 Task: Create a PowerPoint presentation about space, including slides on space exploration, the Sun, Mars, and the solar system. Add relevant images and text to each slide.
Action: Mouse moved to (326, 230)
Screenshot: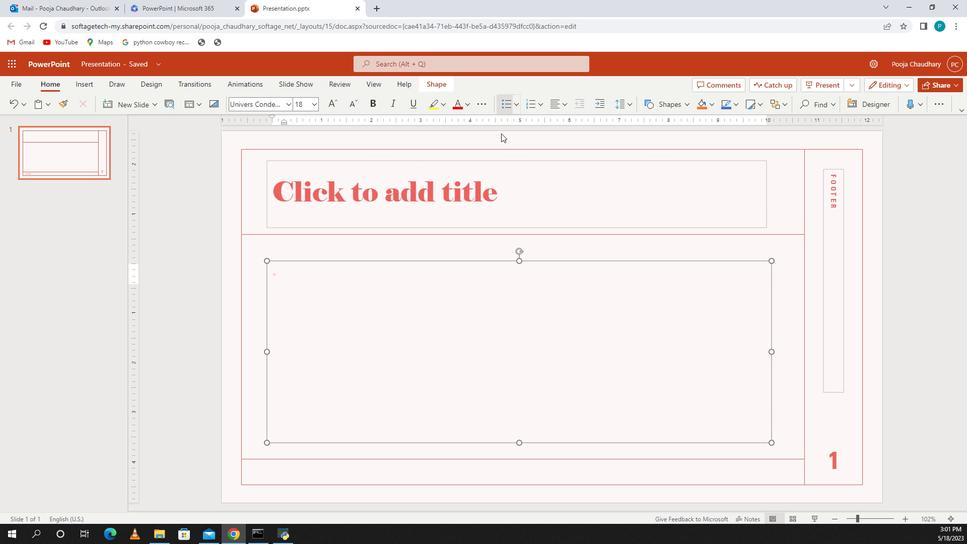 
Action: Mouse pressed left at (326, 230)
Screenshot: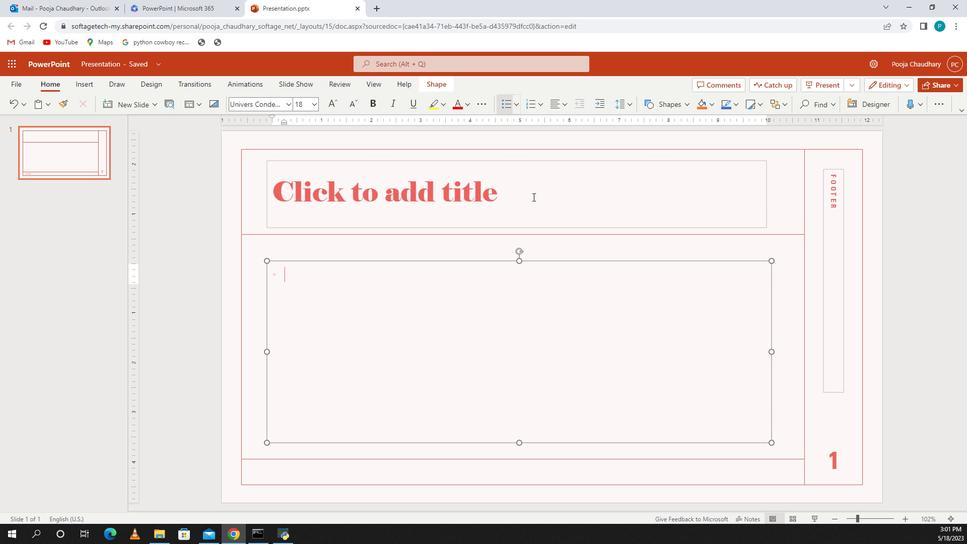 
Action: Mouse moved to (327, 228)
Screenshot: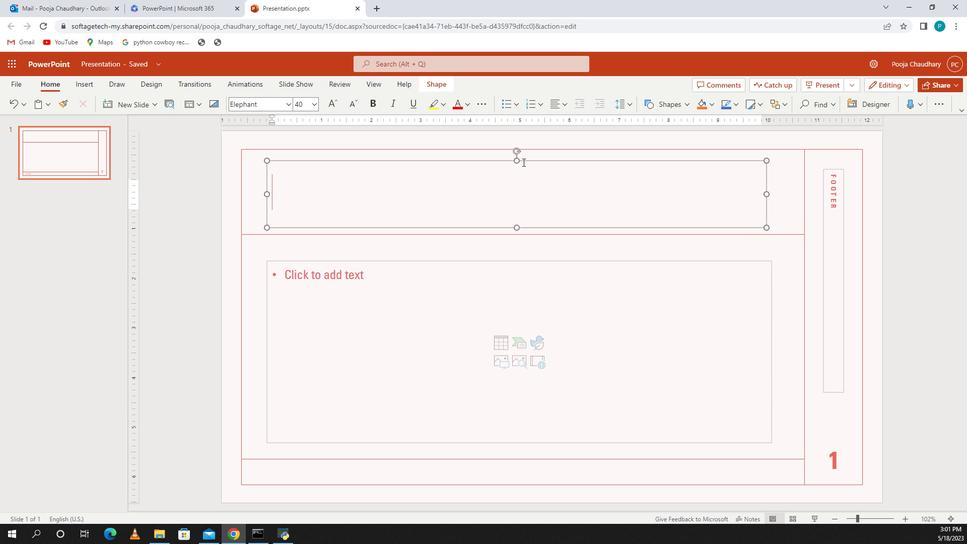 
Action: Key pressed space<Key.space>exploration
Screenshot: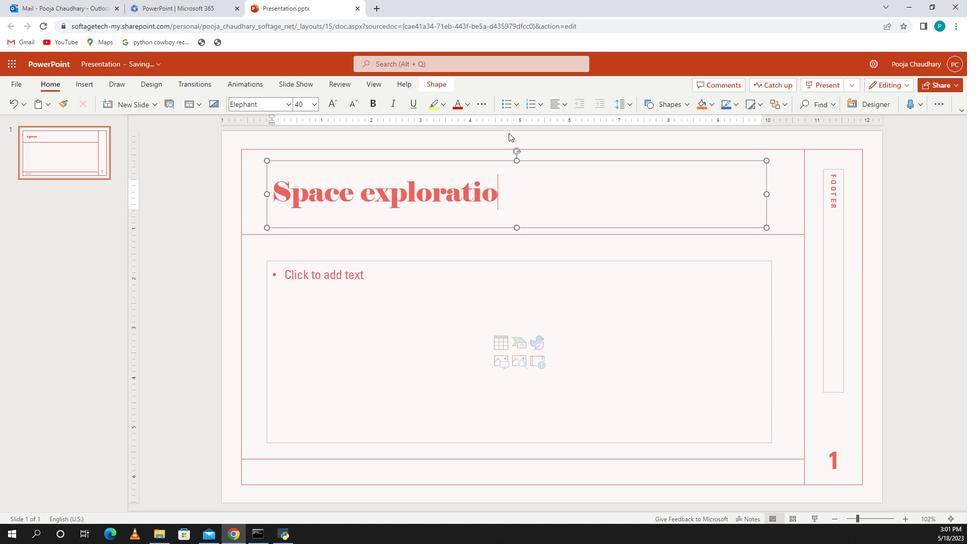 
Action: Mouse moved to (326, 227)
Screenshot: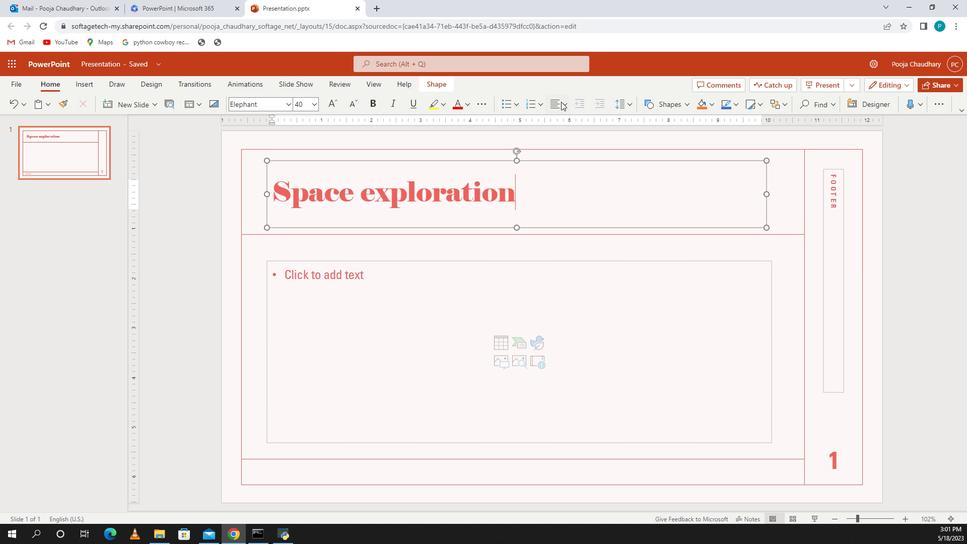 
Action: Mouse pressed left at (326, 227)
Screenshot: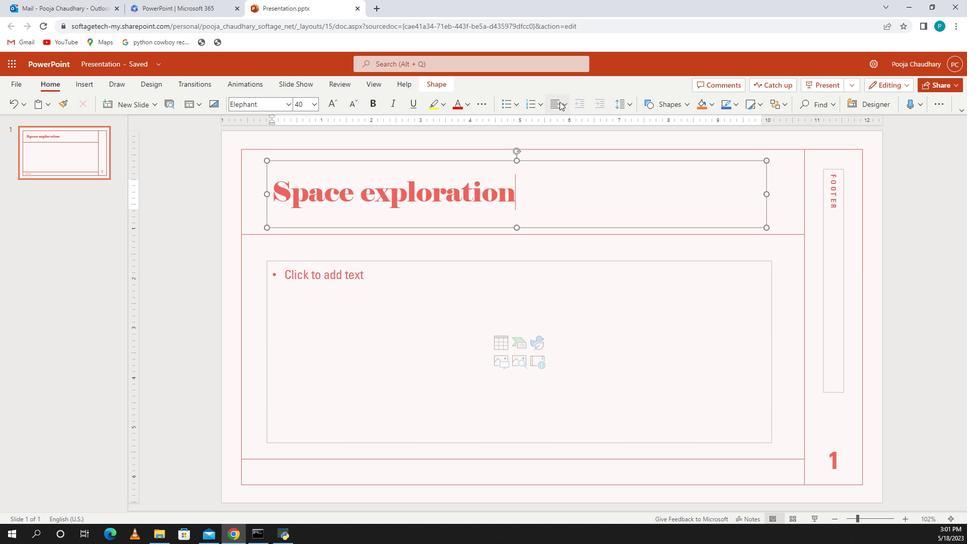 
Action: Mouse moved to (326, 228)
Screenshot: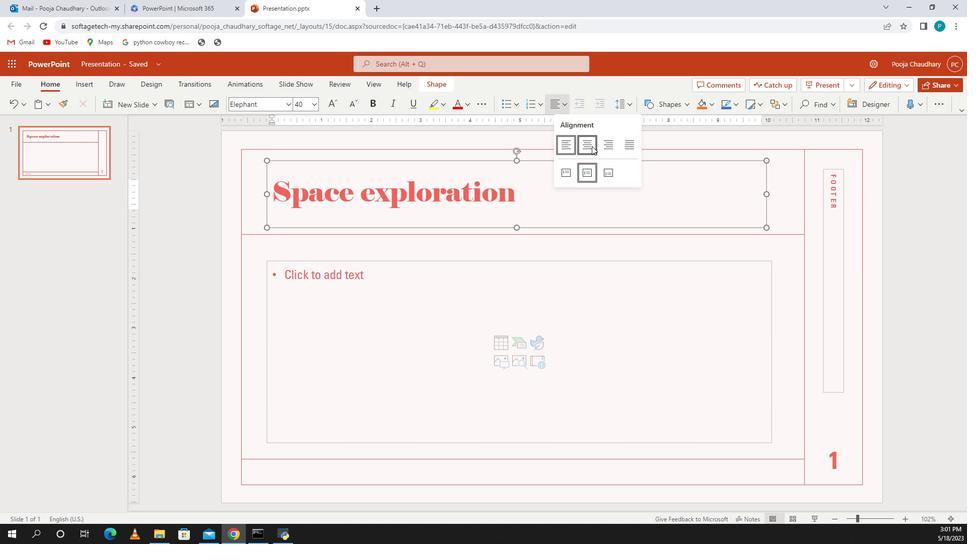 
Action: Mouse pressed left at (326, 228)
Screenshot: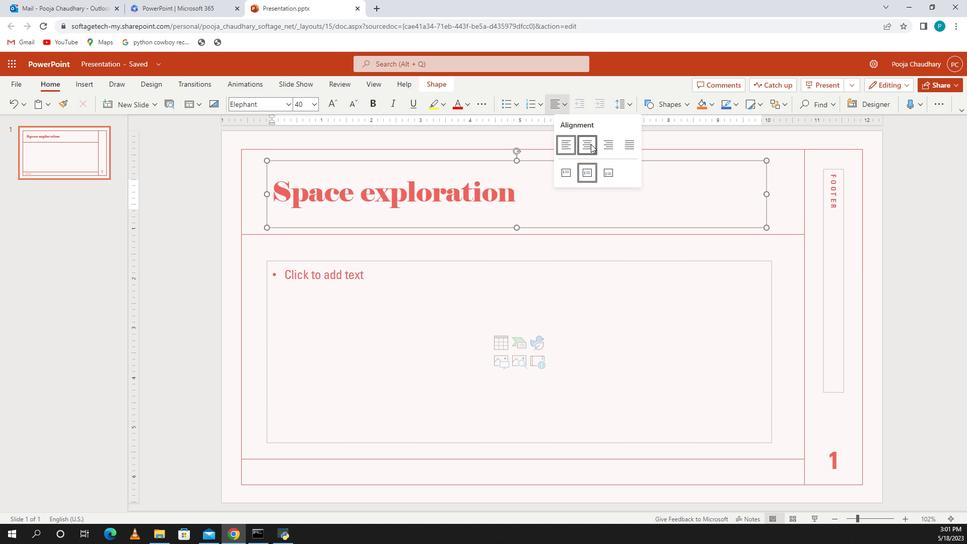 
Action: Mouse moved to (327, 234)
Screenshot: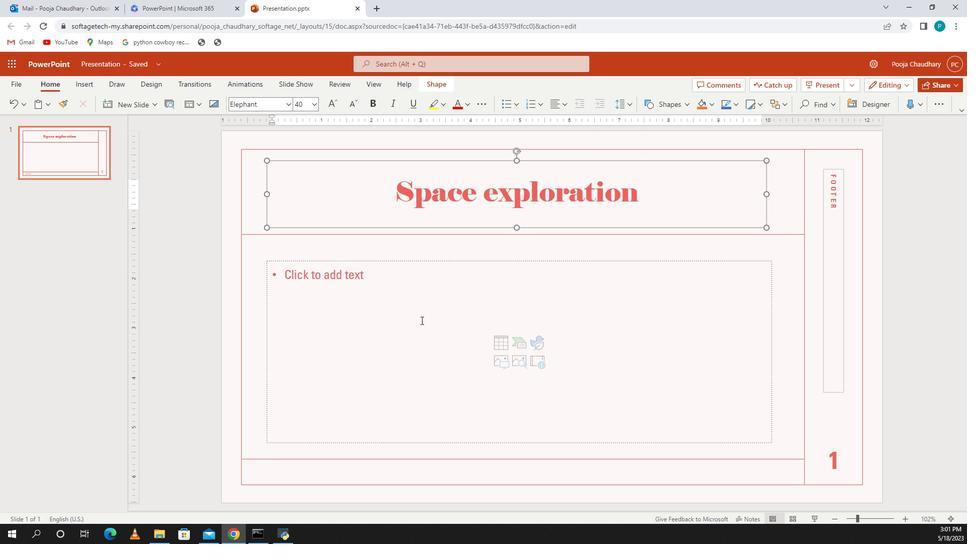 
Action: Mouse pressed left at (327, 234)
Screenshot: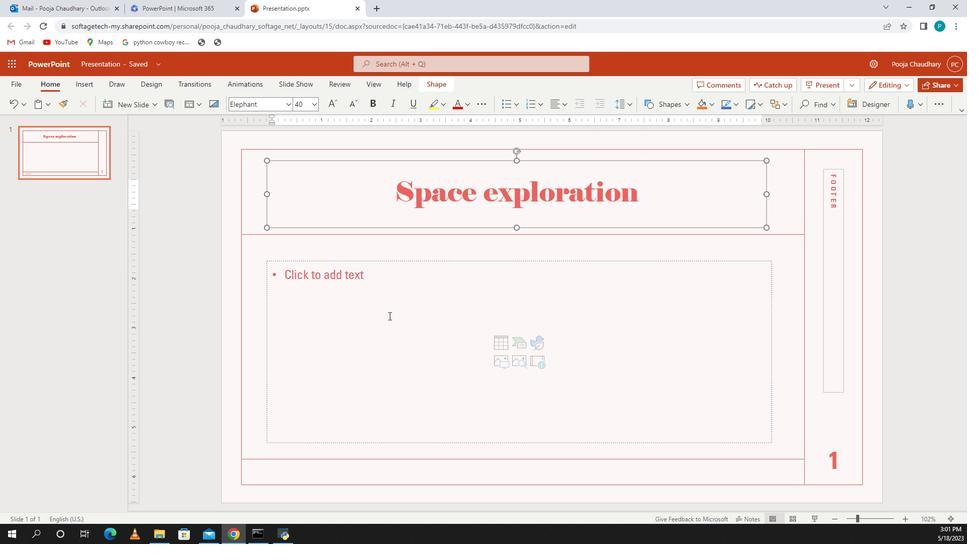 
Action: Mouse moved to (329, 227)
Screenshot: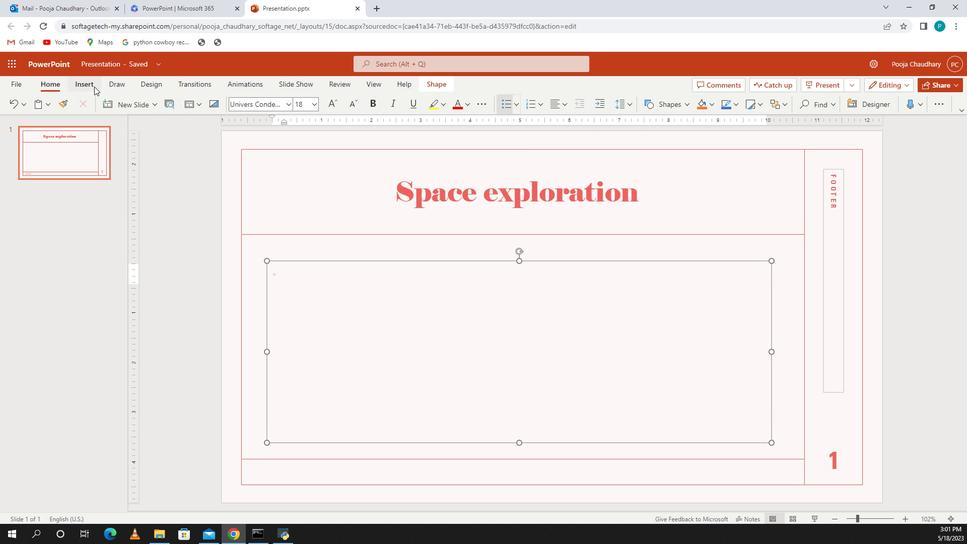
Action: Mouse pressed left at (329, 227)
Screenshot: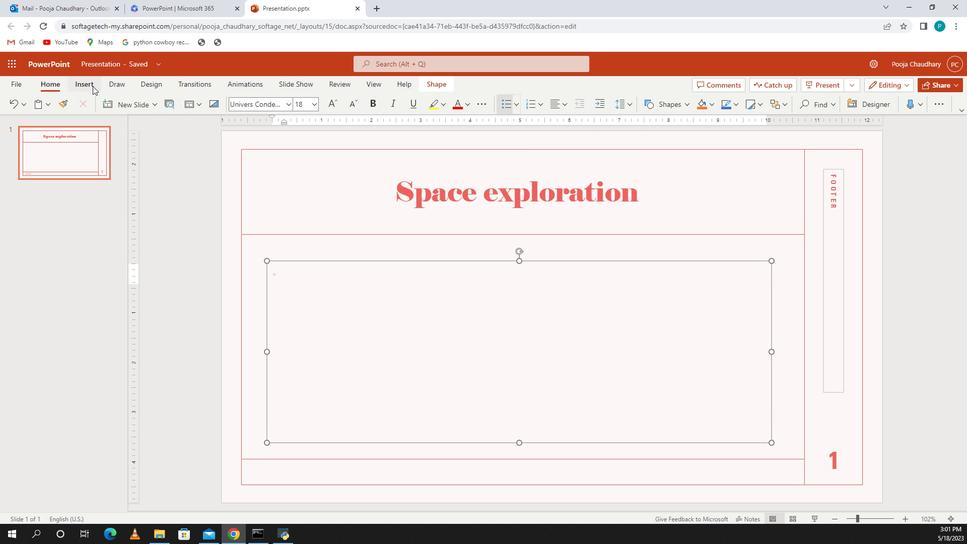
Action: Mouse moved to (328, 227)
Screenshot: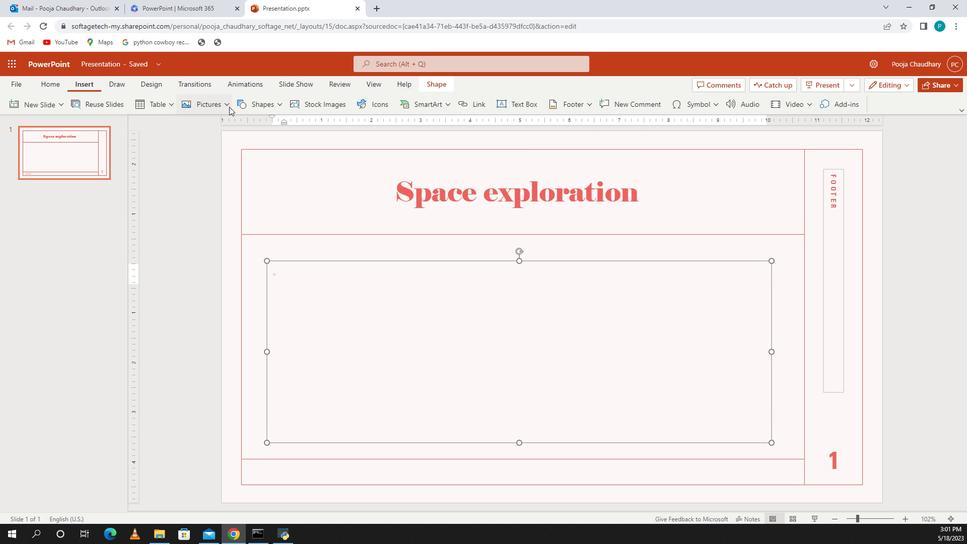 
Action: Mouse pressed left at (328, 227)
Screenshot: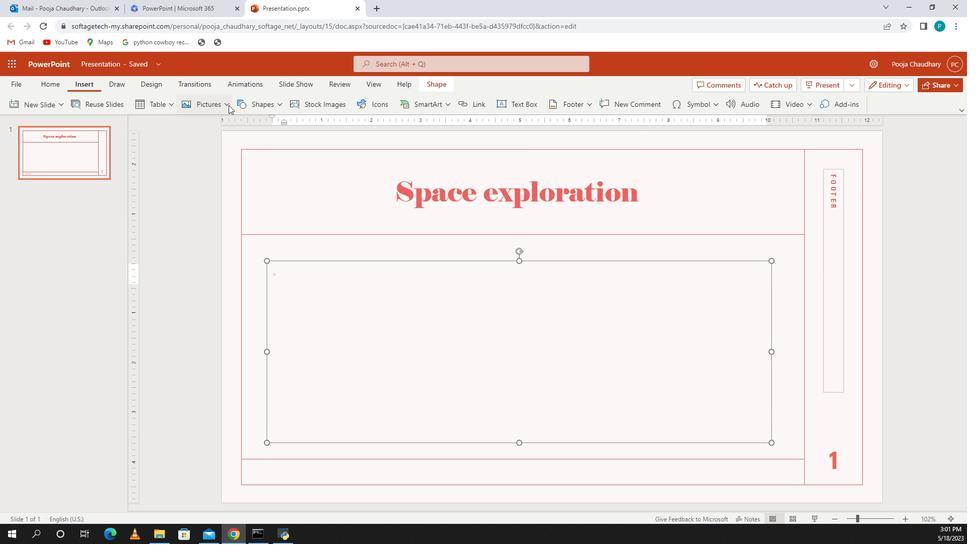 
Action: Mouse moved to (328, 230)
Screenshot: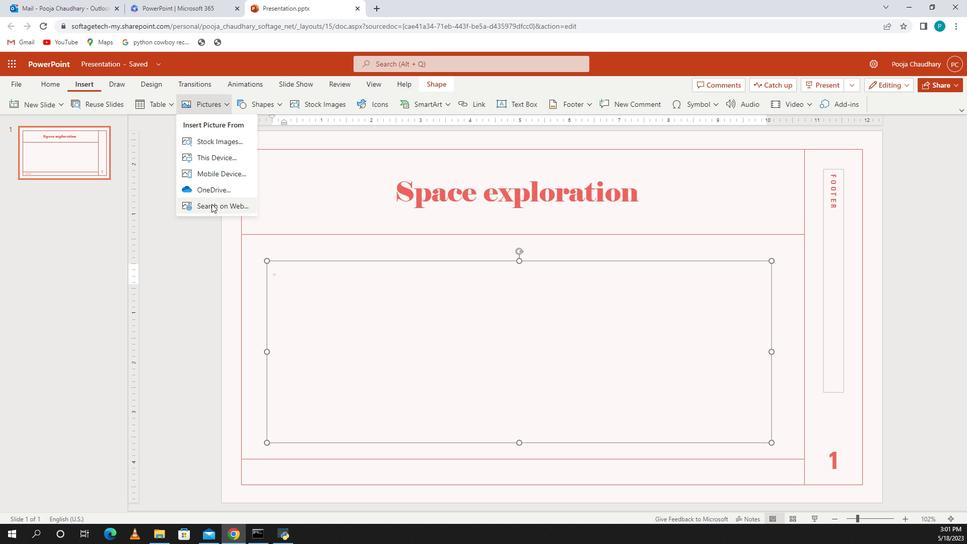 
Action: Mouse pressed left at (328, 230)
Screenshot: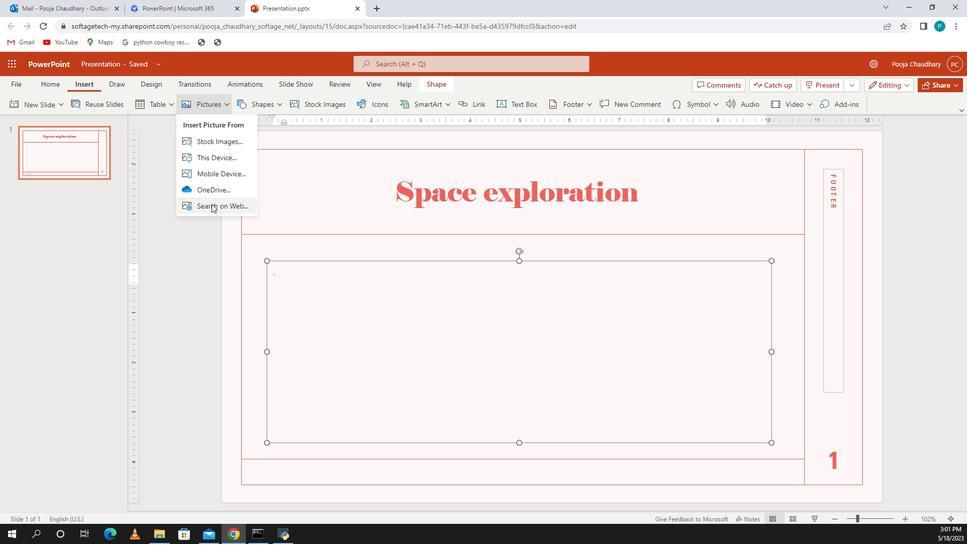 
Action: Mouse moved to (328, 230)
Screenshot: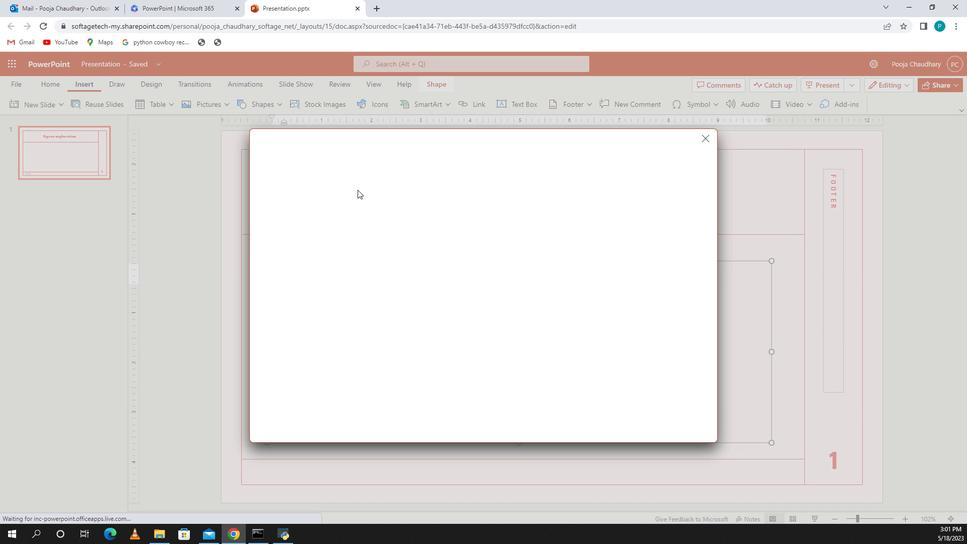
Action: Mouse pressed left at (328, 230)
Screenshot: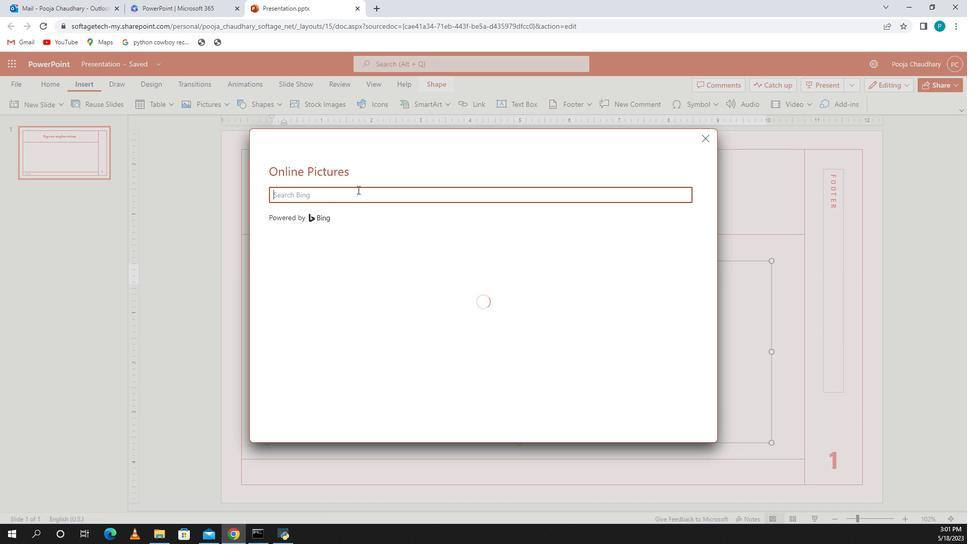 
Action: Key pressed space<Key.space>exploration<Key.enter>
Screenshot: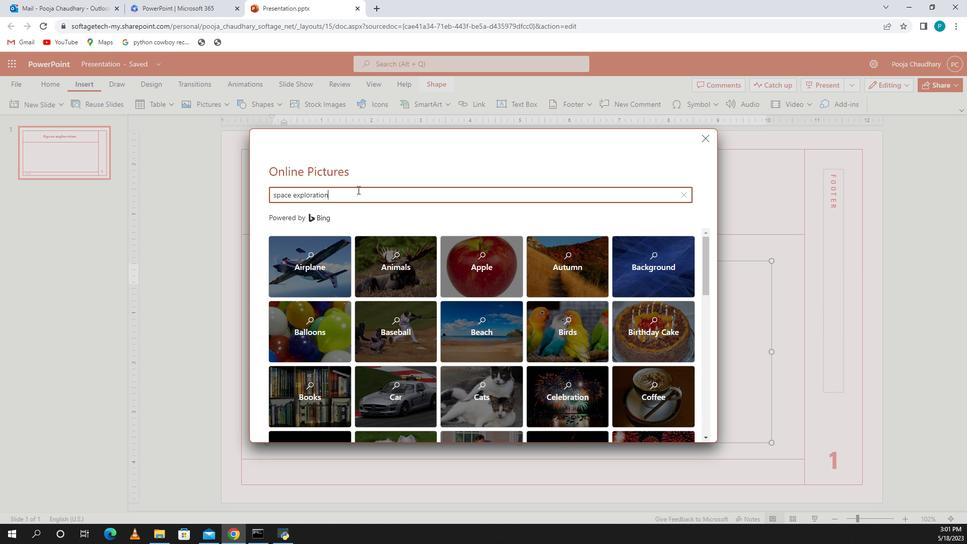 
Action: Mouse moved to (327, 234)
Screenshot: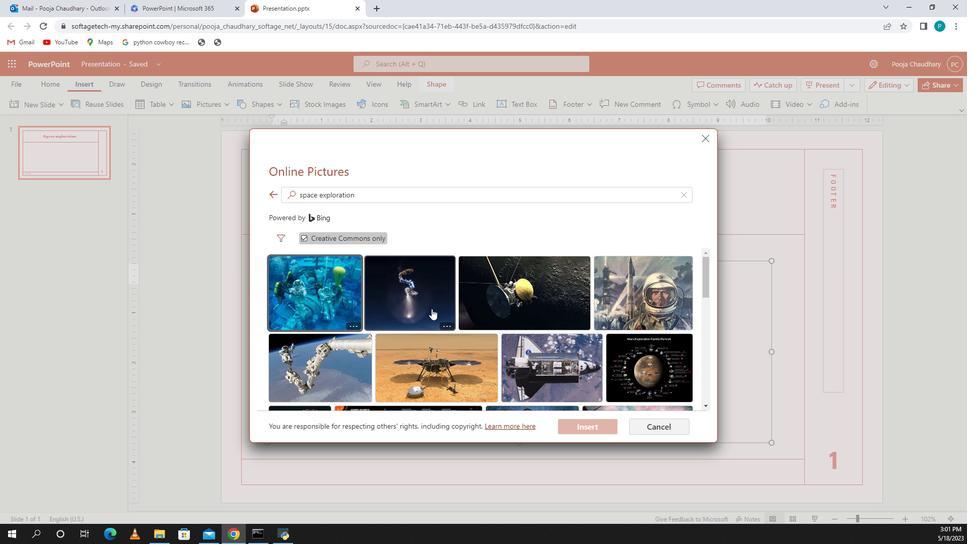 
Action: Mouse scrolled (327, 234) with delta (0, 0)
Screenshot: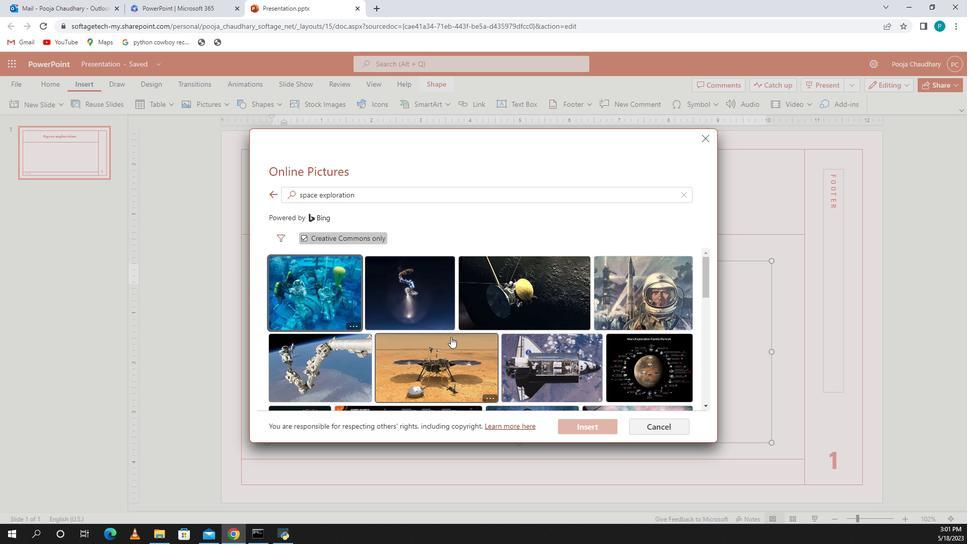 
Action: Mouse moved to (326, 234)
Screenshot: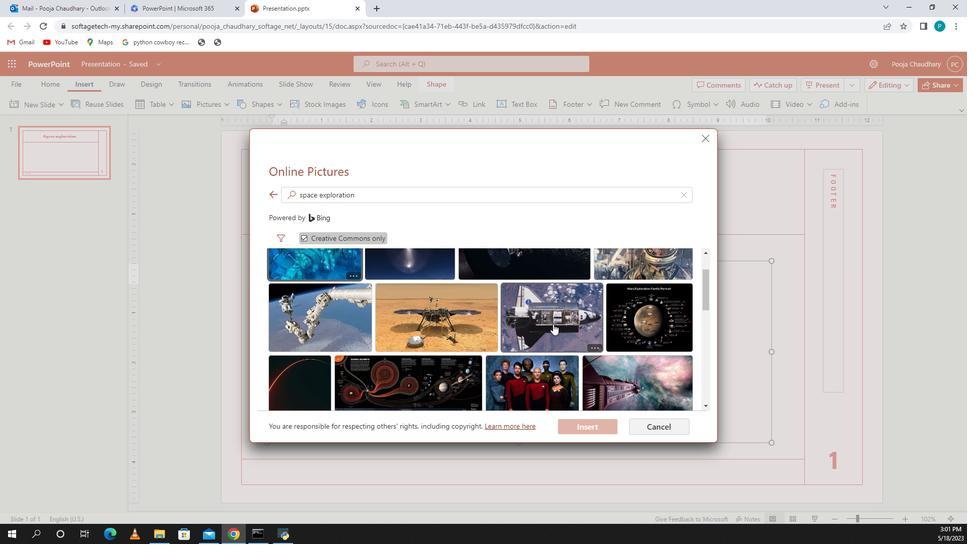 
Action: Mouse scrolled (326, 234) with delta (0, 0)
Screenshot: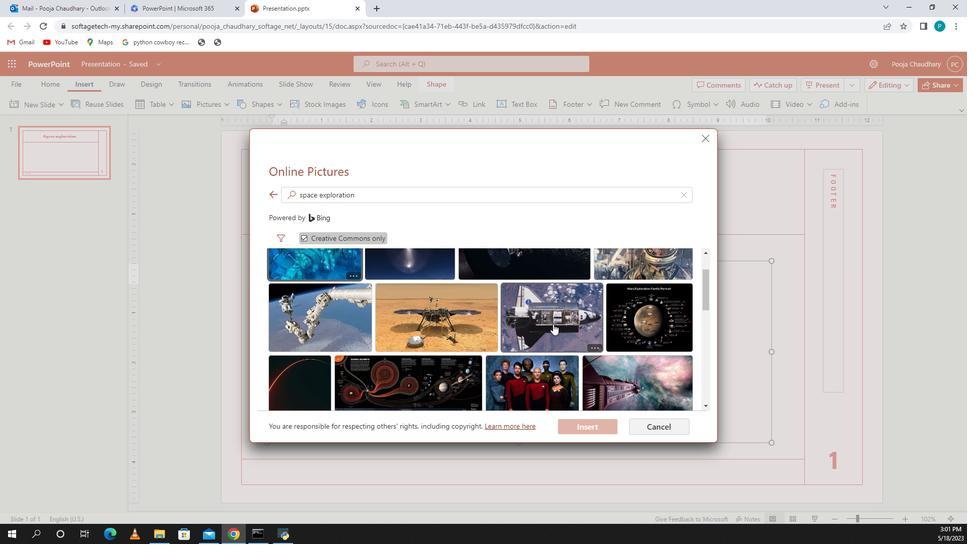 
Action: Mouse moved to (326, 234)
Screenshot: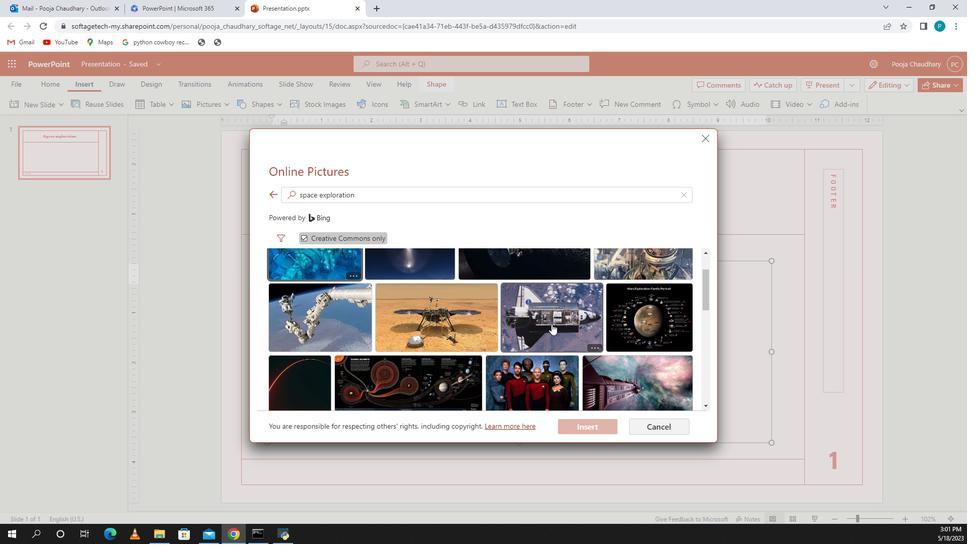 
Action: Mouse scrolled (326, 234) with delta (0, 0)
Screenshot: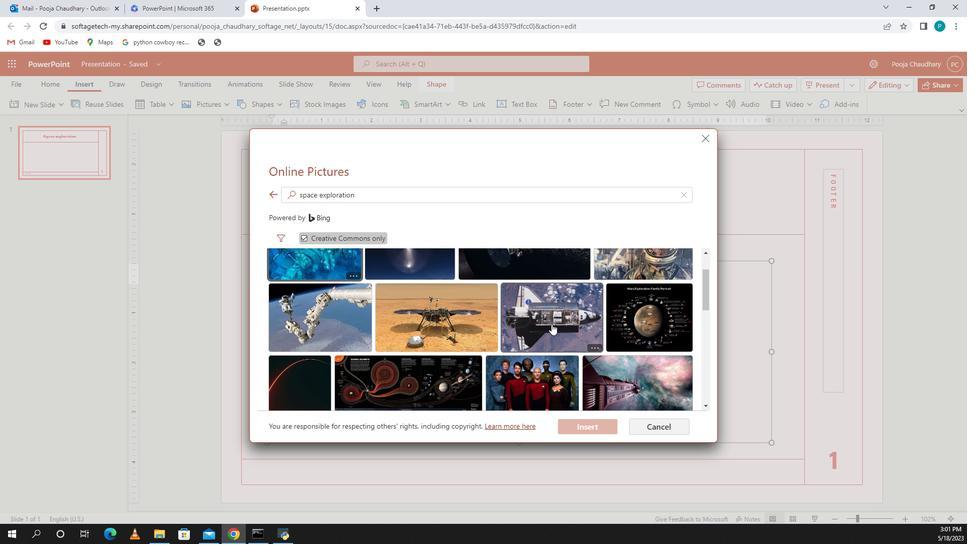 
Action: Mouse moved to (326, 234)
Screenshot: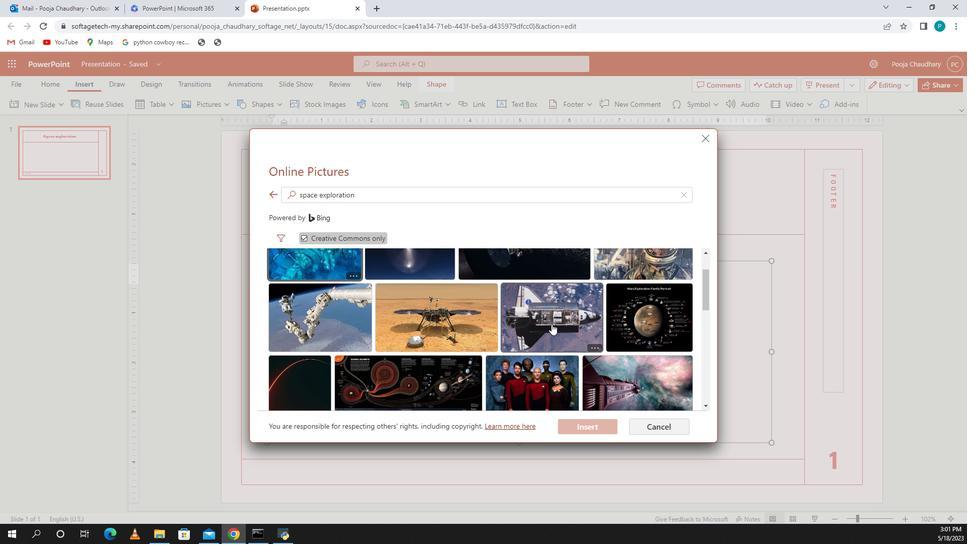 
Action: Mouse scrolled (326, 234) with delta (0, 0)
Screenshot: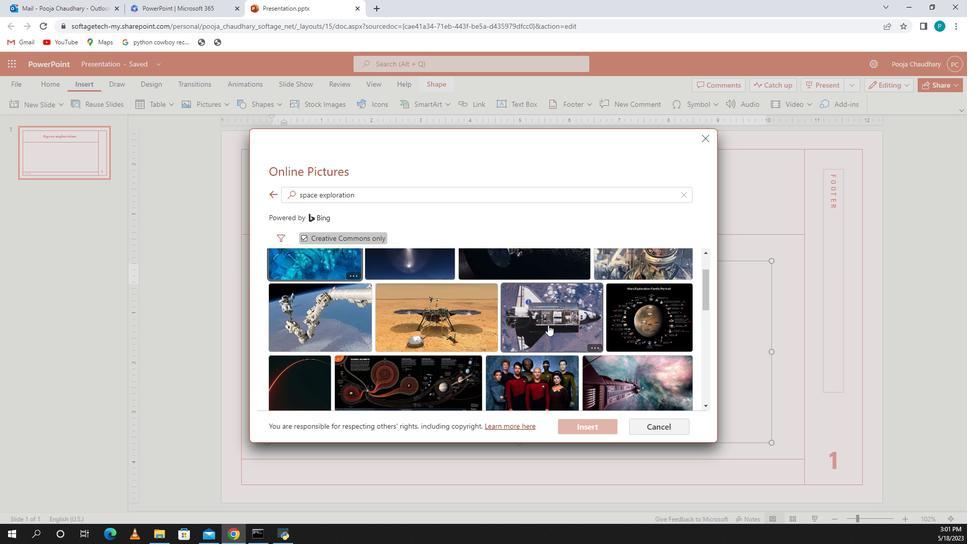
Action: Mouse moved to (328, 234)
Screenshot: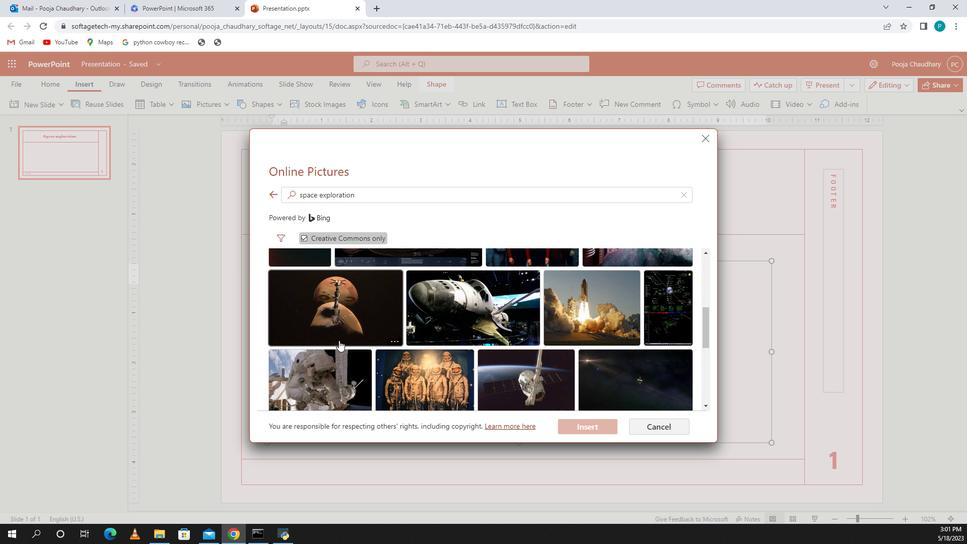 
Action: Mouse scrolled (328, 234) with delta (0, 0)
Screenshot: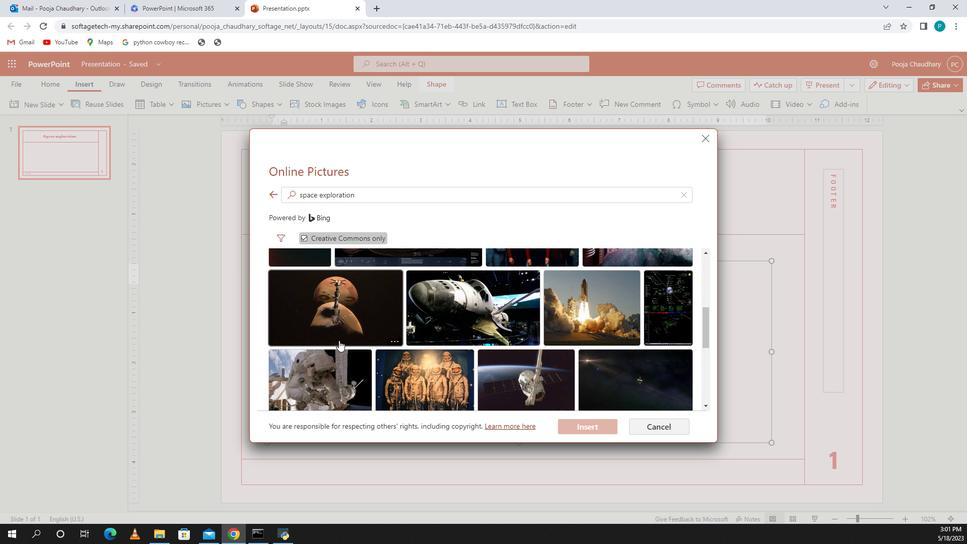 
Action: Mouse scrolled (328, 234) with delta (0, 0)
Screenshot: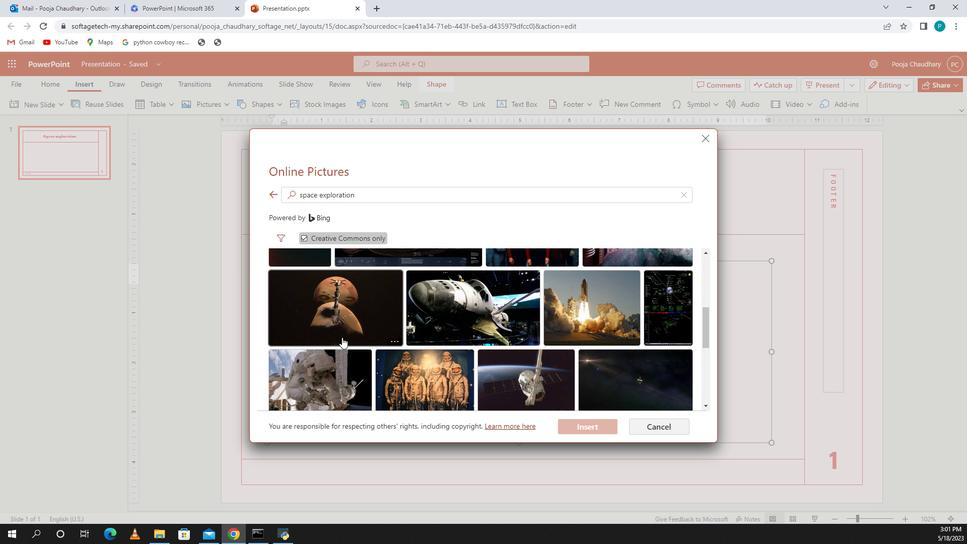 
Action: Mouse scrolled (328, 234) with delta (0, 0)
Screenshot: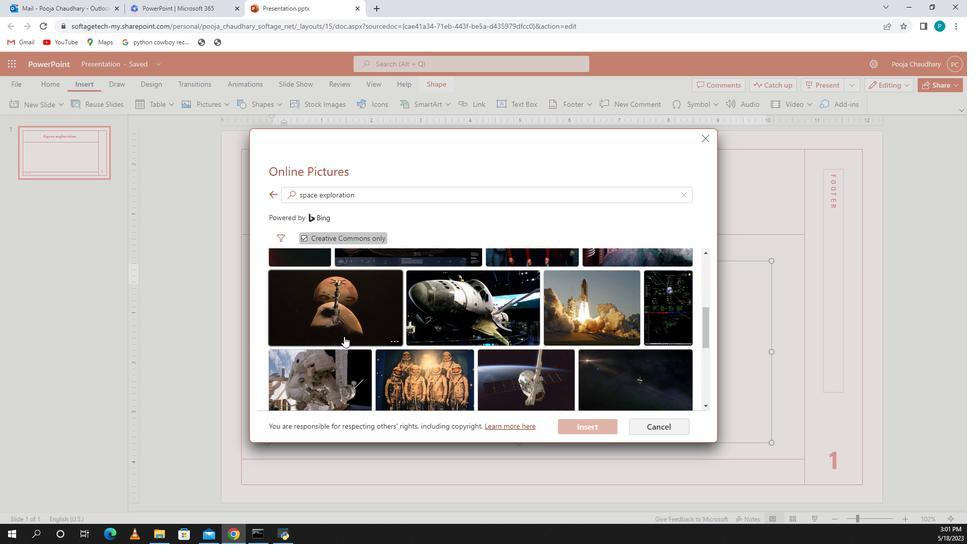 
Action: Mouse moved to (328, 234)
Screenshot: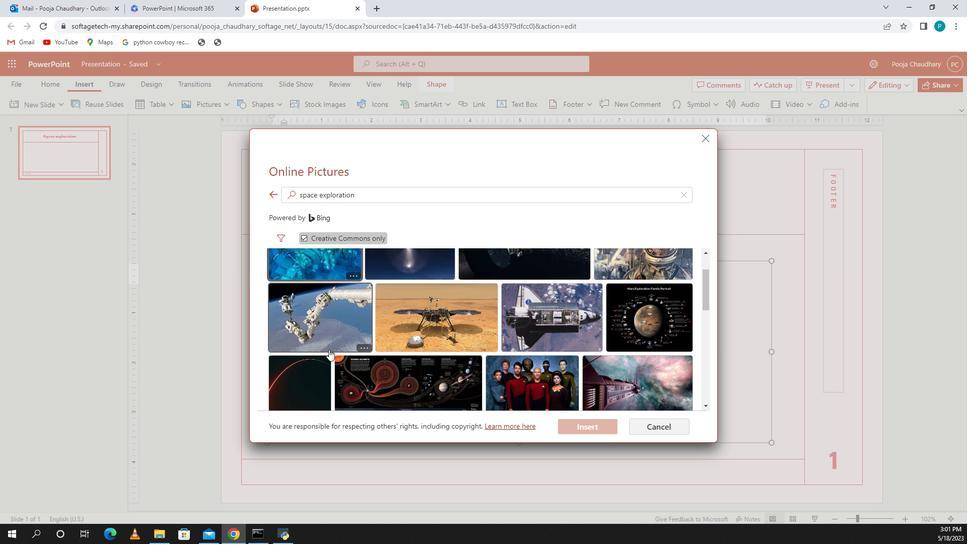 
Action: Mouse scrolled (328, 234) with delta (0, 0)
Screenshot: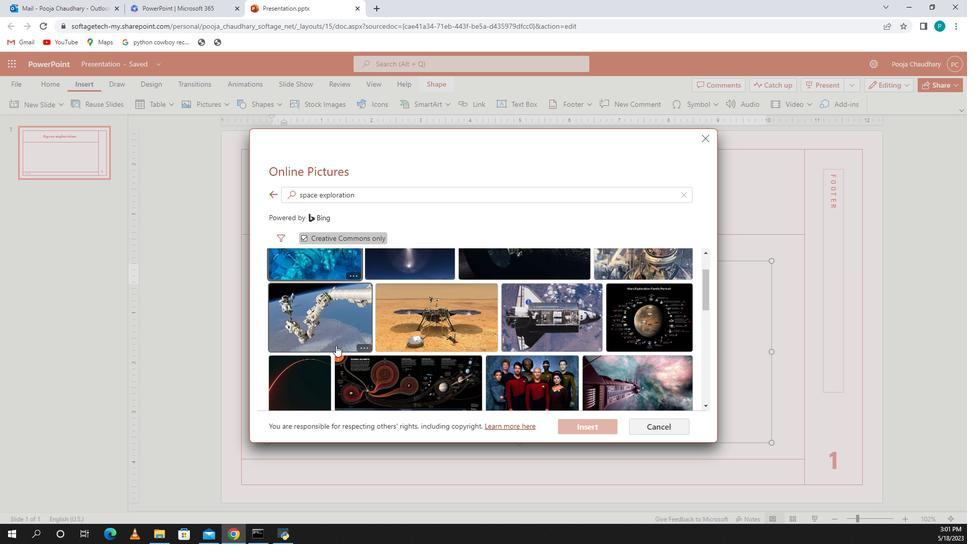
Action: Mouse scrolled (328, 234) with delta (0, 0)
Screenshot: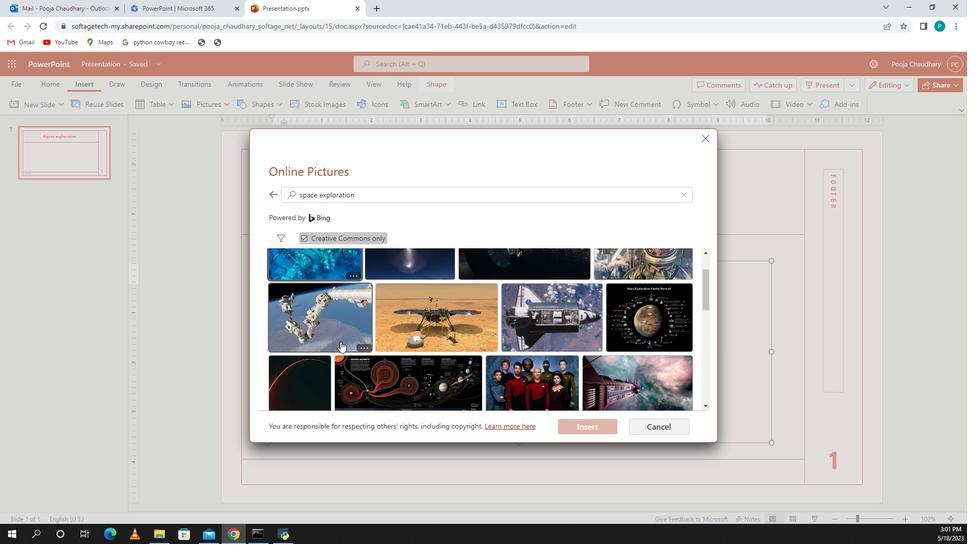 
Action: Mouse moved to (327, 234)
Screenshot: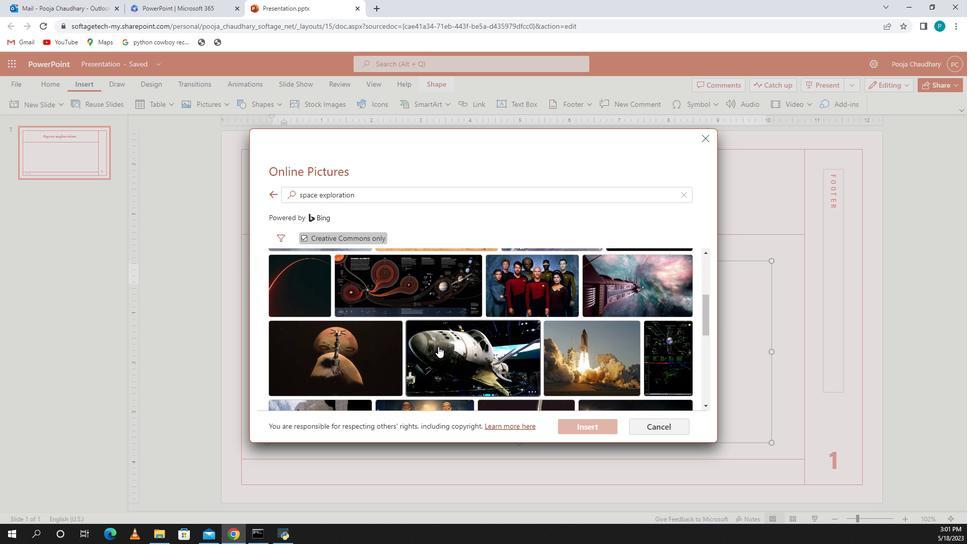 
Action: Mouse scrolled (327, 234) with delta (0, 0)
Screenshot: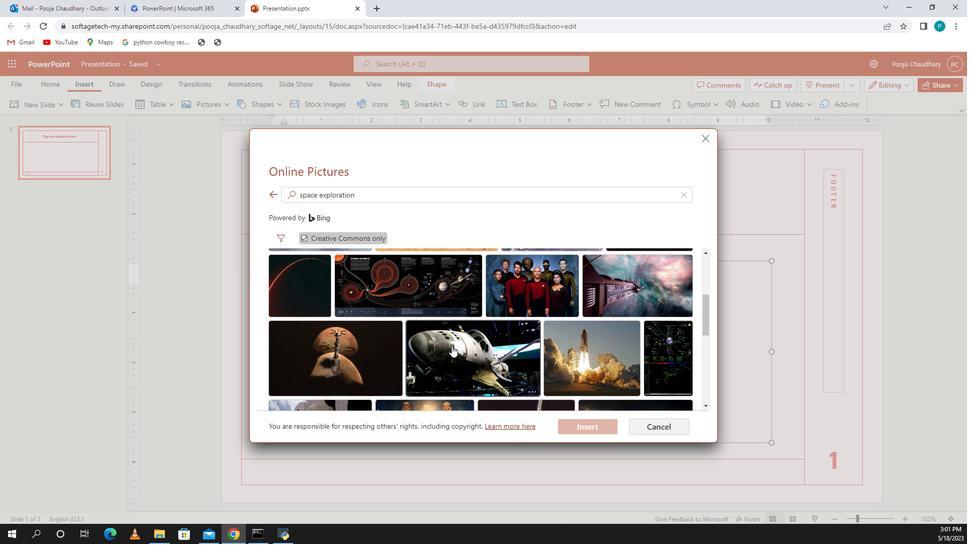 
Action: Mouse moved to (327, 234)
Screenshot: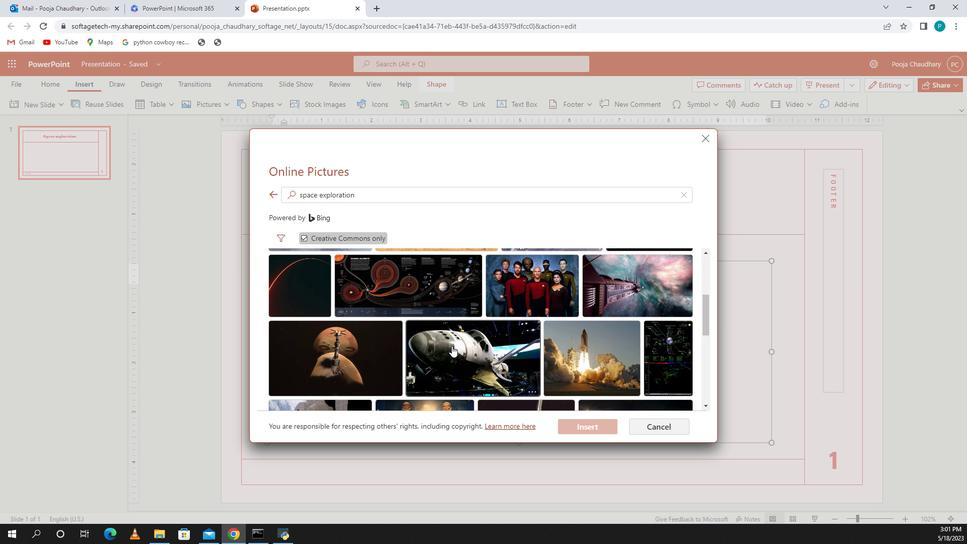 
Action: Mouse scrolled (327, 234) with delta (0, 0)
Screenshot: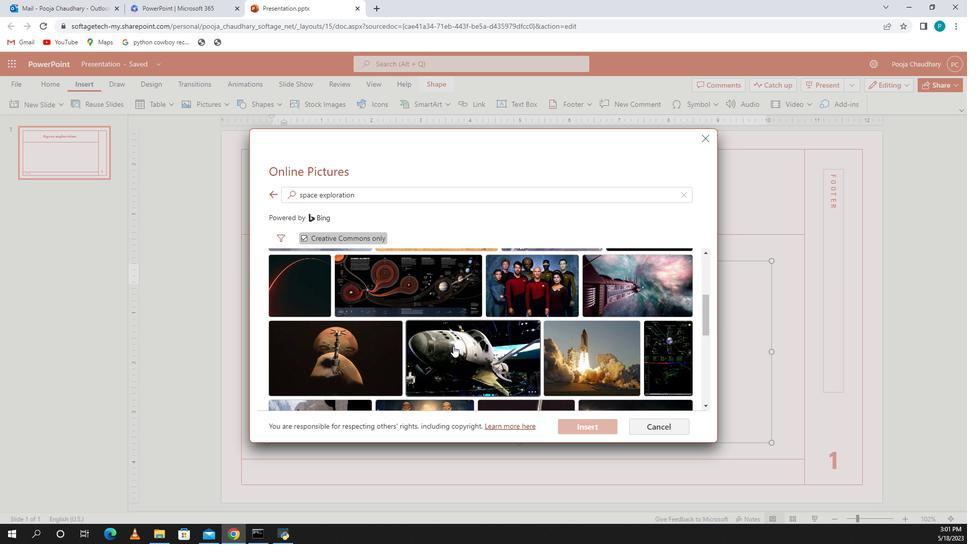 
Action: Mouse moved to (327, 235)
Screenshot: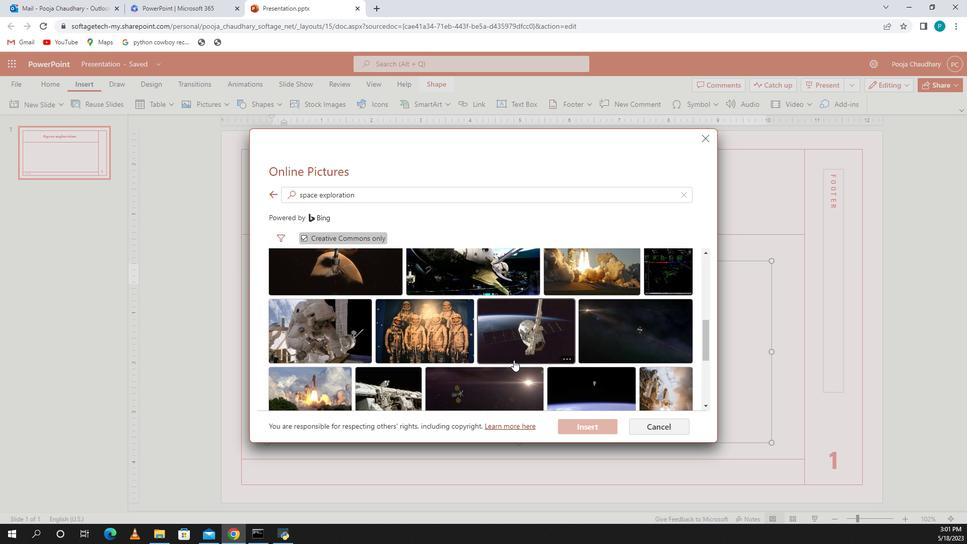 
Action: Mouse scrolled (327, 235) with delta (0, 0)
Screenshot: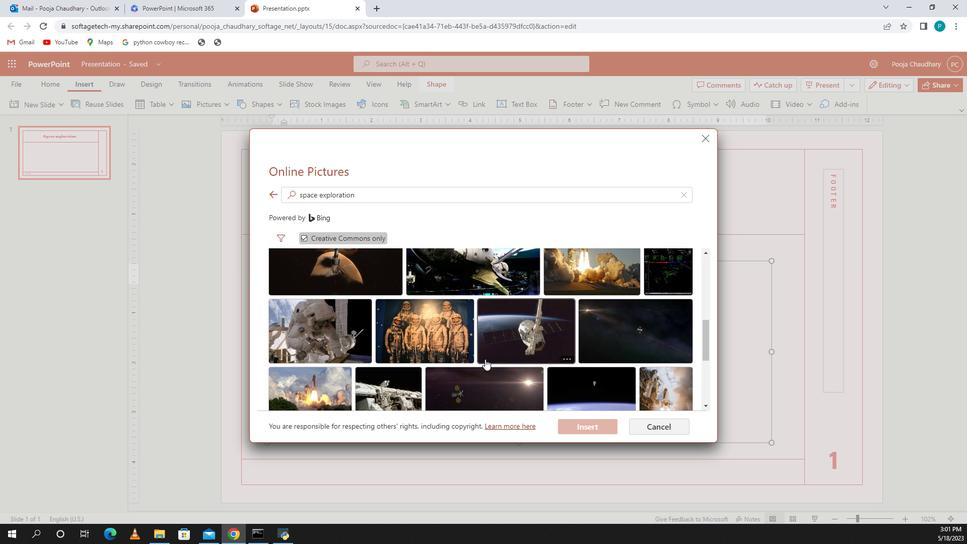 
Action: Mouse moved to (326, 235)
Screenshot: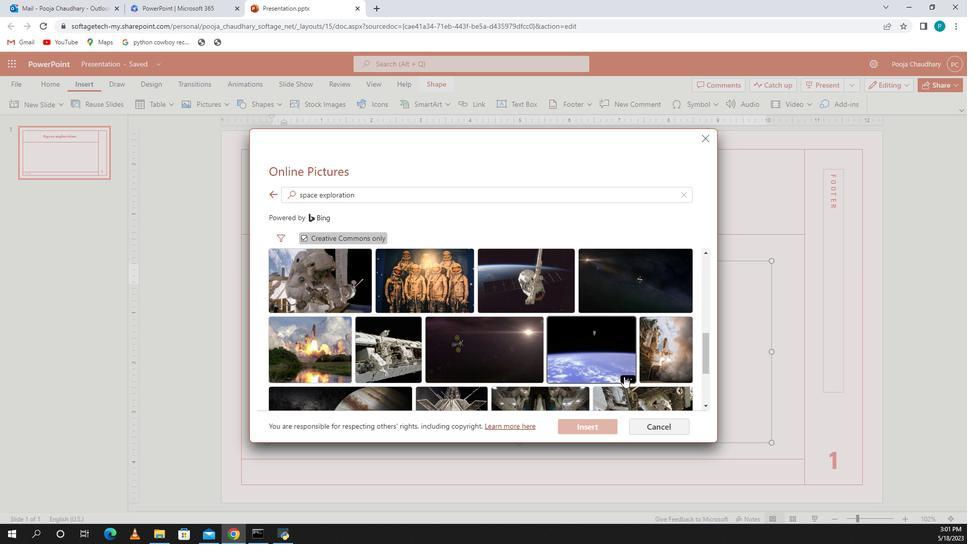 
Action: Mouse pressed left at (326, 235)
Screenshot: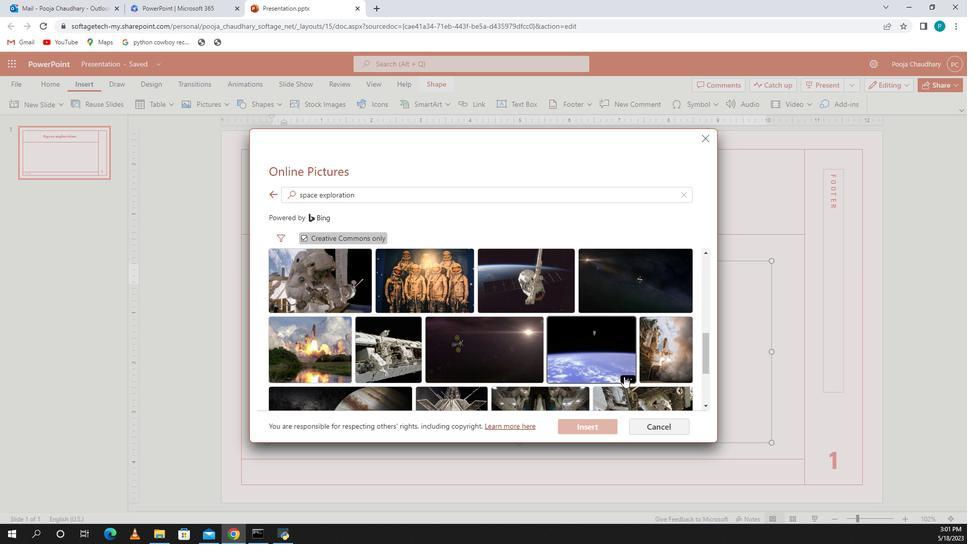 
Action: Mouse moved to (326, 235)
Screenshot: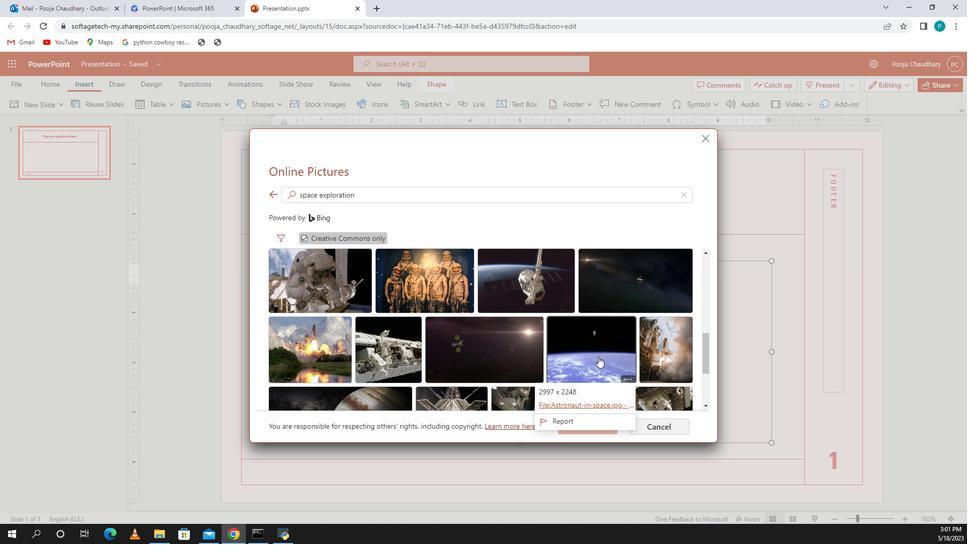 
Action: Mouse pressed left at (326, 235)
Screenshot: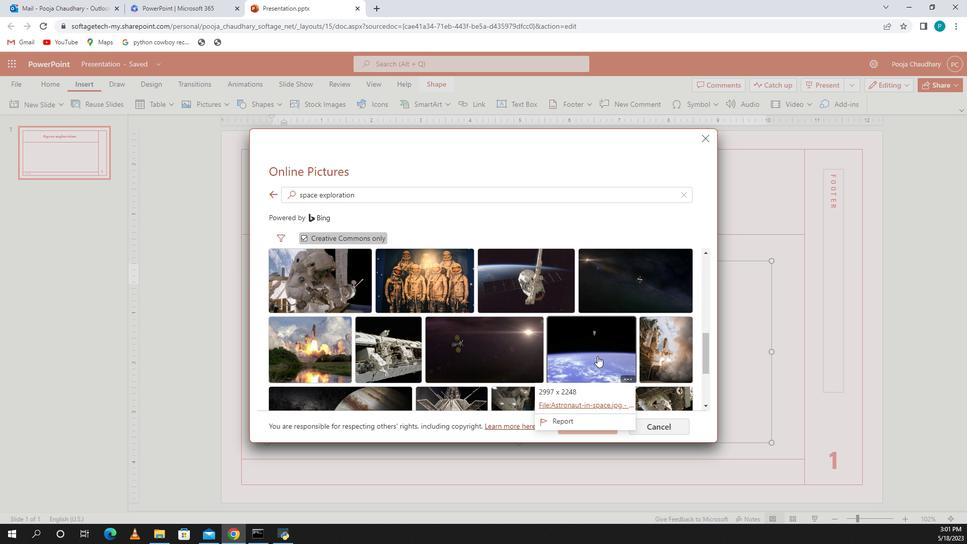 
Action: Mouse moved to (326, 237)
Screenshot: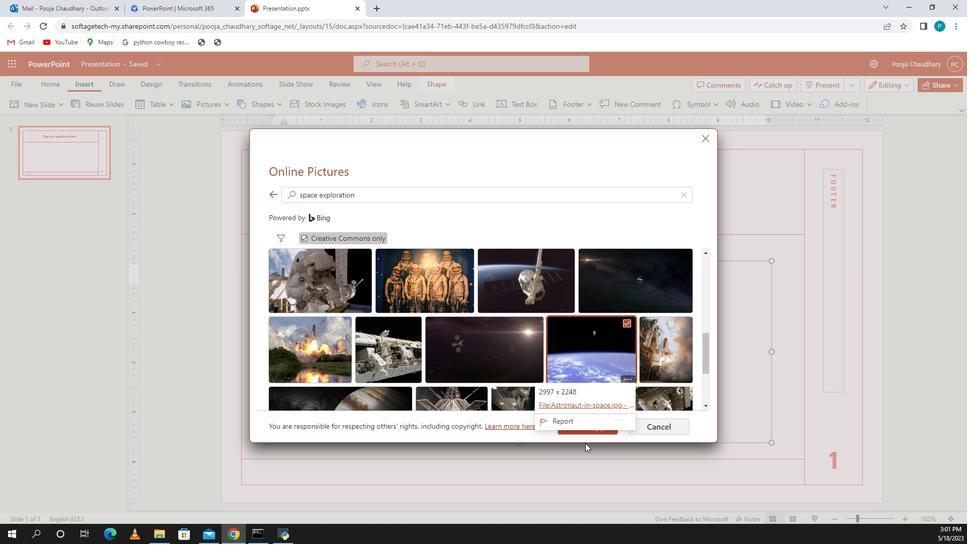 
Action: Mouse pressed left at (326, 237)
Screenshot: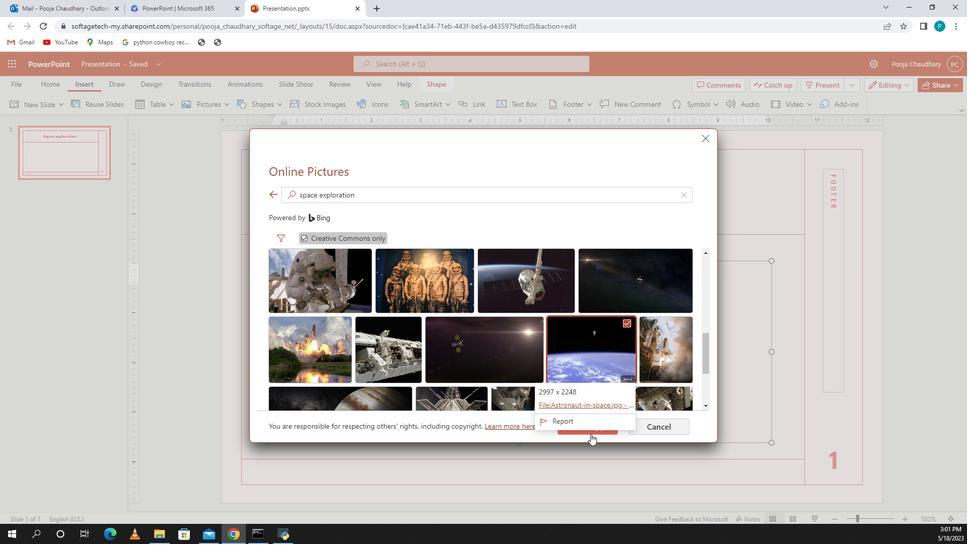 
Action: Mouse moved to (326, 235)
Screenshot: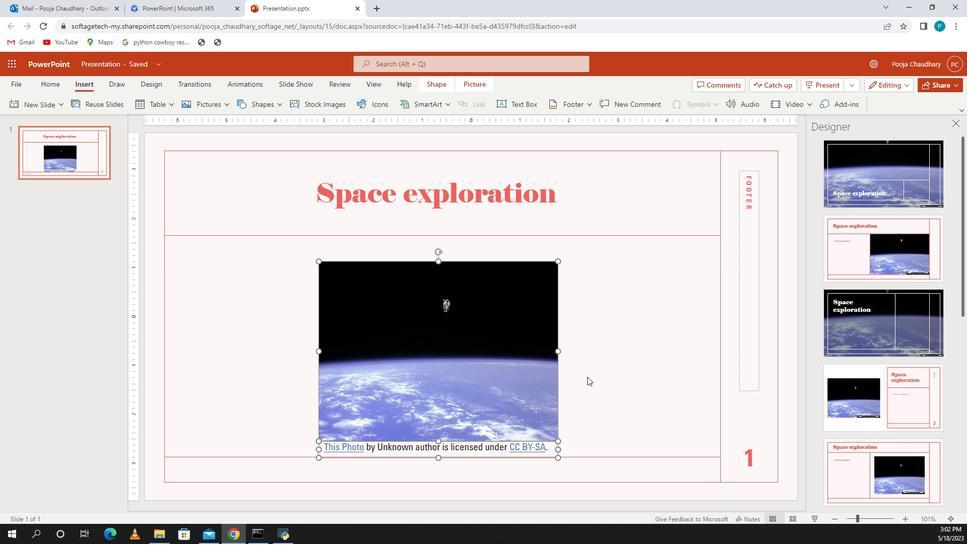 
Action: Mouse pressed left at (326, 235)
Screenshot: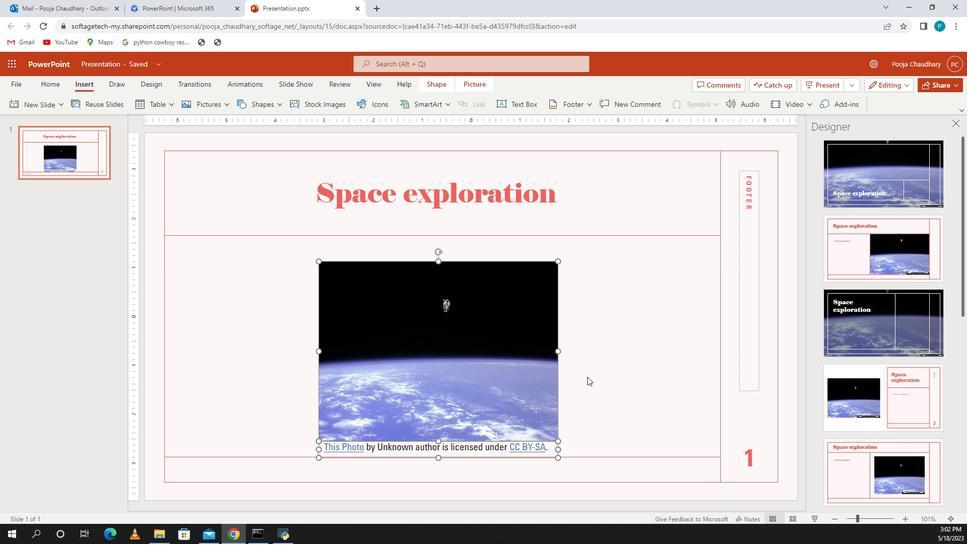 
Action: Mouse moved to (326, 235)
Screenshot: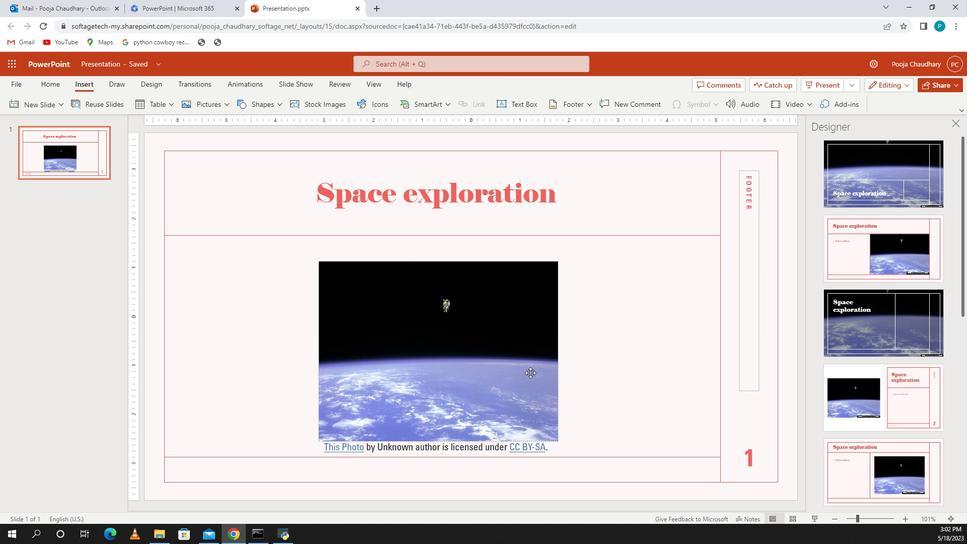 
Action: Mouse pressed left at (326, 235)
Screenshot: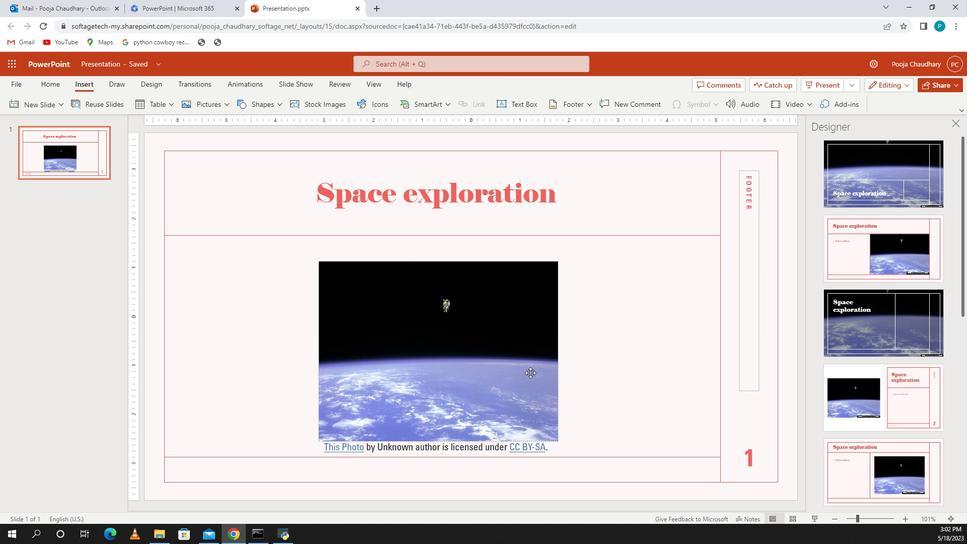 
Action: Mouse moved to (326, 237)
Screenshot: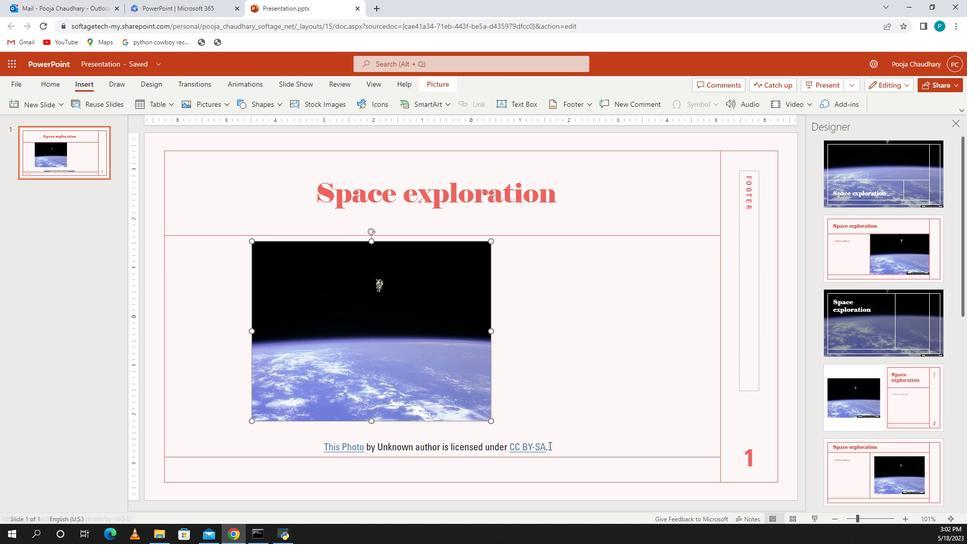 
Action: Mouse pressed left at (326, 237)
Screenshot: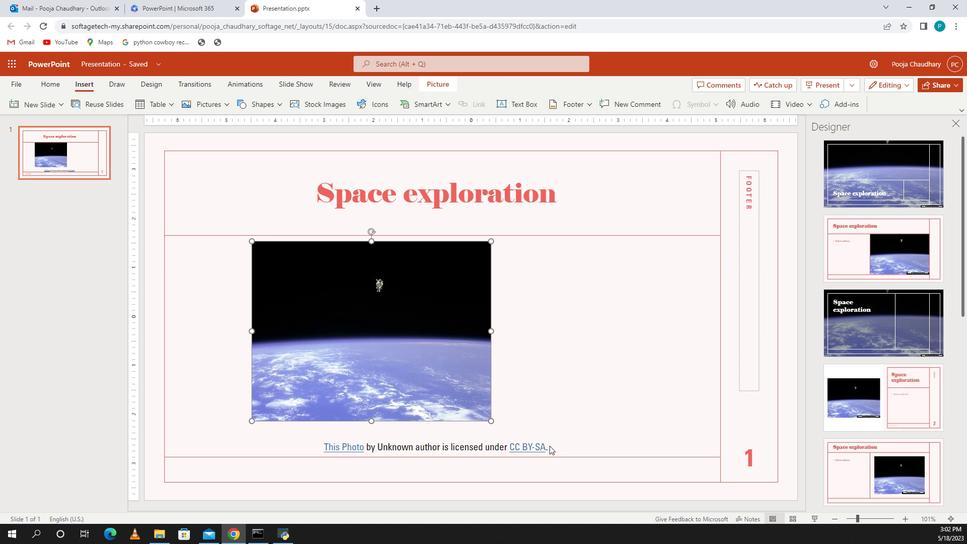 
Action: Mouse moved to (326, 237)
Screenshot: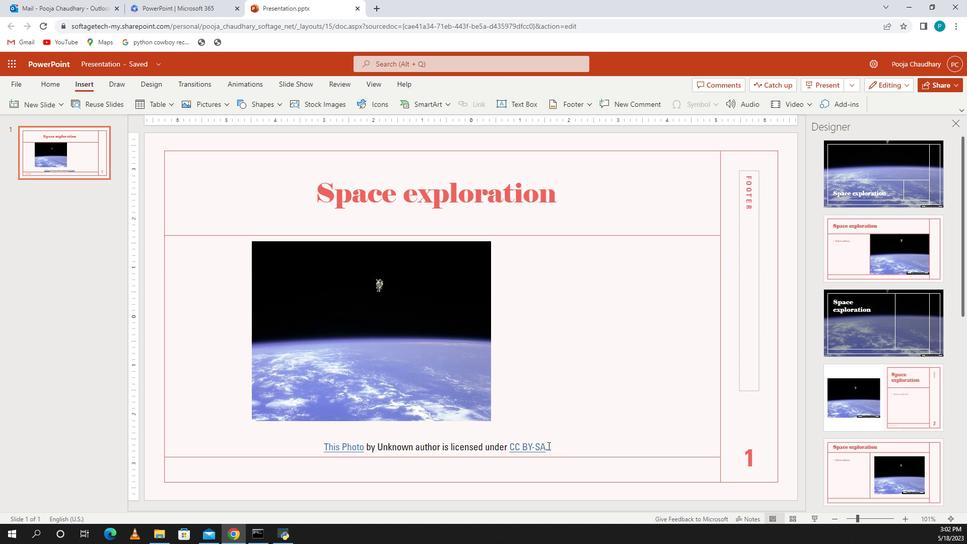 
Action: Mouse pressed left at (326, 237)
Screenshot: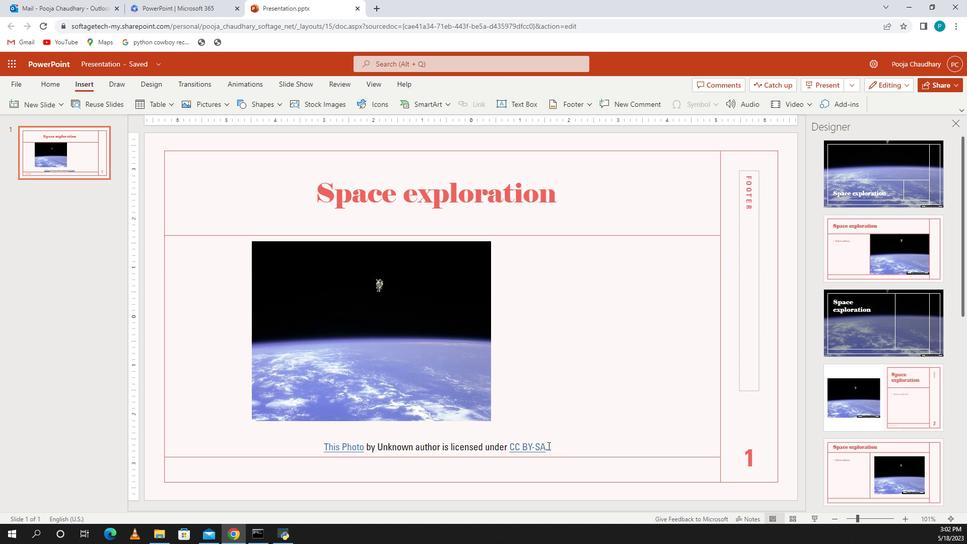
Action: Mouse moved to (328, 238)
Screenshot: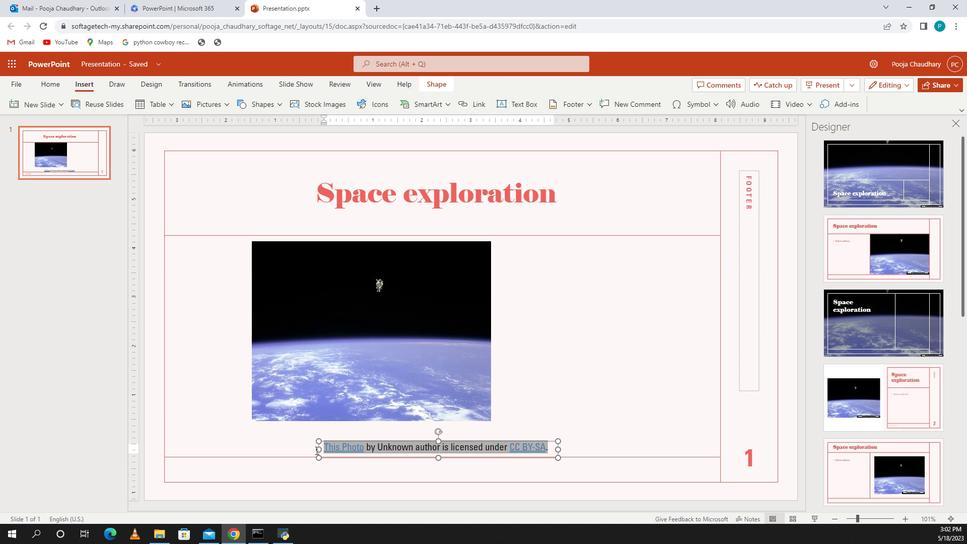 
Action: Key pressed <Key.backspace>
Screenshot: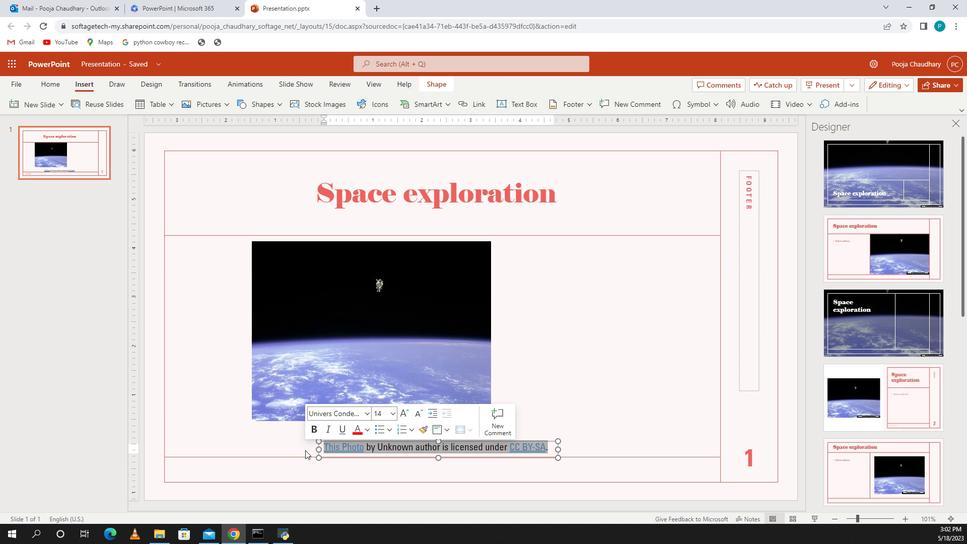 
Action: Mouse moved to (326, 235)
Screenshot: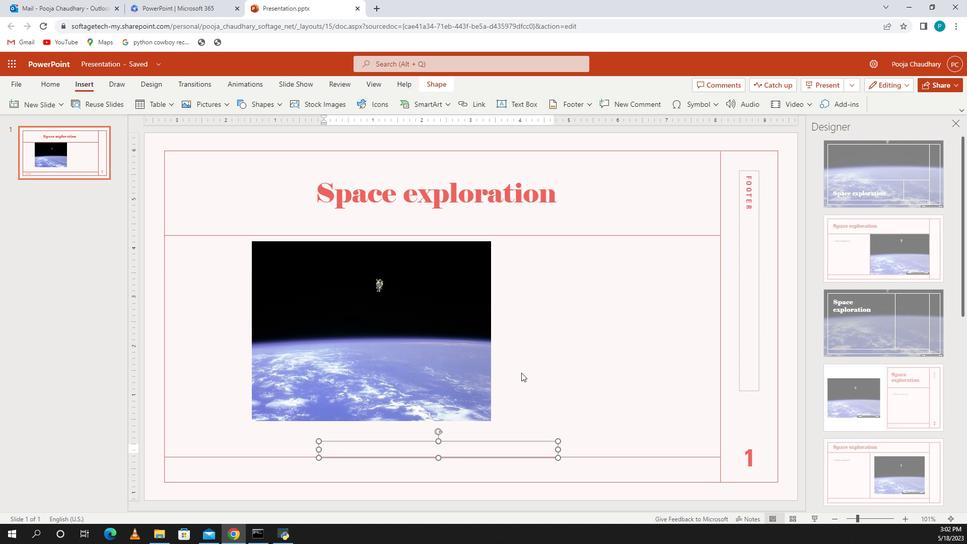 
Action: Mouse pressed left at (326, 235)
Screenshot: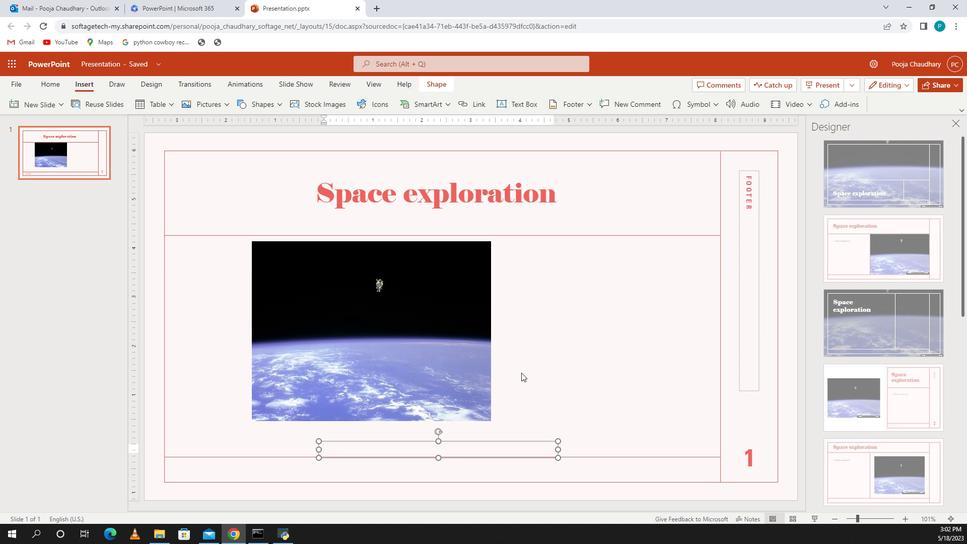 
Action: Mouse moved to (327, 234)
Screenshot: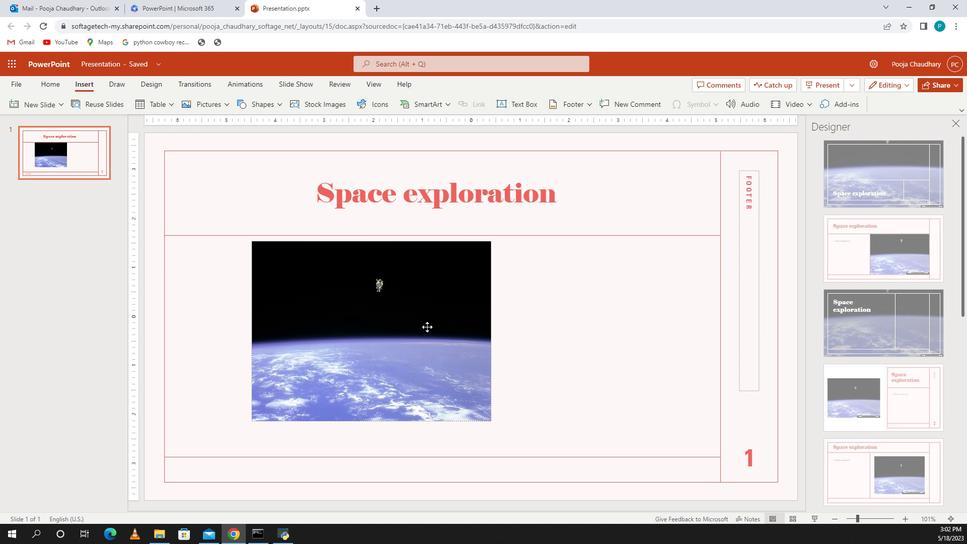 
Action: Mouse pressed left at (327, 234)
Screenshot: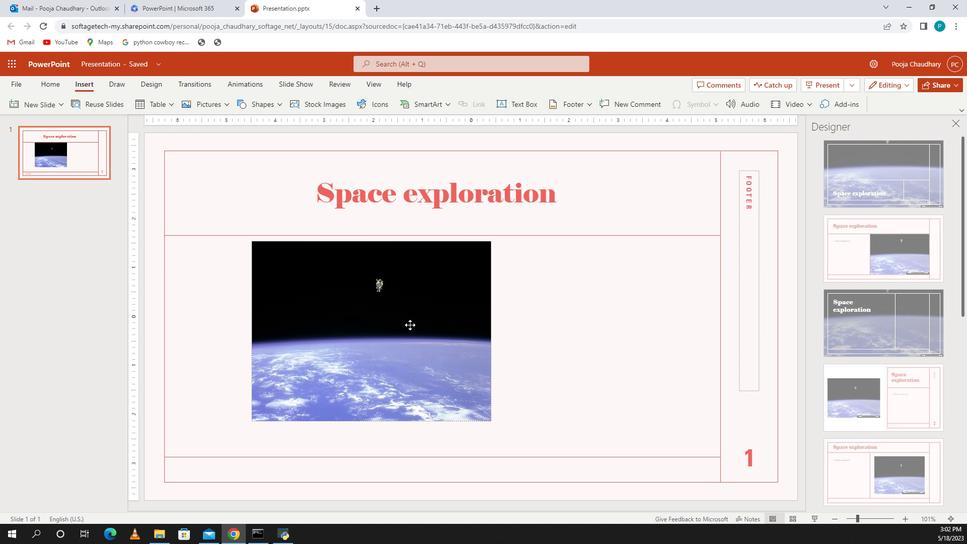 
Action: Mouse moved to (327, 233)
Screenshot: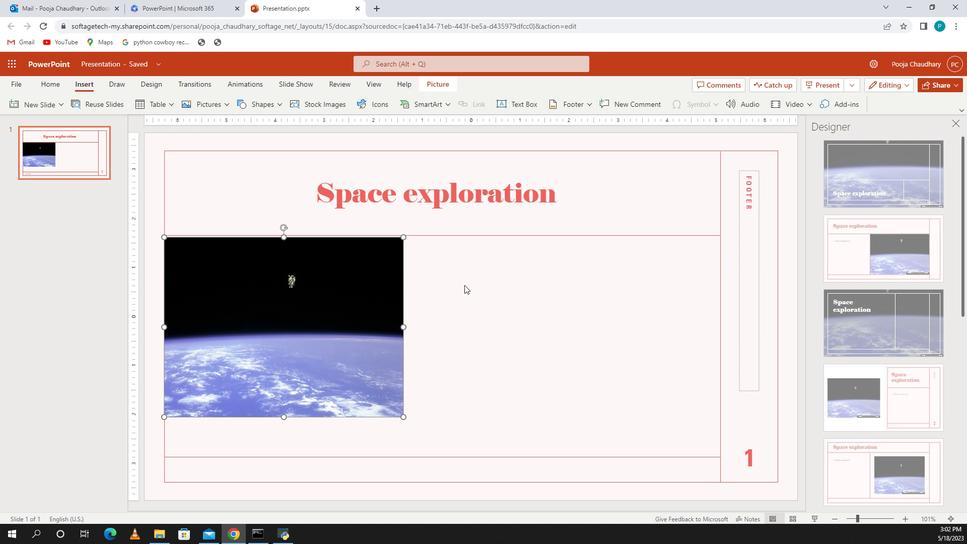 
Action: Mouse pressed left at (327, 233)
Screenshot: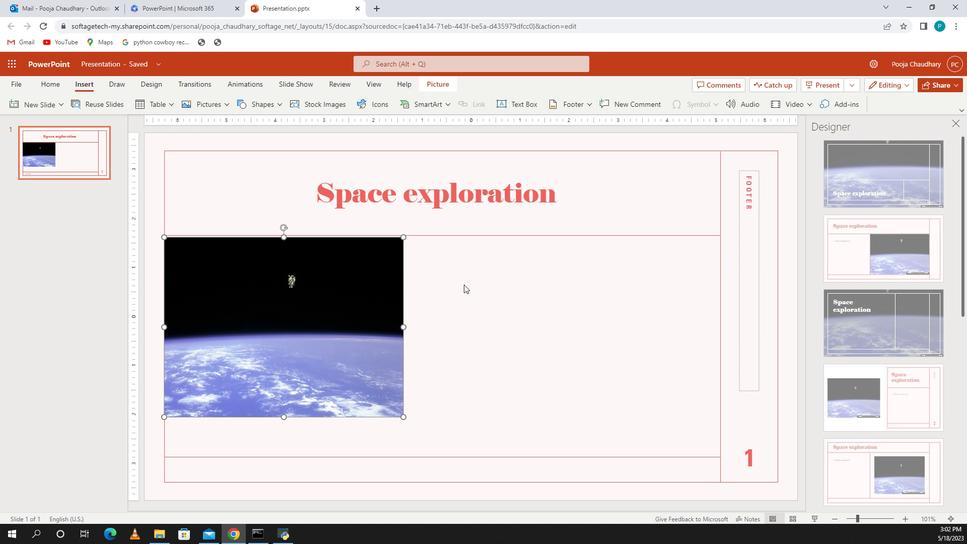 
Action: Mouse moved to (327, 227)
Screenshot: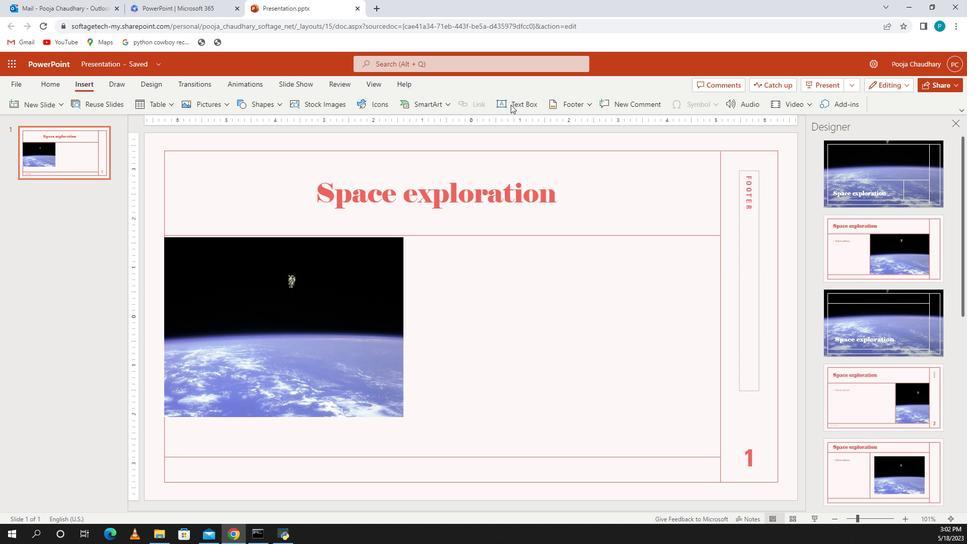 
Action: Mouse pressed left at (327, 227)
Screenshot: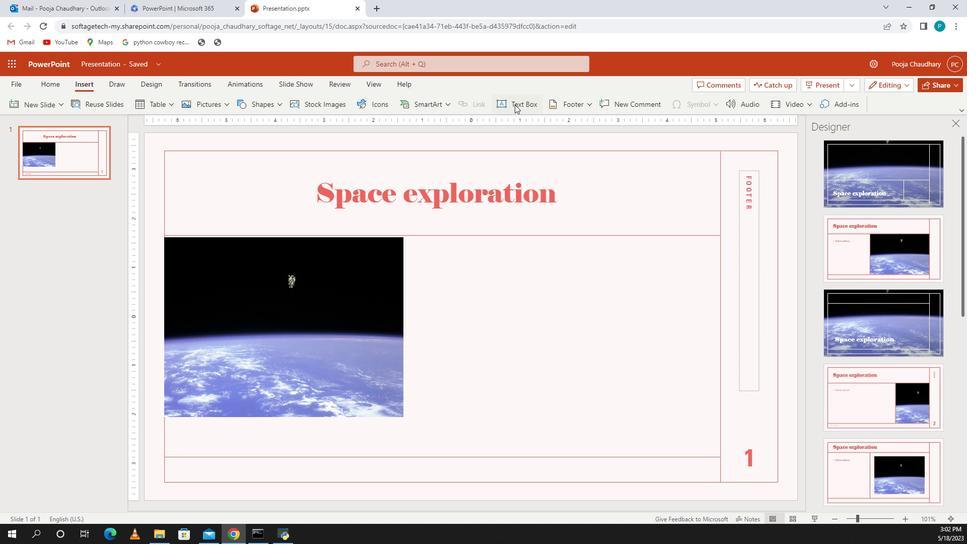 
Action: Mouse moved to (327, 231)
Screenshot: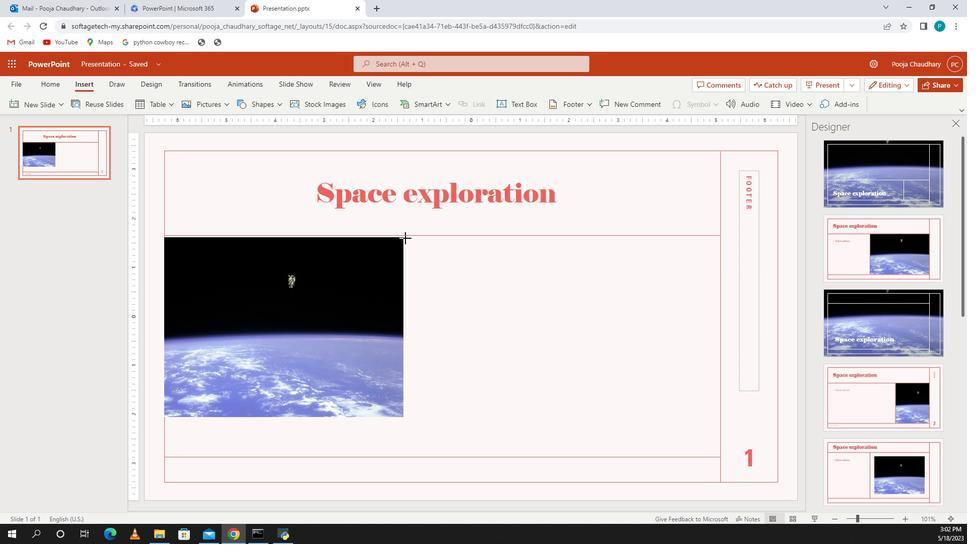 
Action: Mouse pressed left at (327, 231)
Screenshot: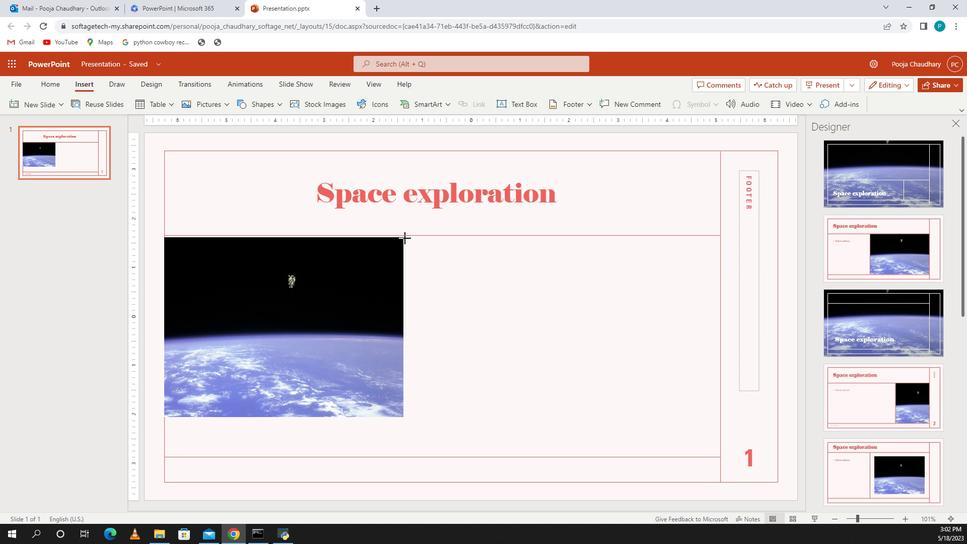 
Action: Mouse moved to (327, 232)
Screenshot: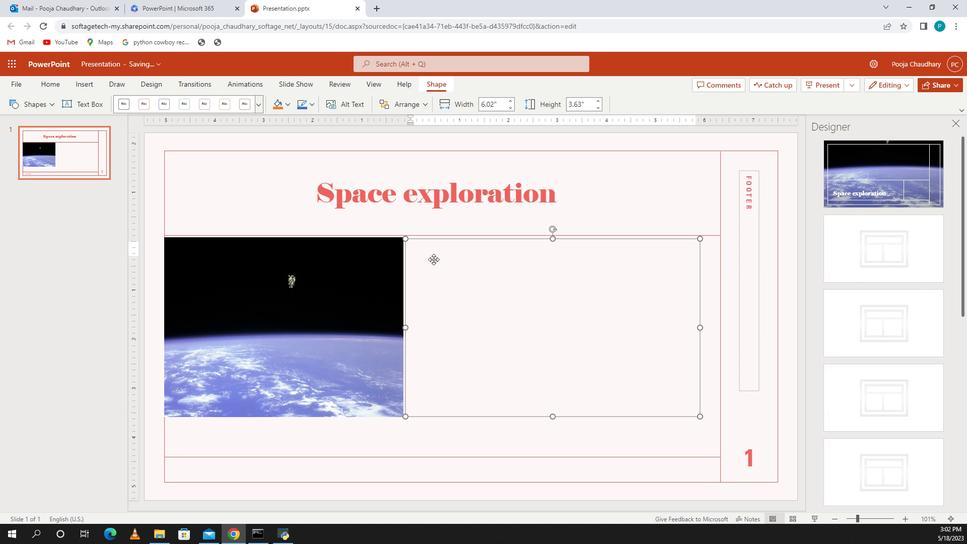 
Action: Mouse pressed left at (327, 232)
Screenshot: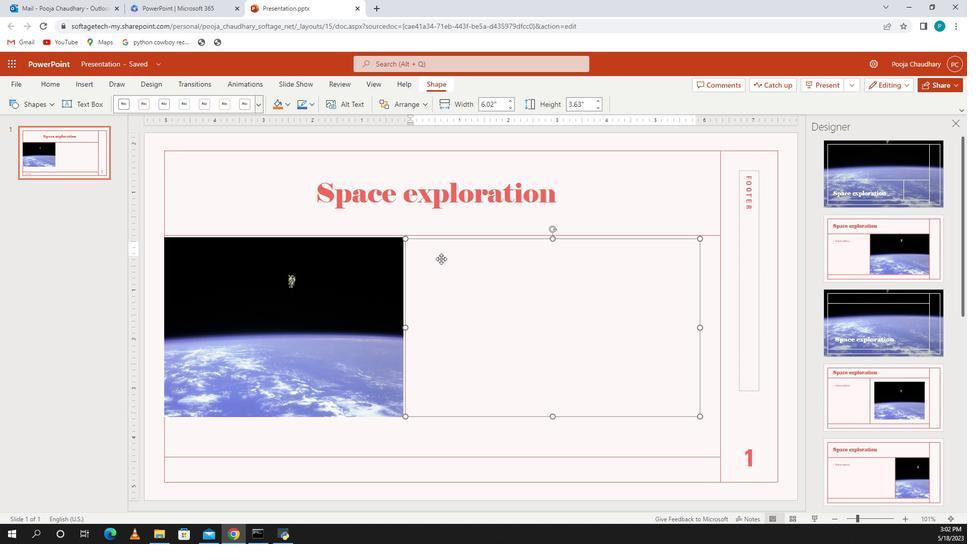 
Action: Mouse pressed left at (327, 232)
Screenshot: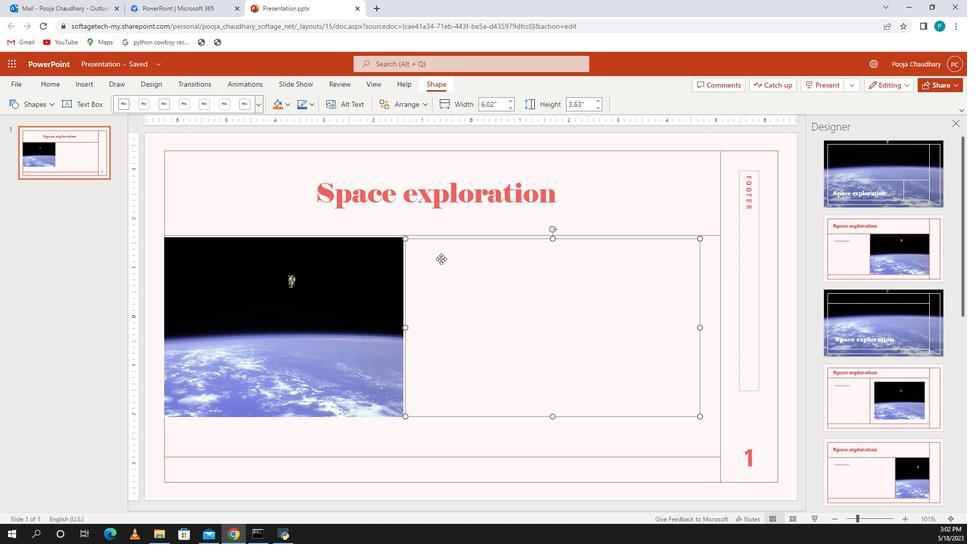 
Action: Mouse moved to (330, 227)
Screenshot: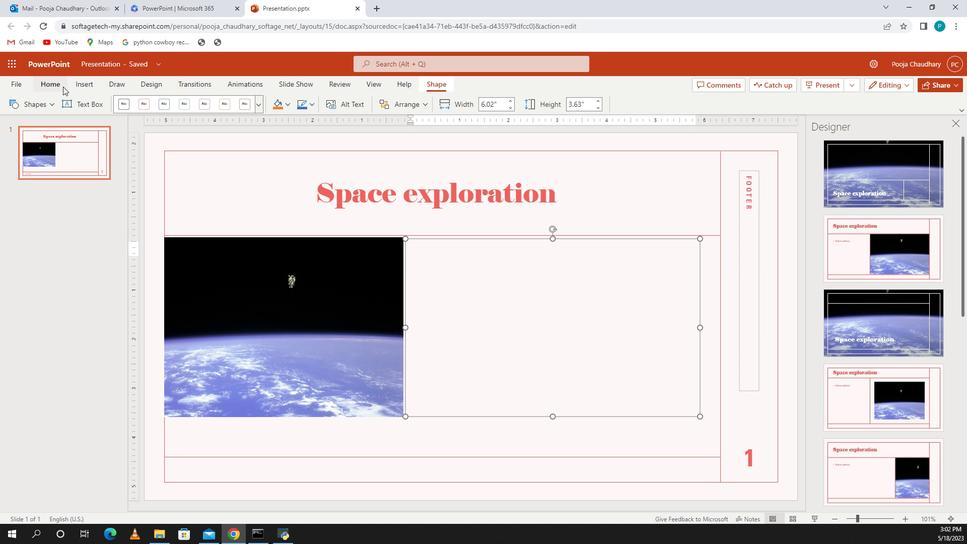 
Action: Mouse pressed left at (330, 227)
Screenshot: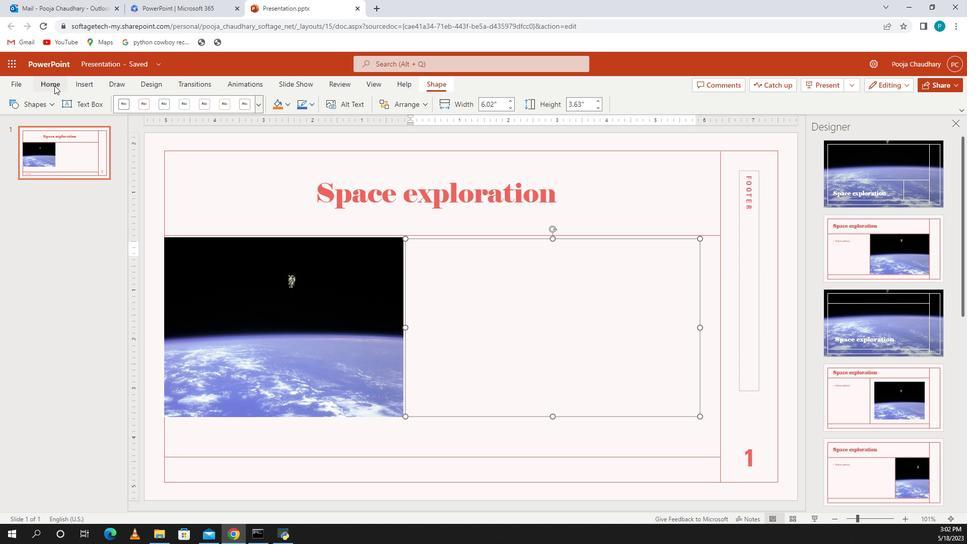 
Action: Mouse moved to (328, 227)
Screenshot: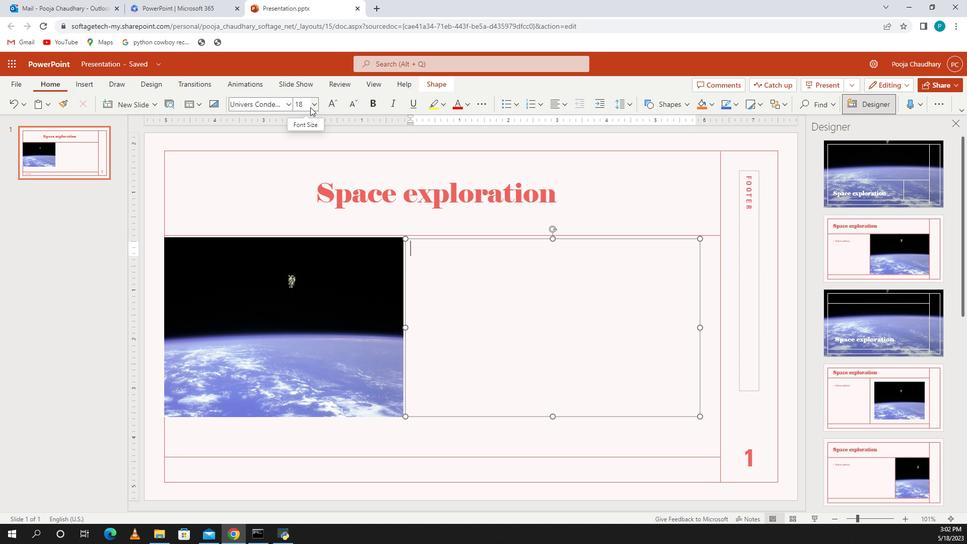 
Action: Mouse pressed left at (328, 227)
Screenshot: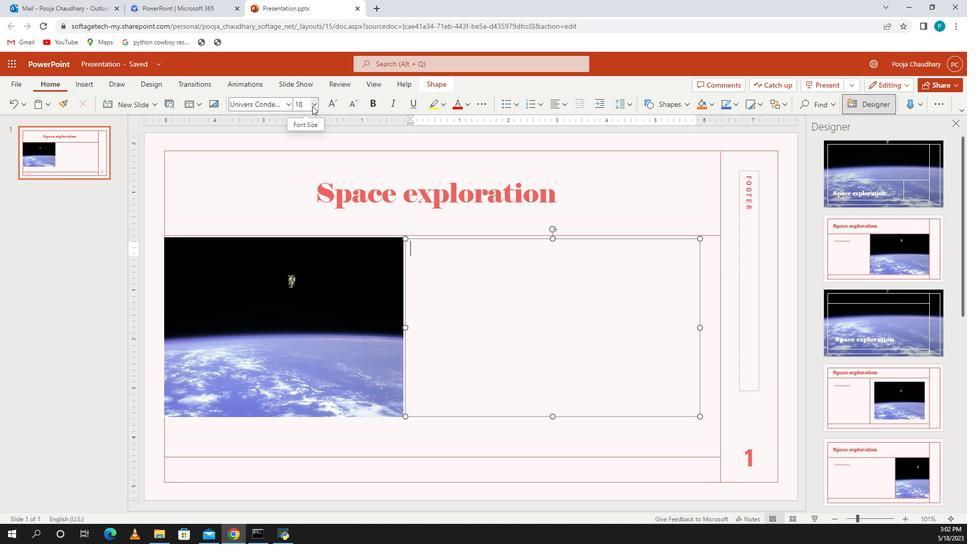 
Action: Mouse moved to (328, 231)
Screenshot: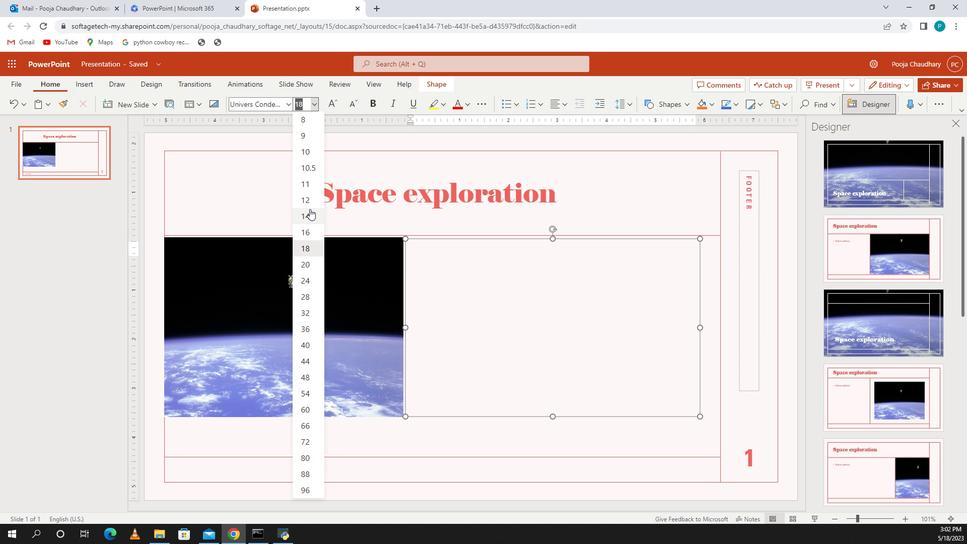 
Action: Mouse pressed left at (328, 231)
Screenshot: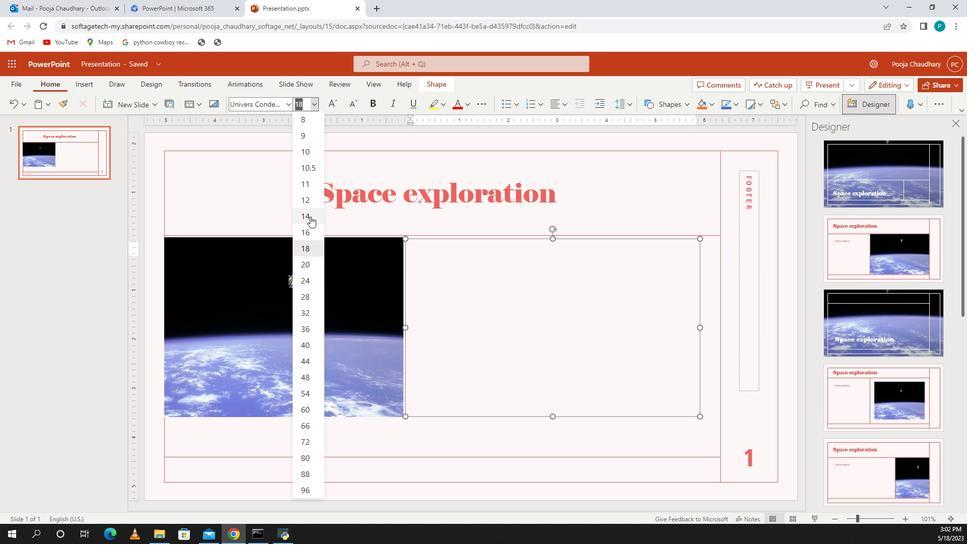 
Action: Mouse moved to (327, 224)
Screenshot: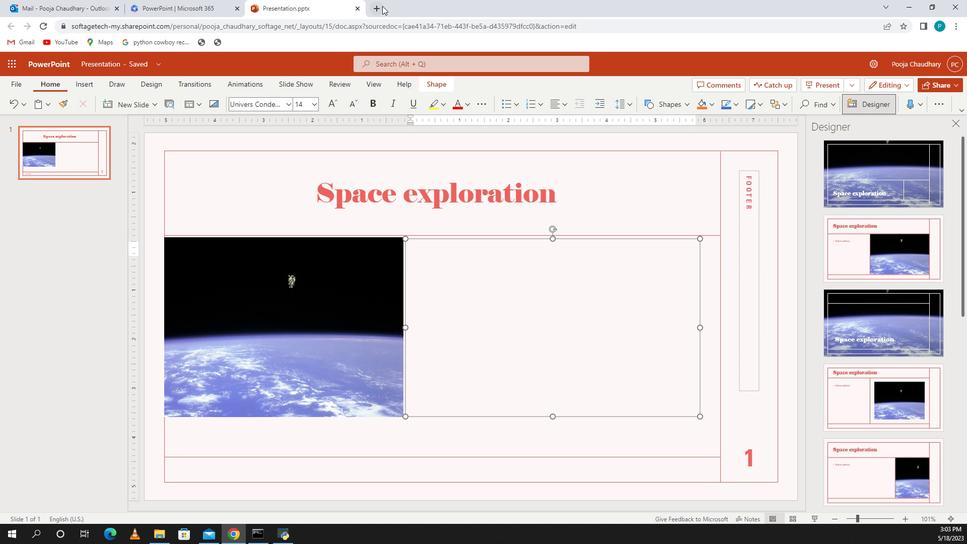 
Action: Mouse pressed left at (327, 224)
Screenshot: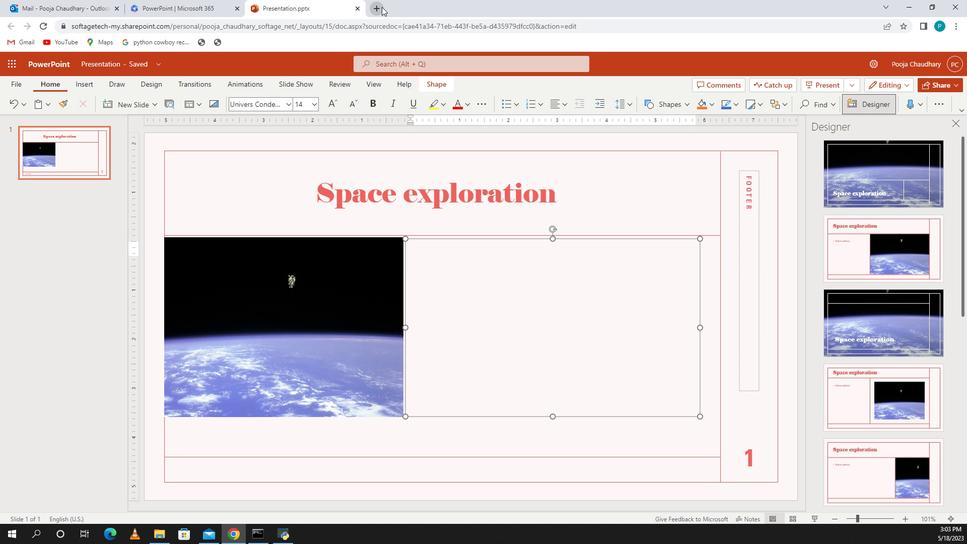 
Action: Mouse moved to (327, 225)
Screenshot: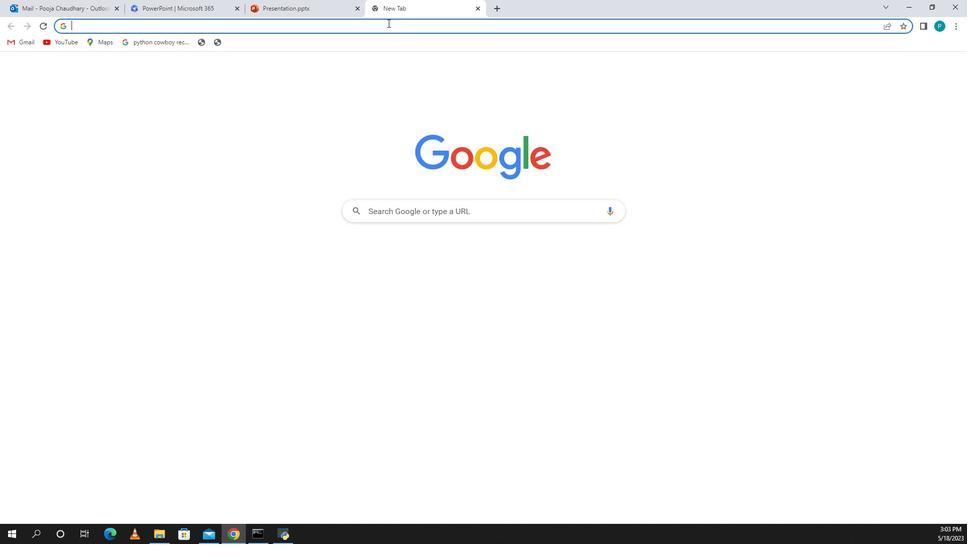 
Action: Mouse pressed left at (327, 225)
Screenshot: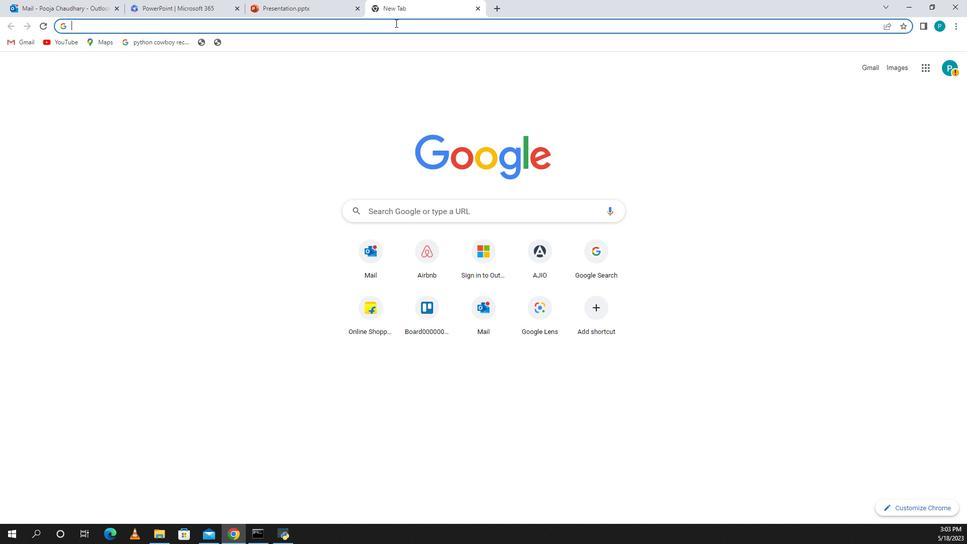
Action: Key pressed tell<Key.space>me<Key.space>aboutspace<Key.left><Key.left><Key.left><Key.left><Key.left><Key.space><Key.right><Key.right><Key.right><Key.right><Key.right><Key.space>ez<Key.backspace>xplo<Key.down><Key.enter>
Screenshot: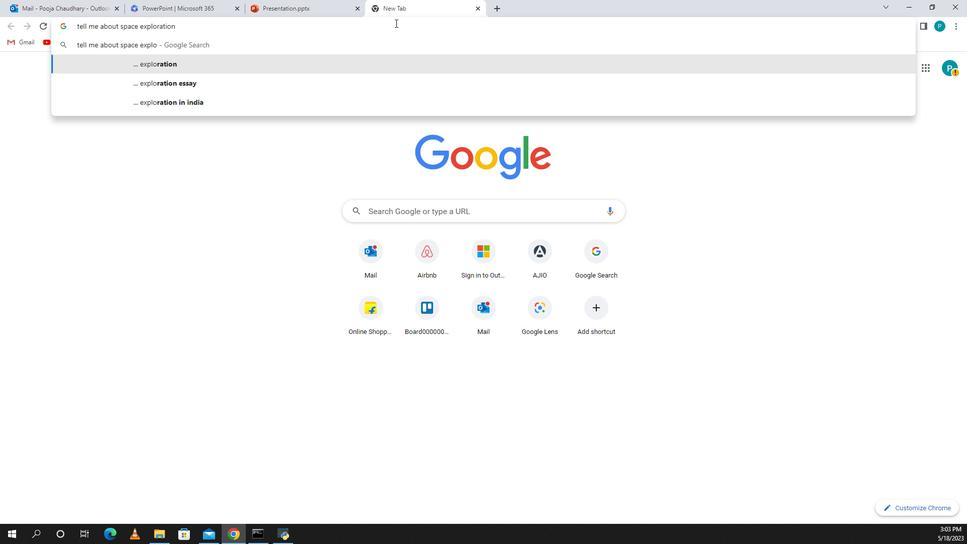 
Action: Mouse moved to (328, 232)
Screenshot: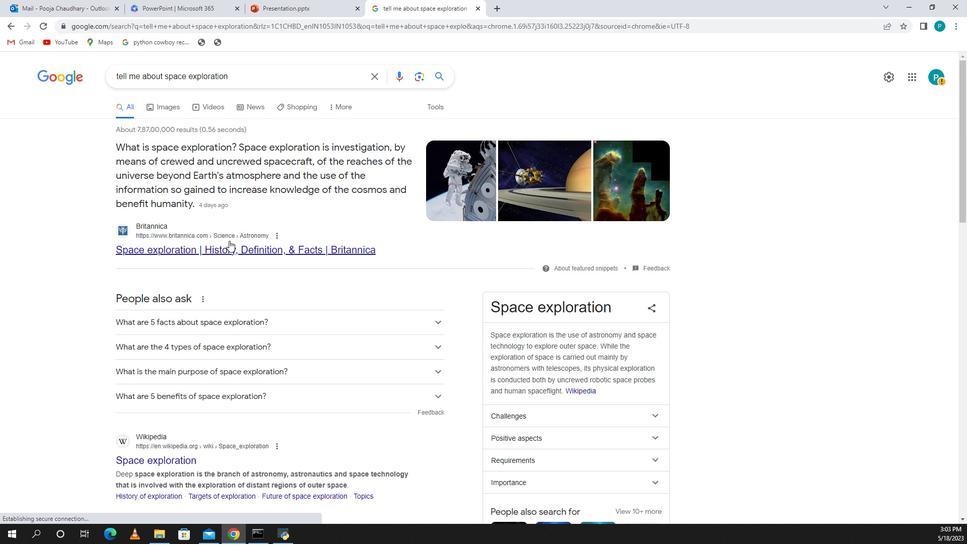 
Action: Mouse pressed left at (328, 232)
Screenshot: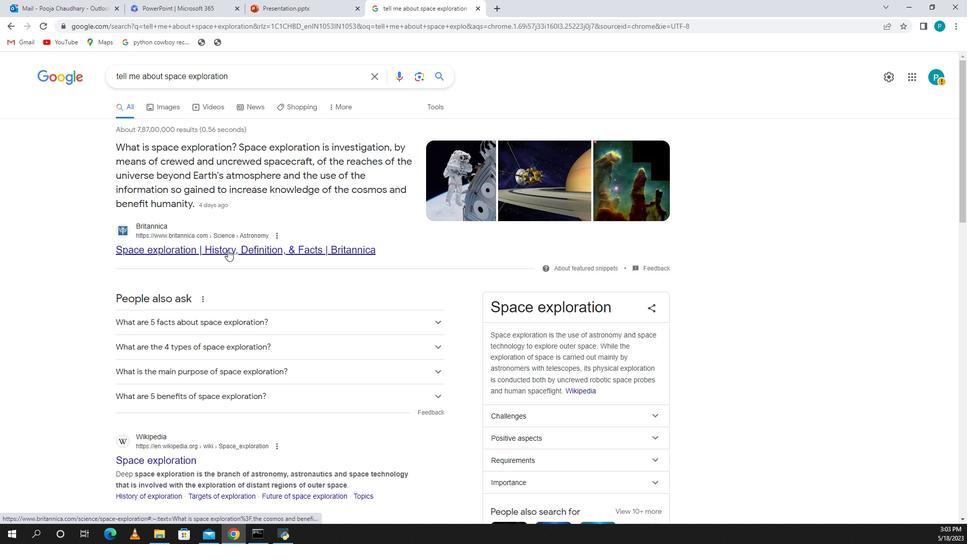 
Action: Mouse moved to (328, 232)
Screenshot: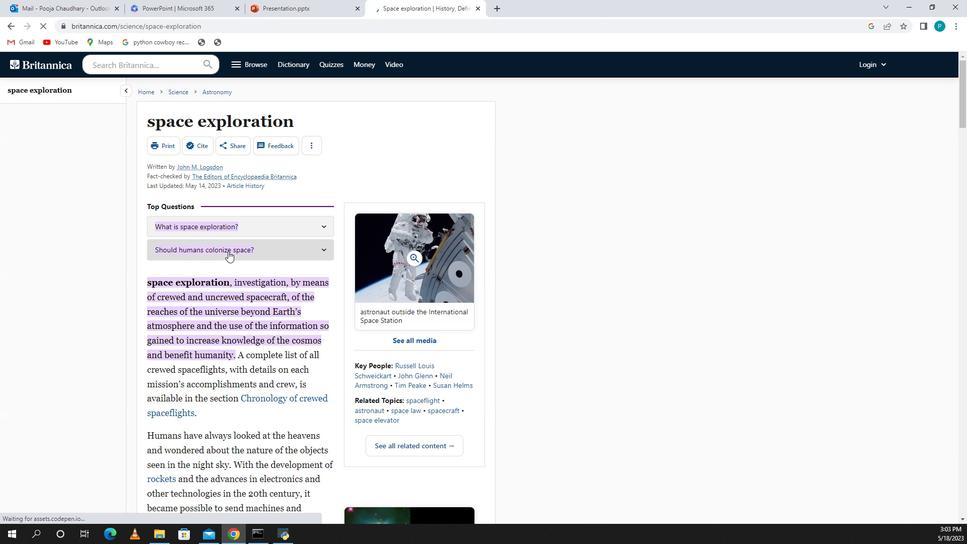 
Action: Mouse scrolled (328, 232) with delta (0, 0)
Screenshot: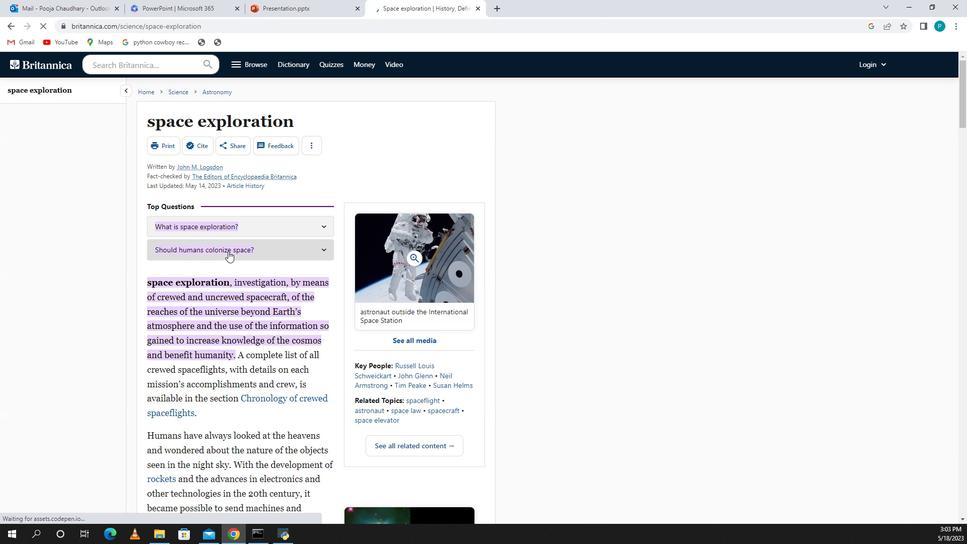 
Action: Mouse moved to (328, 232)
Screenshot: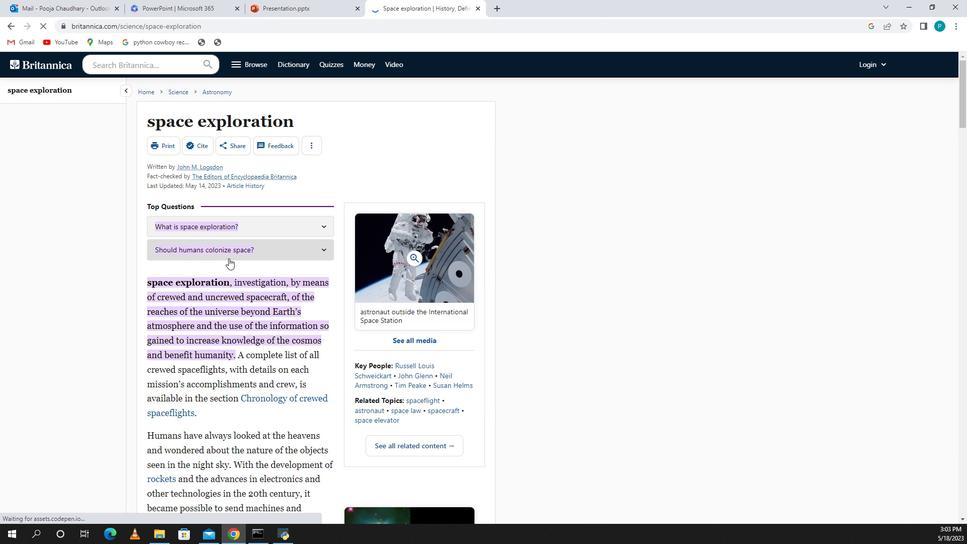 
Action: Mouse scrolled (328, 232) with delta (0, 0)
Screenshot: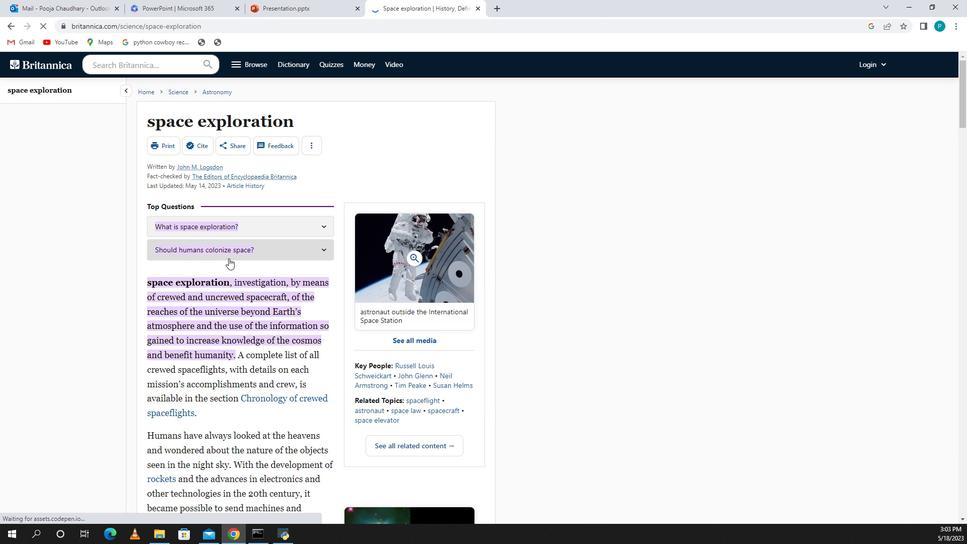 
Action: Mouse moved to (328, 232)
Screenshot: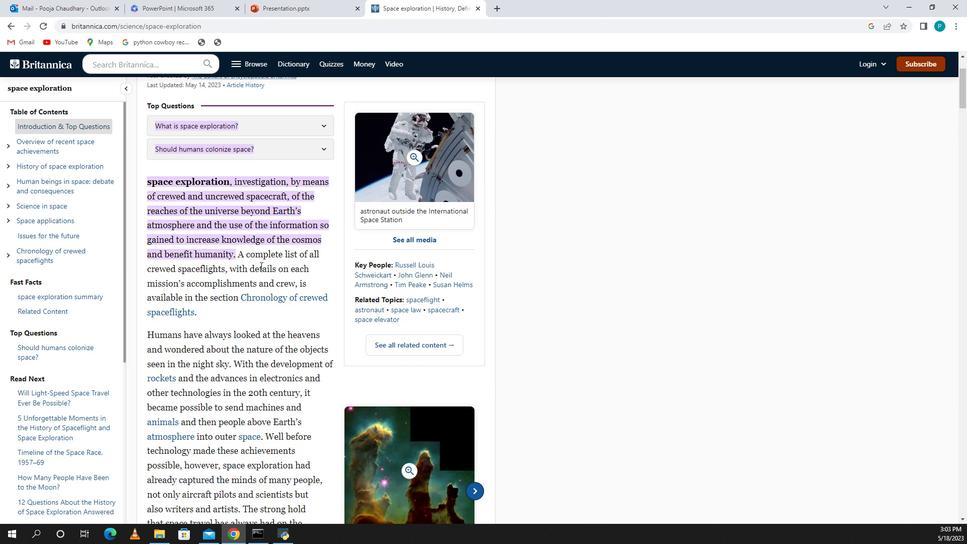 
Action: Mouse pressed left at (328, 232)
Screenshot: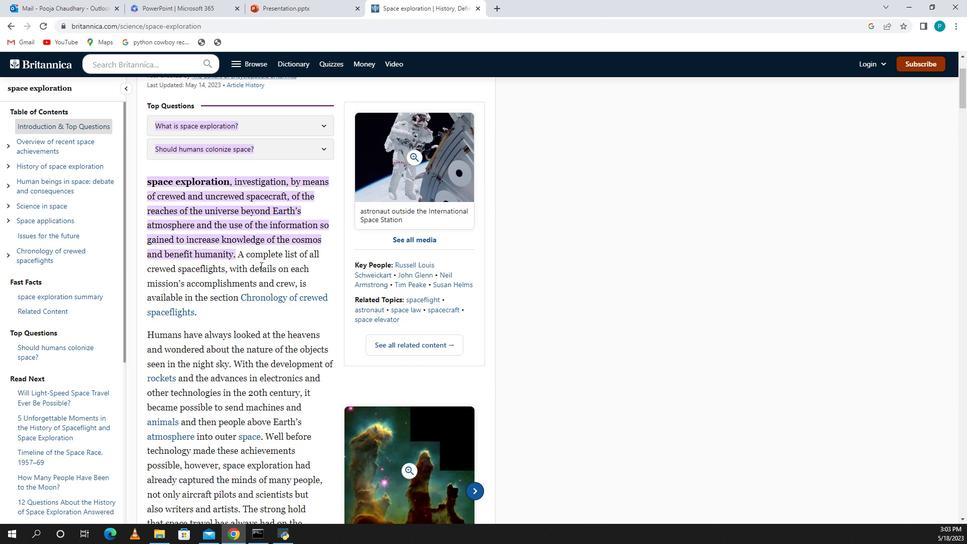 
Action: Mouse moved to (325, 230)
Screenshot: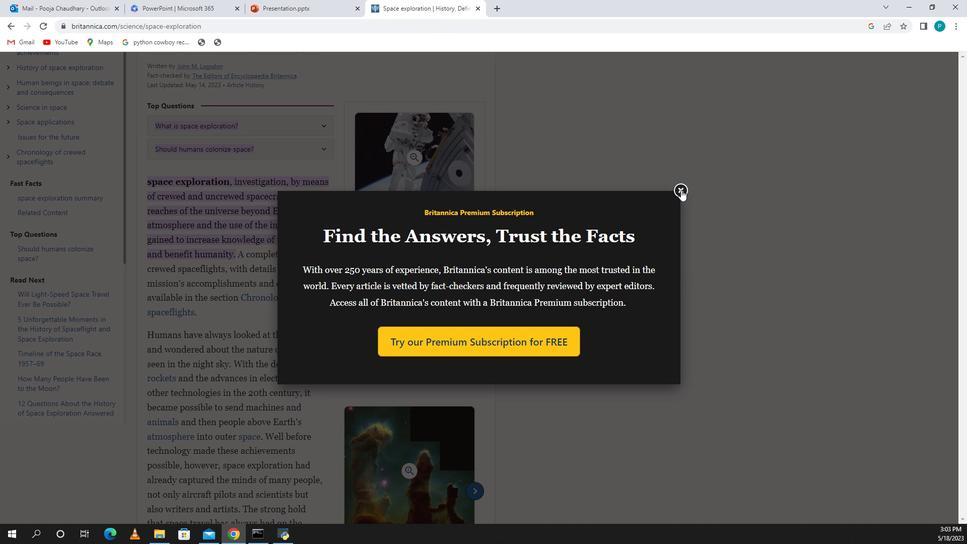 
Action: Mouse pressed left at (325, 230)
Screenshot: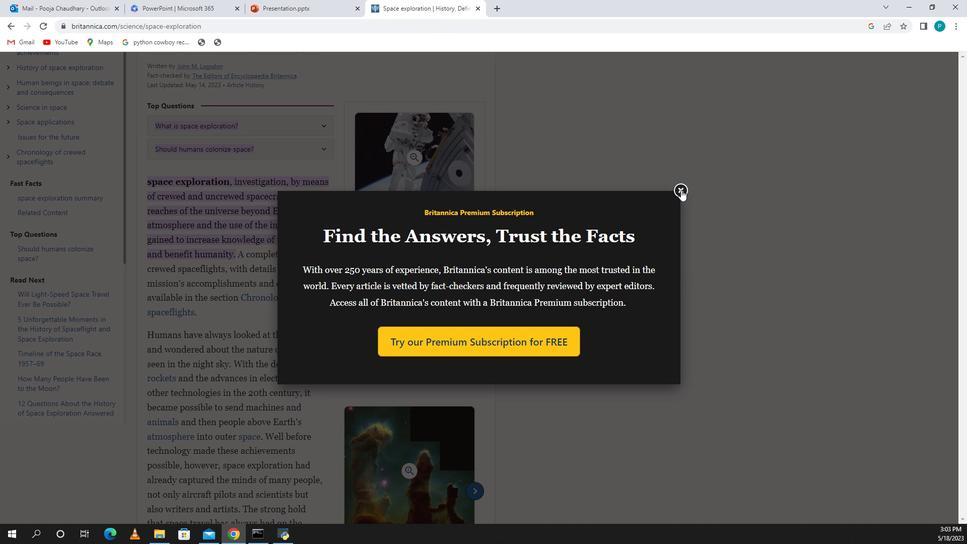 
Action: Mouse moved to (327, 224)
Screenshot: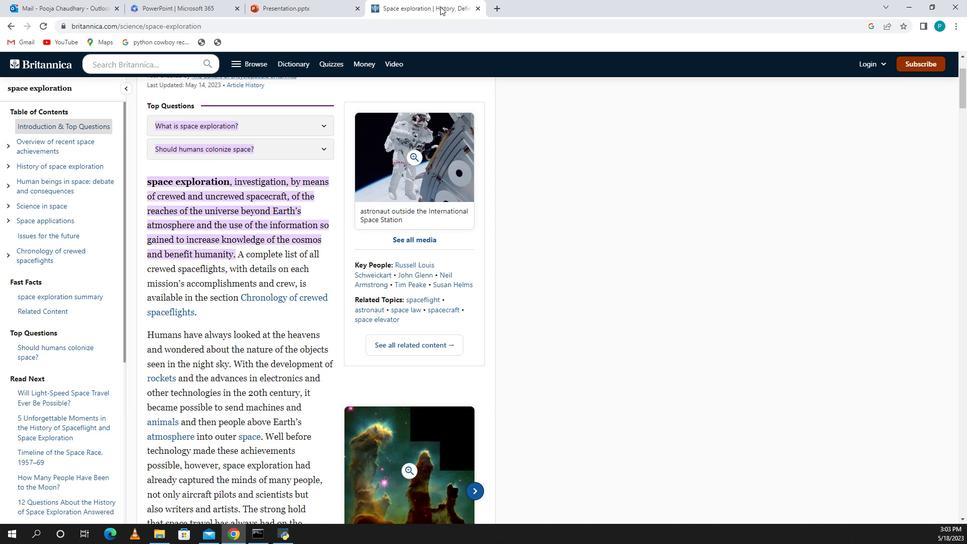 
Action: Mouse pressed left at (327, 224)
Screenshot: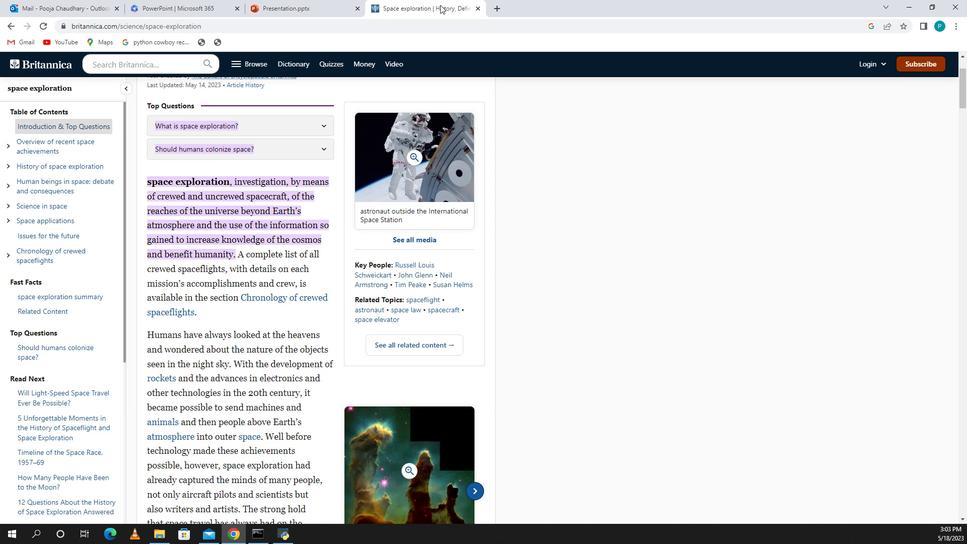 
Action: Mouse moved to (333, 233)
Screenshot: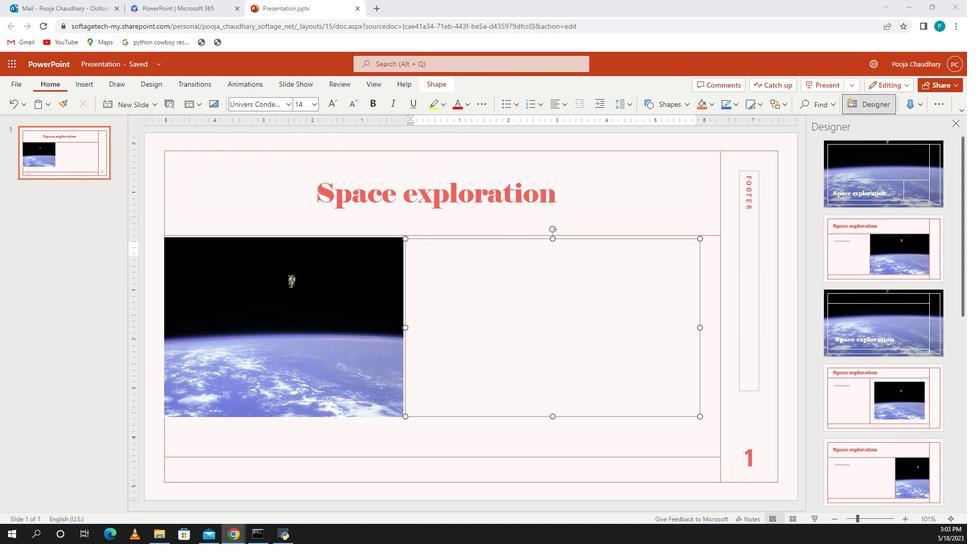 
Action: Mouse scrolled (333, 233) with delta (0, 0)
Screenshot: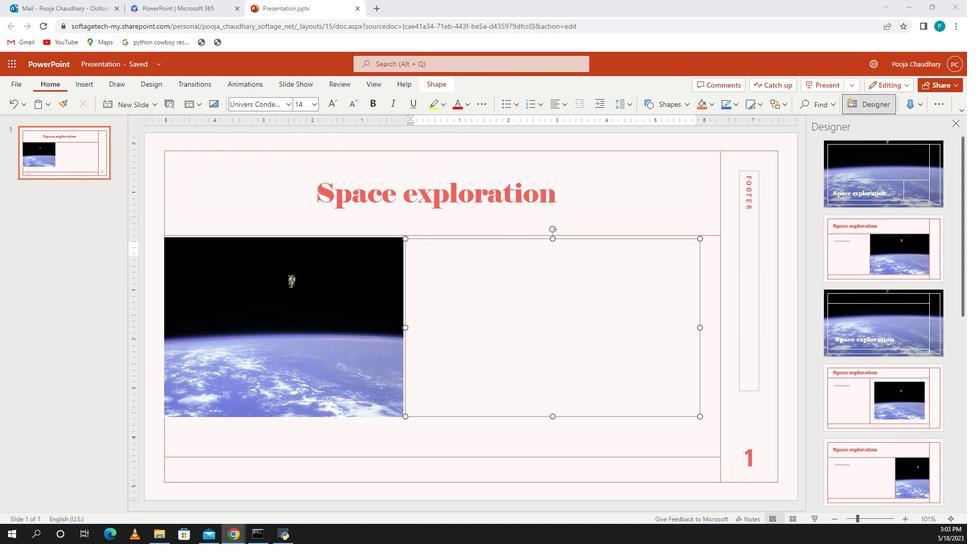 
Action: Mouse scrolled (333, 233) with delta (0, 0)
Screenshot: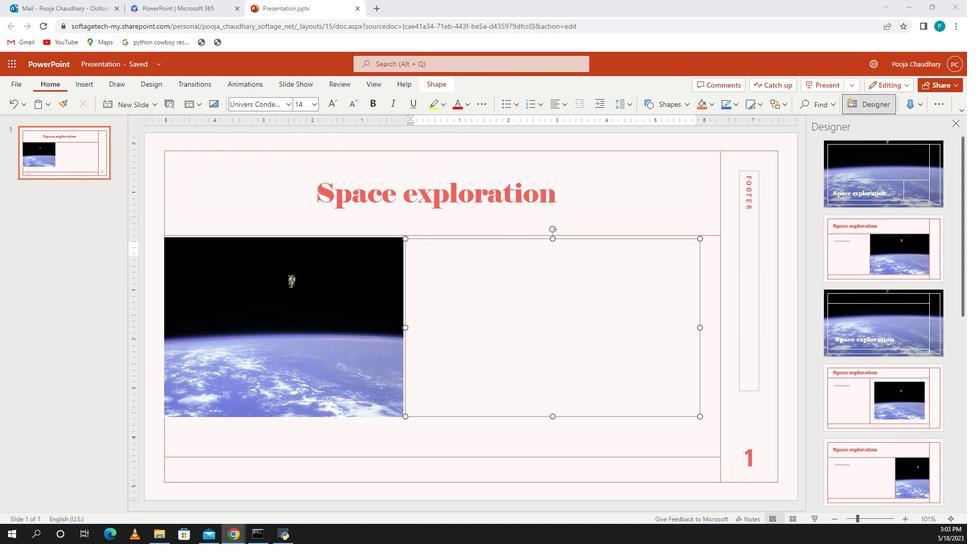 
Action: Mouse scrolled (333, 233) with delta (0, 0)
Screenshot: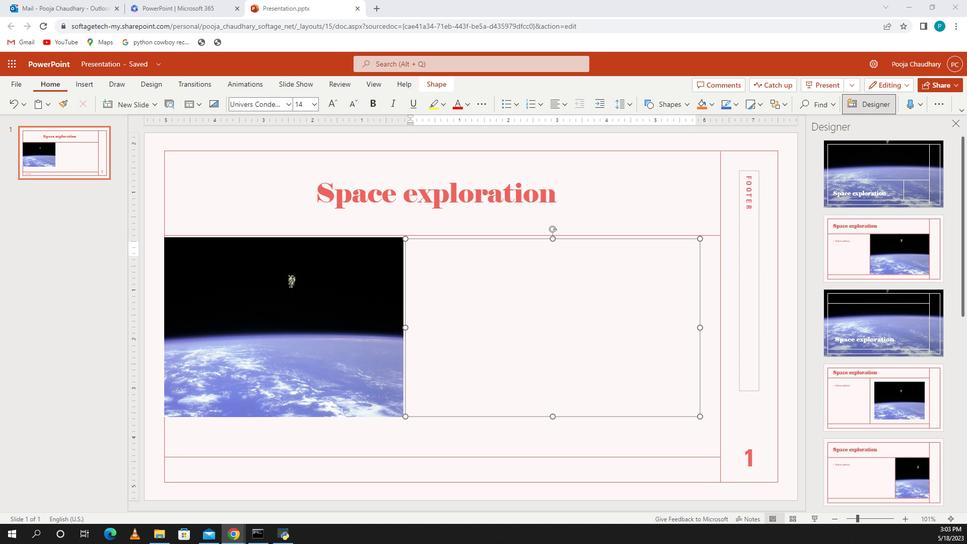
Action: Mouse moved to (327, 232)
Screenshot: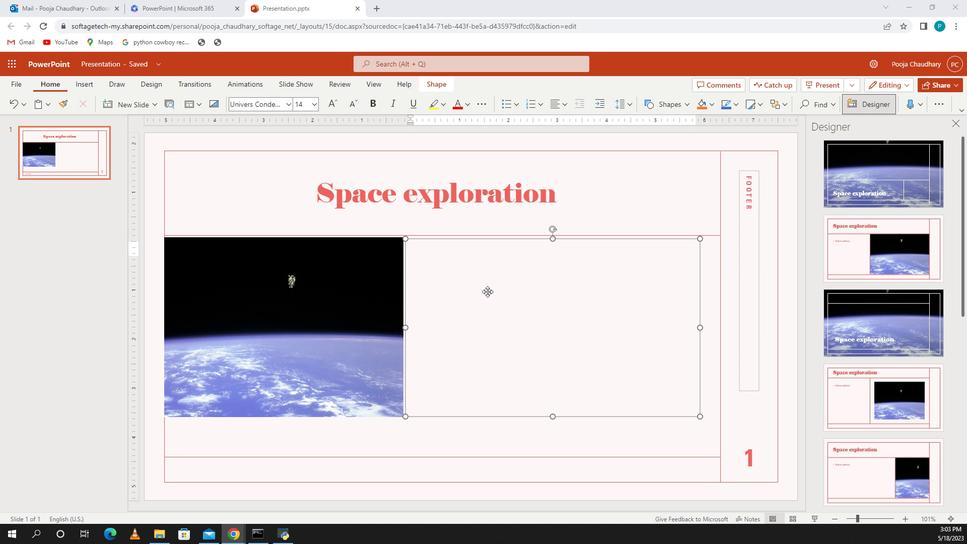 
Action: Mouse pressed left at (327, 232)
Screenshot: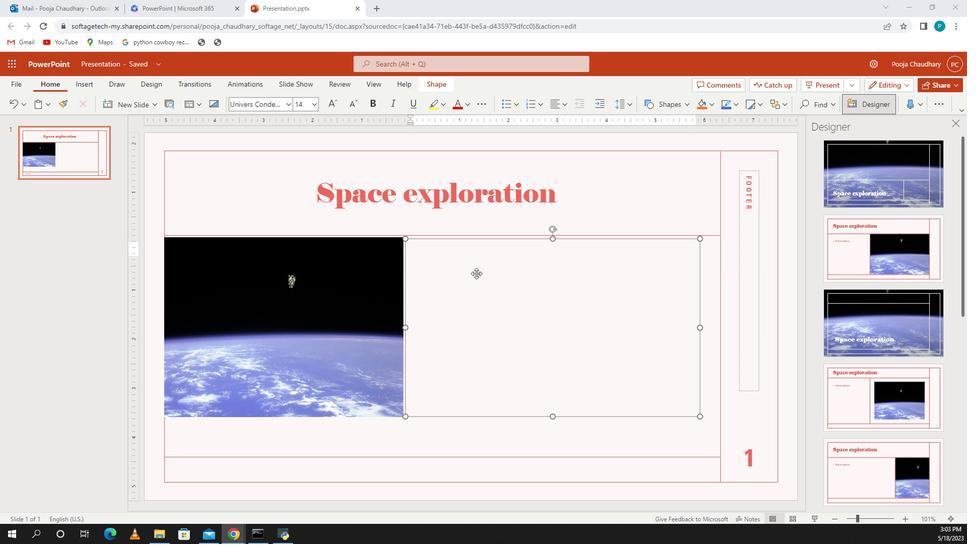
Action: Mouse moved to (327, 232)
Screenshot: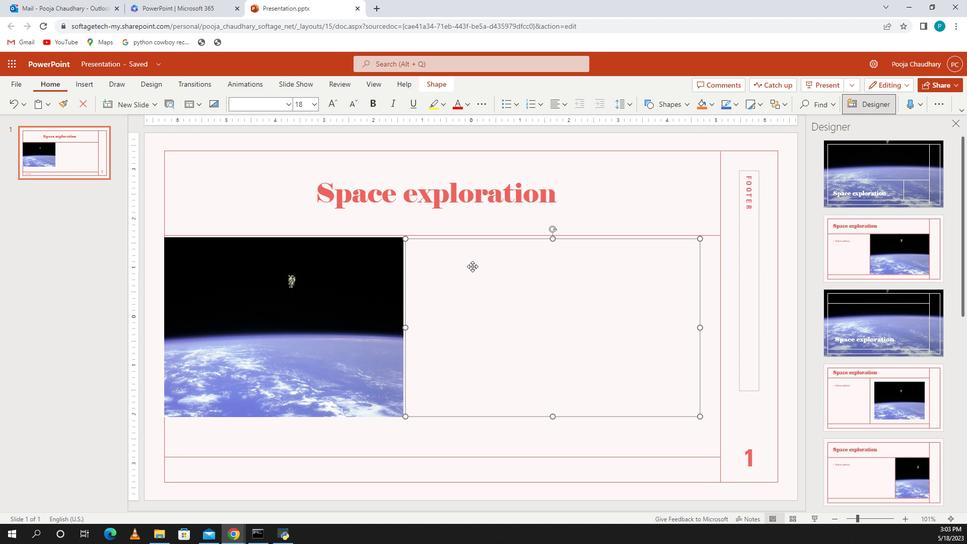 
Action: Mouse pressed left at (327, 232)
Screenshot: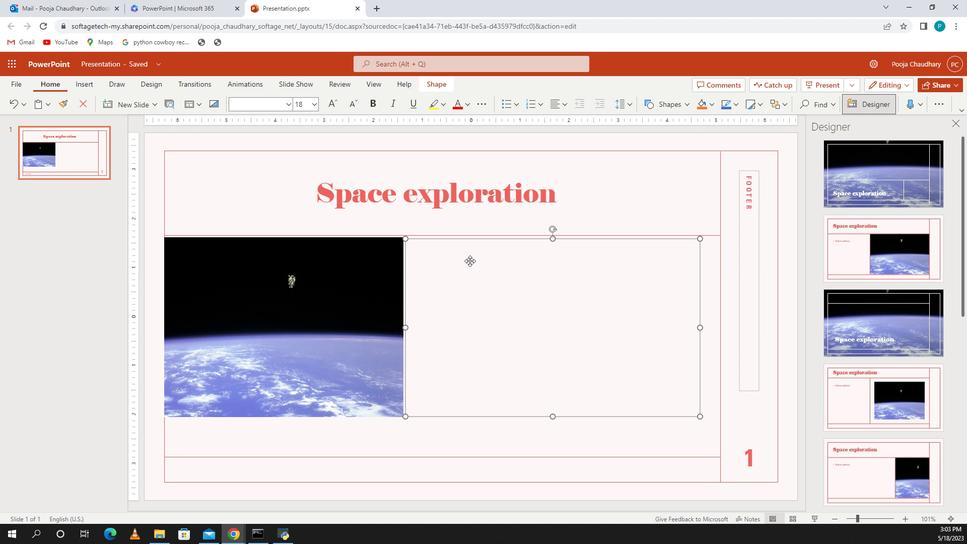 
Action: Mouse moved to (327, 232)
Screenshot: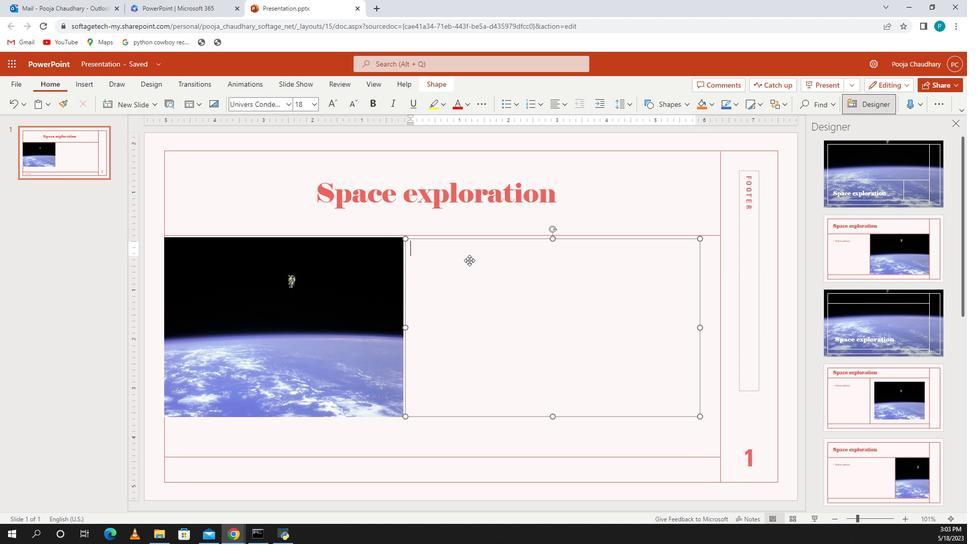 
Action: Key pressed soa<Key.backspace><Key.backspace>o<Key.backspace>pace<Key.space>exploration,<Key.space>investgation<Key.space>,by<Key.space>names<Key.backspace><Key.backspace><Key.backspace><Key.backspace><Key.backspace>means<Key.space>of<Key.space>crowed<Key.space>and<Key.space>uncrewes<Key.backspace>d<Key.space>spacecraft,<Key.space>of<Key.space>the<Key.space>reaches<Key.space>of<Key.space>the<Key.space>unverse<Key.space>beyoon<Key.space>earth<Key.backspace><Key.backspace><Key.backspace><Key.backspace><Key.backspace><Key.caps_lock>E<Key.caps_lock>arth's<Key.space>atmosphere<Key.space>and<Key.space>use<Key.space>of<Key.space>the<Key.space>information<Key.space>so<Key.space>gained<Key.space>to<Key.space>increase<Key.space>khowledge<Key.space>of<Key.space>the<Key.space>cosmos<Key.space>and<Key.space>benefit<Key.space>humanity
Screenshot: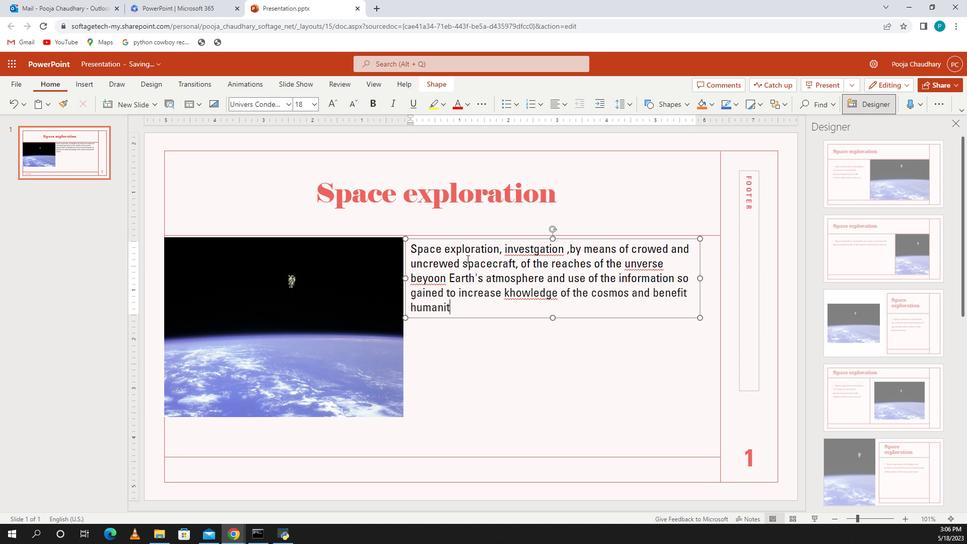 
Action: Mouse moved to (327, 232)
Screenshot: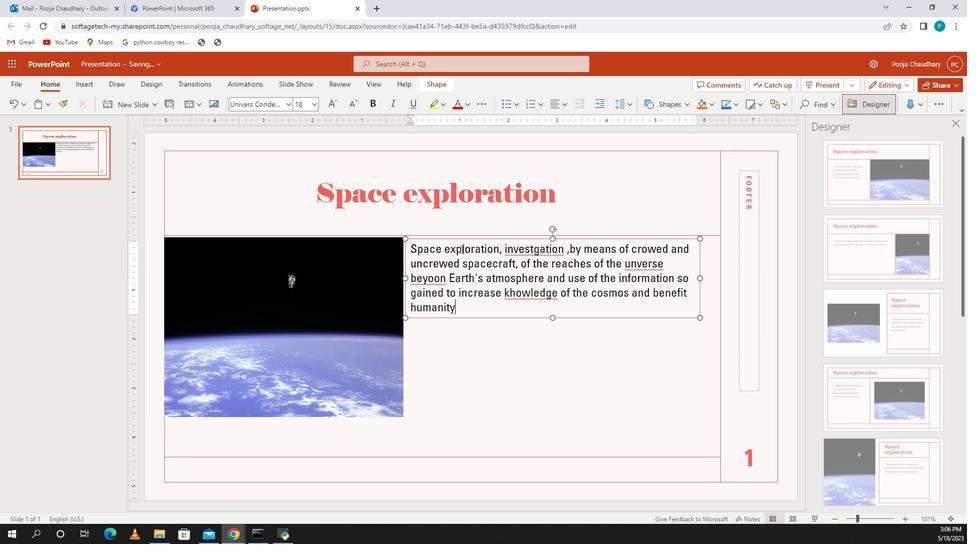 
Action: Mouse scrolled (327, 232) with delta (0, 0)
Screenshot: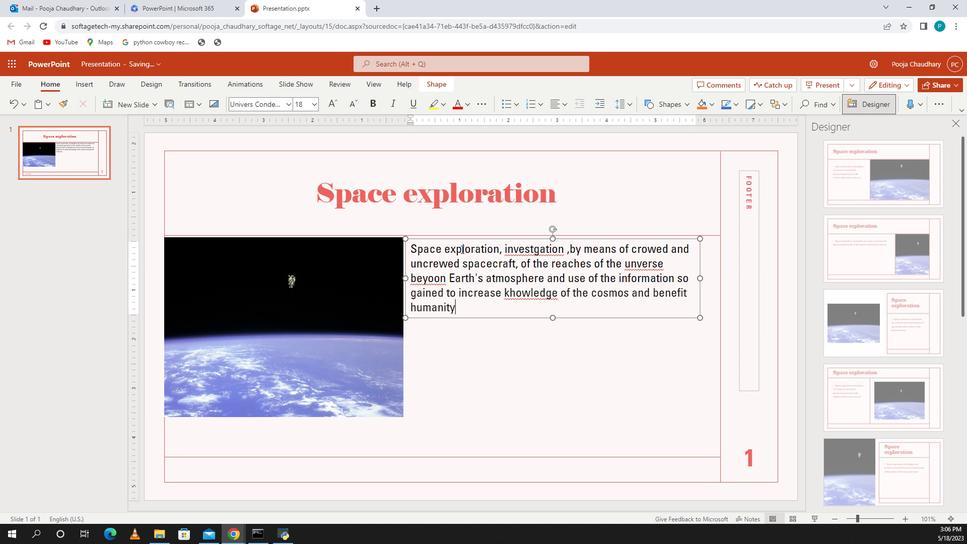 
Action: Mouse moved to (333, 232)
Screenshot: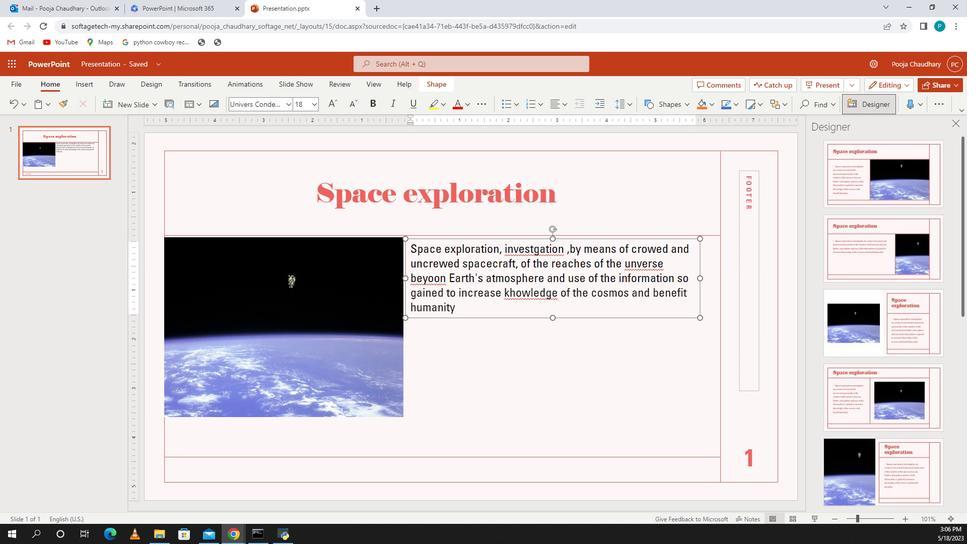 
Action: Mouse scrolled (333, 232) with delta (0, 0)
Screenshot: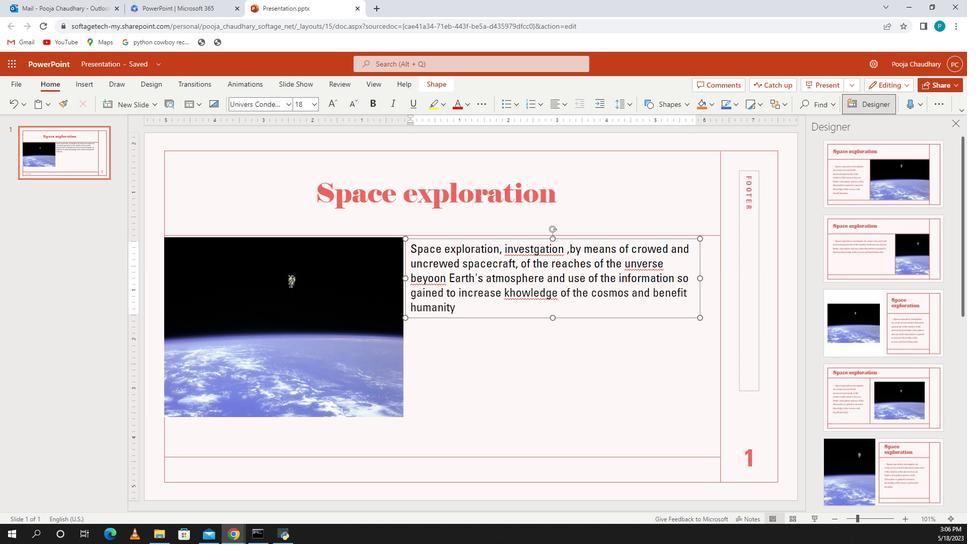 
Action: Mouse moved to (333, 232)
Screenshot: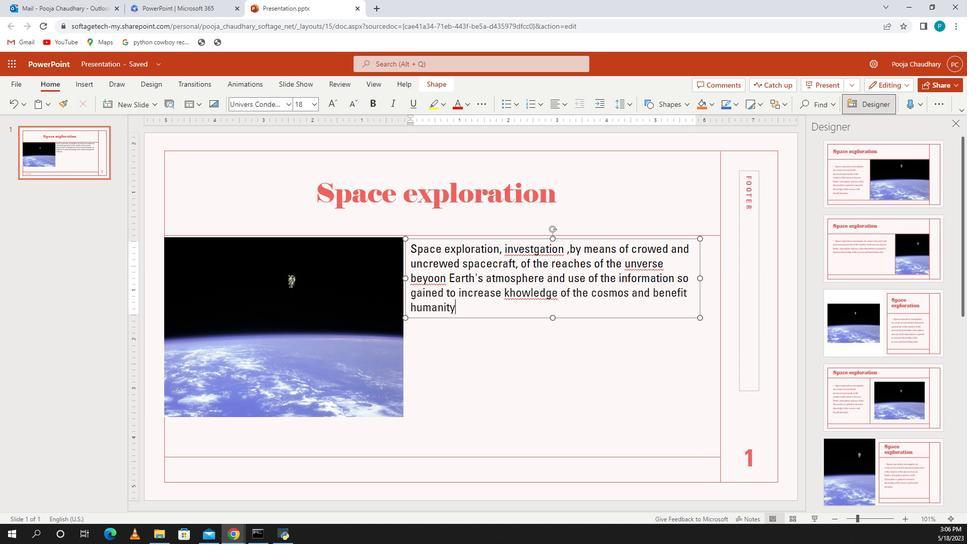 
Action: Mouse scrolled (333, 232) with delta (0, 0)
Screenshot: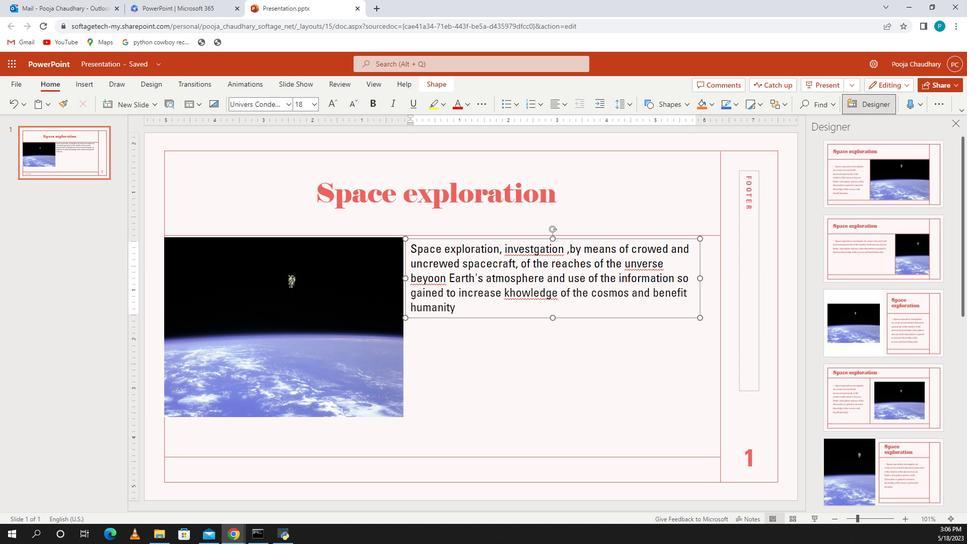 
Action: Mouse moved to (327, 233)
Screenshot: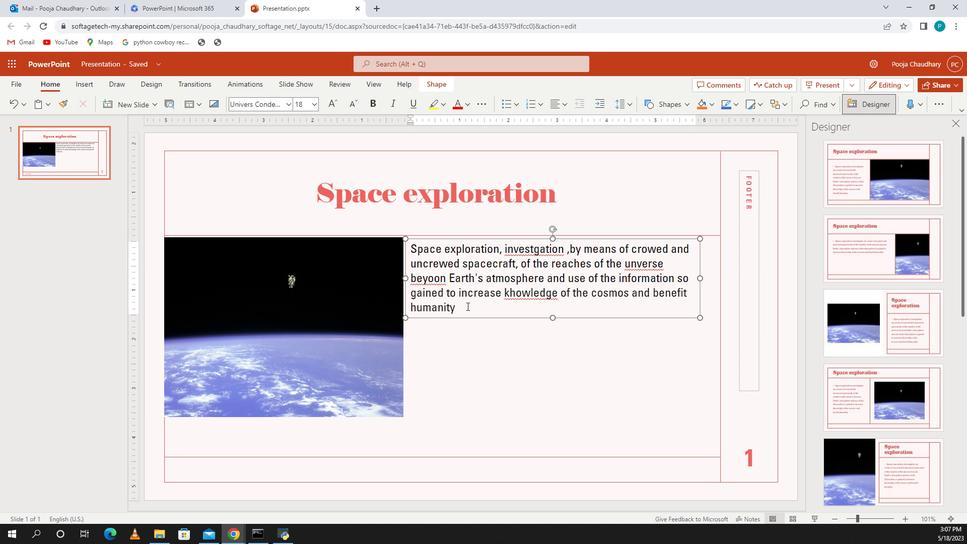 
Action: Key pressed .<Key.space><Key.caps_lock>A<Key.caps_lock><Key.space>compelete<Key.space><Key.backspace><Key.backspace><Key.backspace><Key.backspace><Key.backspace><Key.backspace>lete<Key.space>list<Key.space>of<Key.space>all<Key.space>creweed<Key.backspace><Key.backspace>d<Key.space>spaceflight,<Key.space>with<Key.space>detail<Key.space><Key.backspace>s<Key.space>on<Key.space>each<Key.space>mission,s<Key.space>accomplisments<Key.space>and<Key.space>crew<Key.space>,s<Key.space>available<Key.space>inthe=<Key.backspace><Key.space>sections<Key.space><Key.backspace><Key.backspace><Key.space><Key.caps_lock>C<Key.caps_lock>hronog<Key.backspace>logy<Key.space>of<Key.space>cee<Key.backspace><Key.backspace>rewed<Key.space>spaceflights.<Key.space><Key.space>human<Key.space>have<Key.space>akw<Key.backspace><Key.backspace>lwat<Key.backspace>ys<Key.space>looked<Key.space>at<Key.space>the<Key.space>heavens<Key.space>and<Key.space>worndered<Key.space>abut<Key.space>the<Key.space>nture<Key.space>f<Key.space>the<Key.space>objects
Screenshot: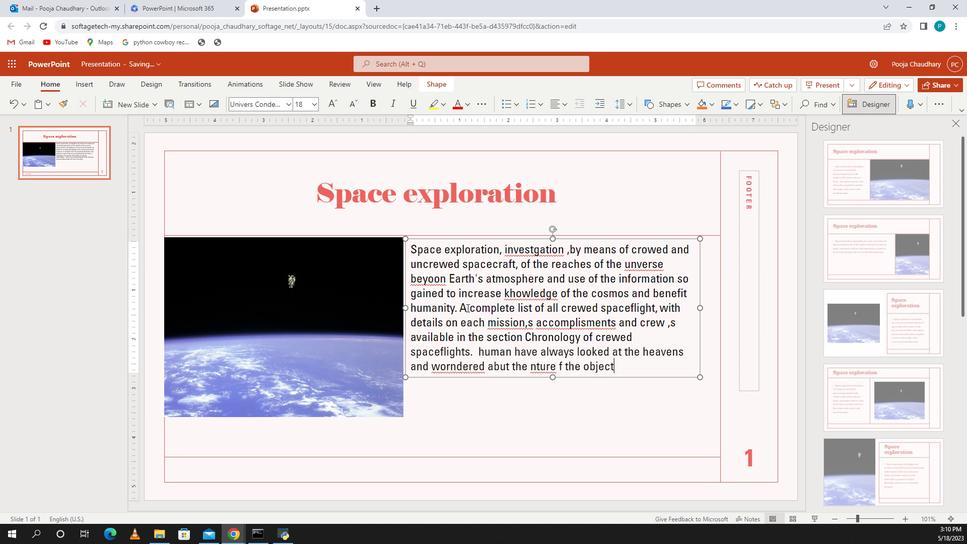 
Action: Mouse moved to (334, 227)
Screenshot: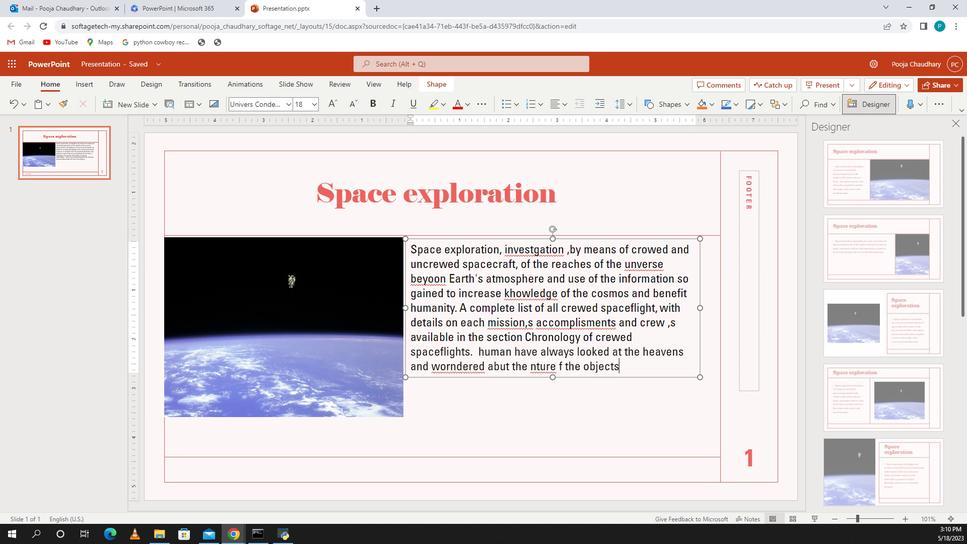 
Action: Mouse scrolled (334, 227) with delta (0, 0)
Screenshot: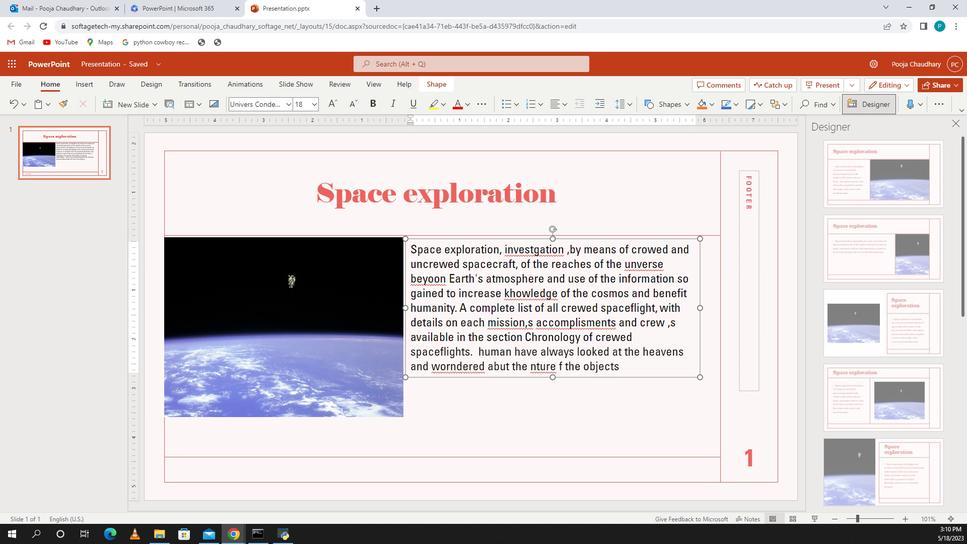 
Action: Mouse moved to (333, 231)
Screenshot: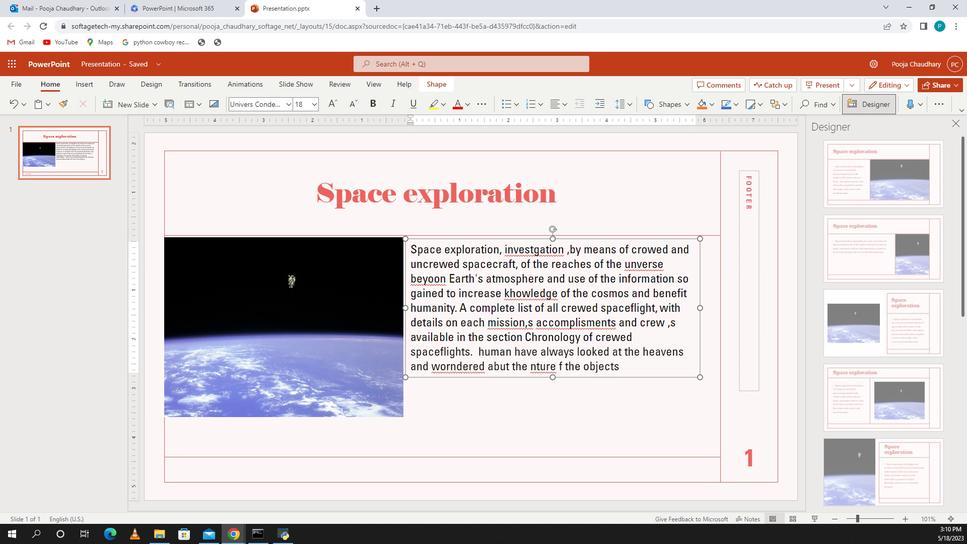 
Action: Mouse scrolled (333, 231) with delta (0, 0)
Screenshot: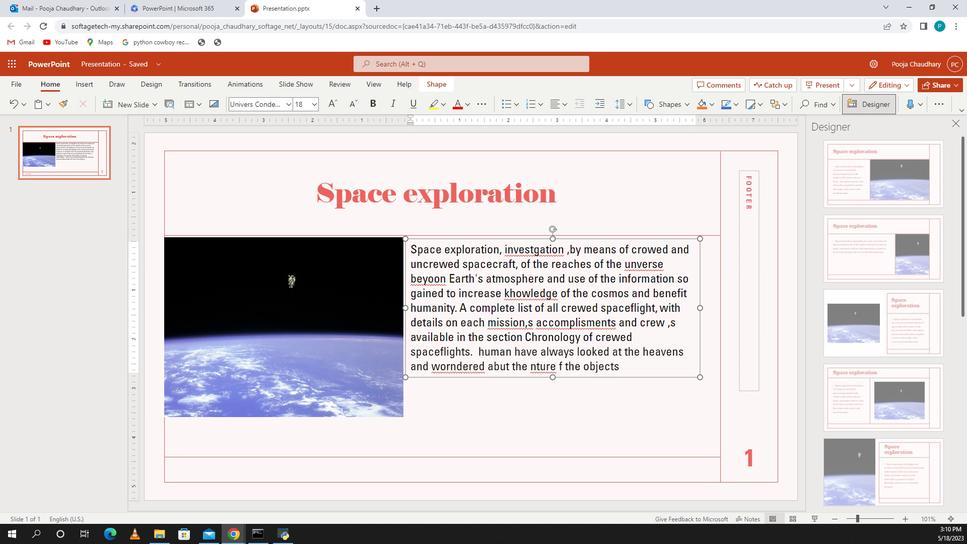 
Action: Mouse scrolled (333, 231) with delta (0, 0)
Screenshot: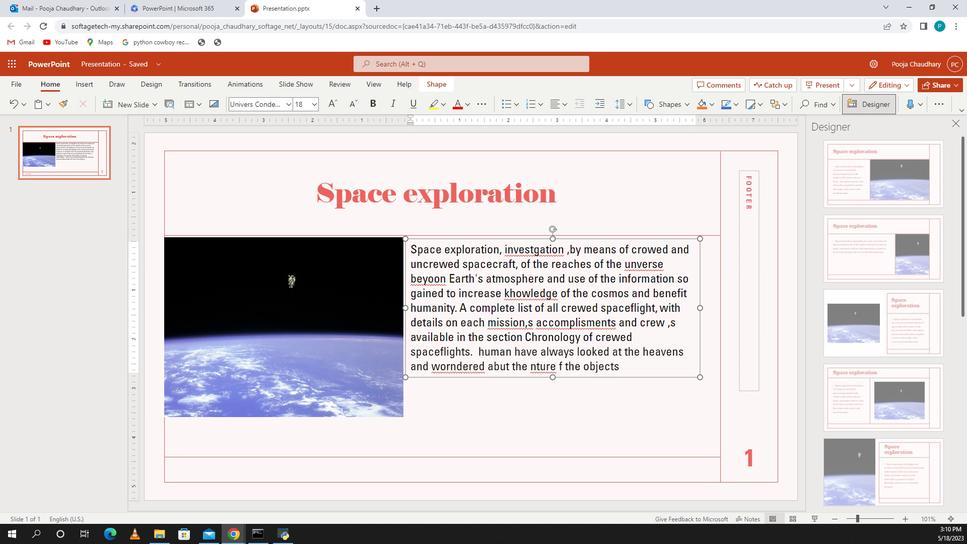 
Action: Mouse moved to (334, 232)
Screenshot: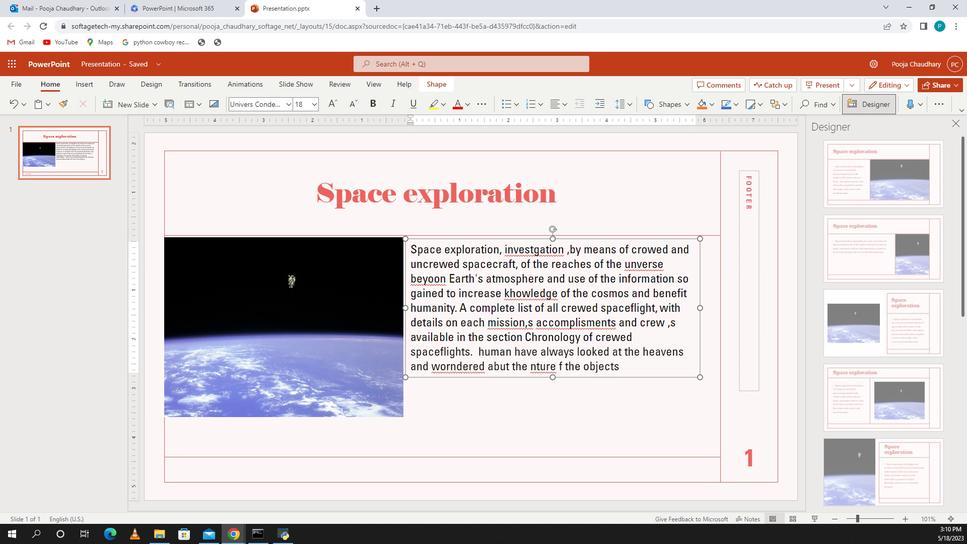 
Action: Key pressed see<Key.backspace><Key.backspace><Key.backspace><Key.space>seen<Key.space>in<Key.space>thenight<Key.space>sky.
Screenshot: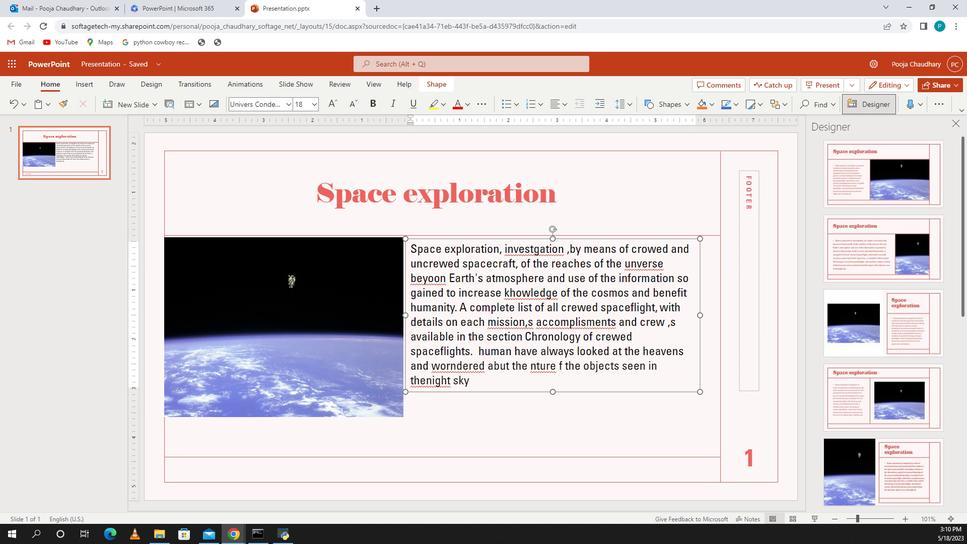 
Action: Mouse moved to (331, 232)
Screenshot: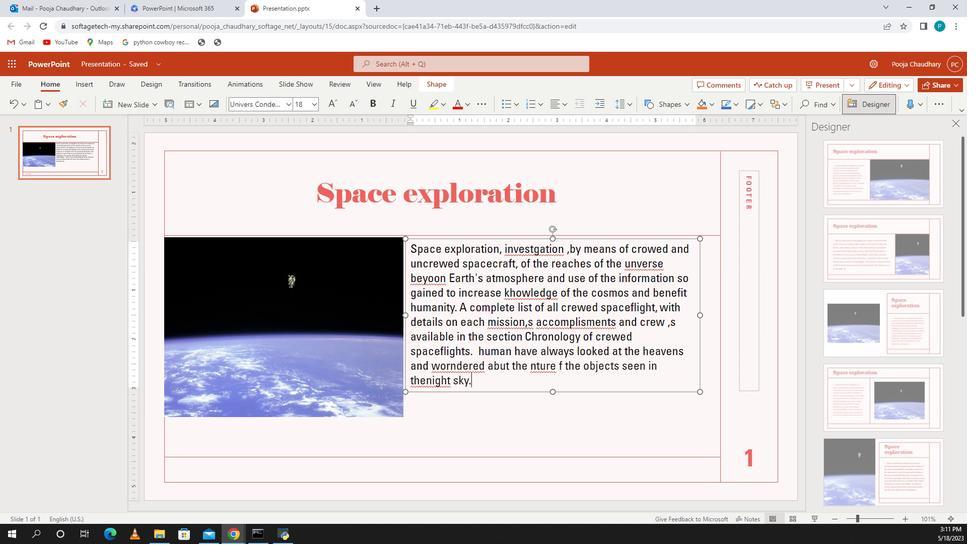 
Action: Key pressed with<Key.space>develo[<Key.backspace>pment<Key.space>of<Key.space>rockets<Key.space>and<Key.space>advances<Key.space>n<Key.space>electronics<Key.space>and<Key.space>other<Key.space>techology<Key.backspace>ies<Key.space>in<Key.space>the<Key.space>2th<Key.space><Key.backspace><Key.backspace><Key.backspace><Key.backspace>0th<Key.space><Key.backspace><Key.backspace><Key.backspace><Key.backspace>20th<Key.space>century,<Key.space>it<Key.space>becon<Key.backspace><Key.backspace>ame<Key.space>possible<Key.space>to<Key.space>end<Key.space><Key.backspace><Key.backspace><Key.backspace><Key.backspace>send<Key.space>machines<Key.space>s<Key.backspace>and<Key.space>animals<Key.space>an<Key.space>then<Key.space>proe<Key.space>above<Key.space><Key.caps_lock>E<Key.caps_lock>arth's<Key.space>atmoshphere<Key.space>
Screenshot: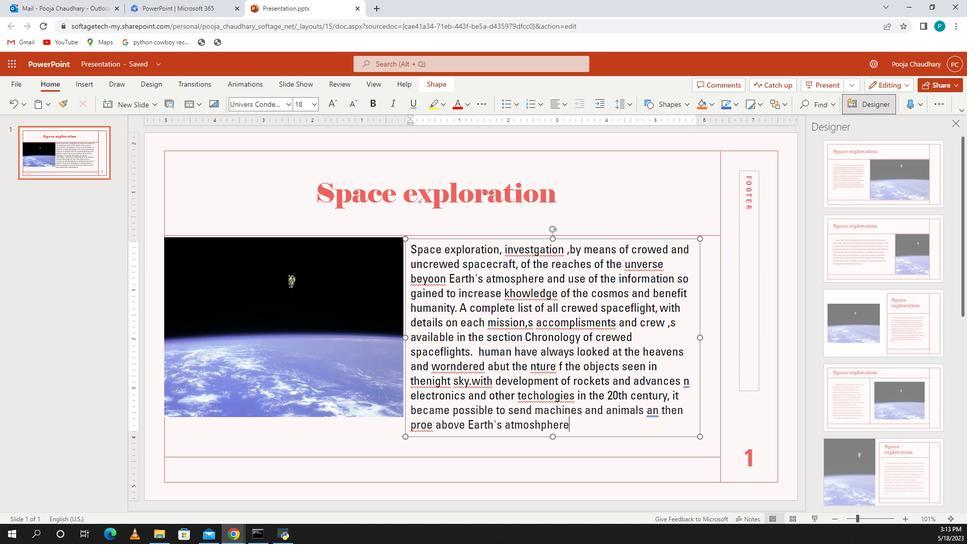 
Action: Mouse moved to (326, 237)
Screenshot: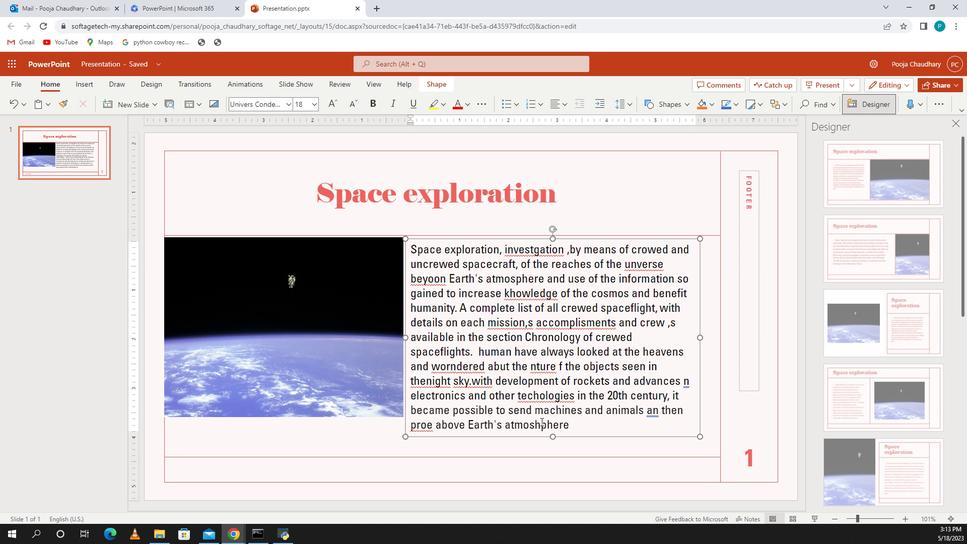 
Action: Mouse pressed left at (326, 237)
Screenshot: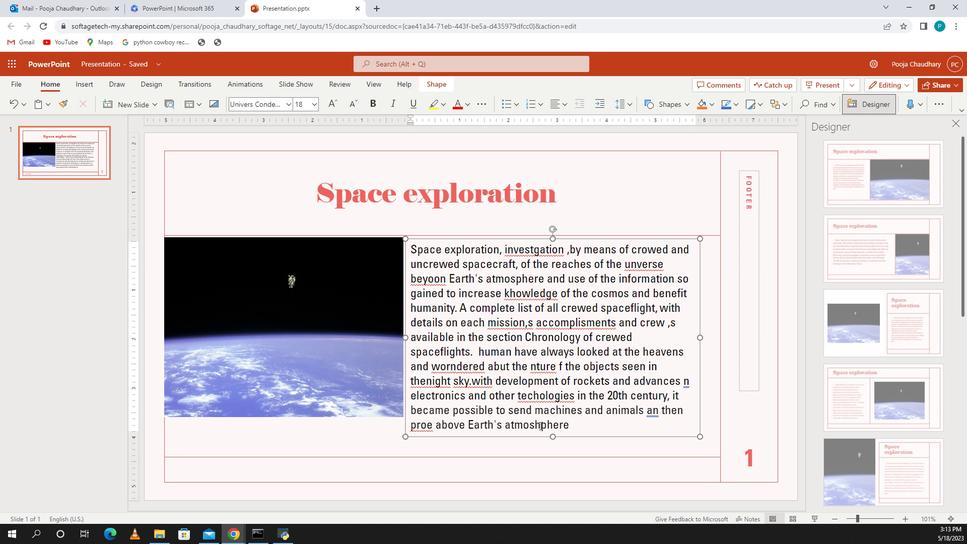 
Action: Mouse moved to (326, 237)
Screenshot: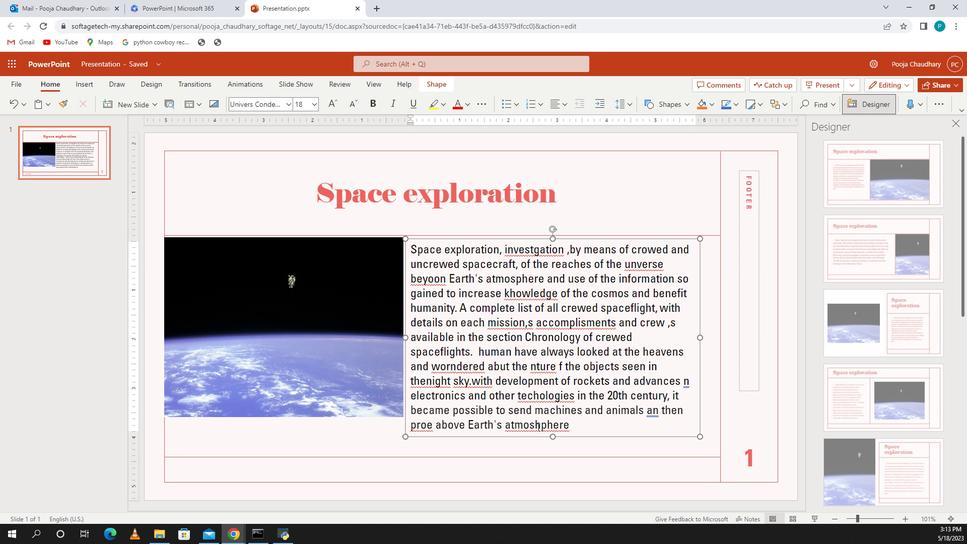 
Action: Mouse pressed left at (326, 237)
Screenshot: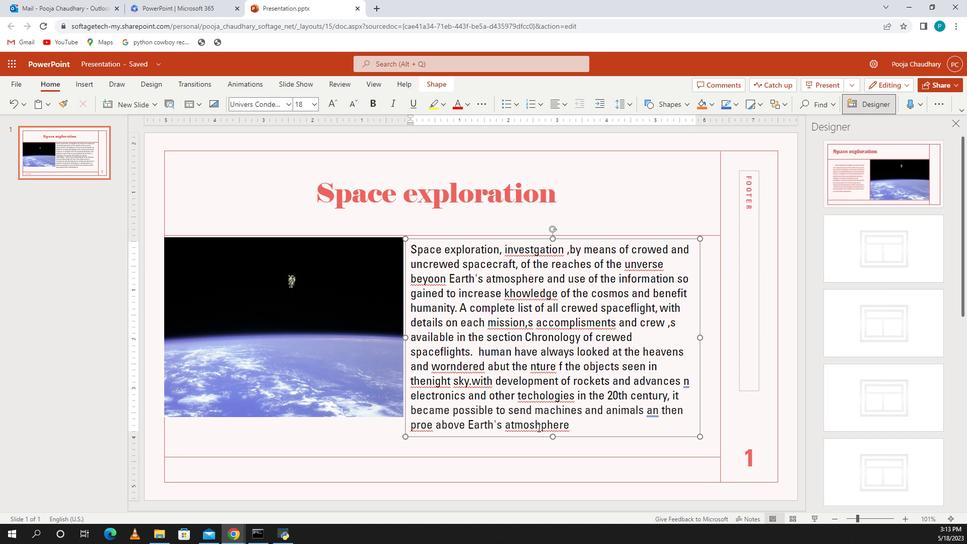 
Action: Mouse moved to (326, 237)
Screenshot: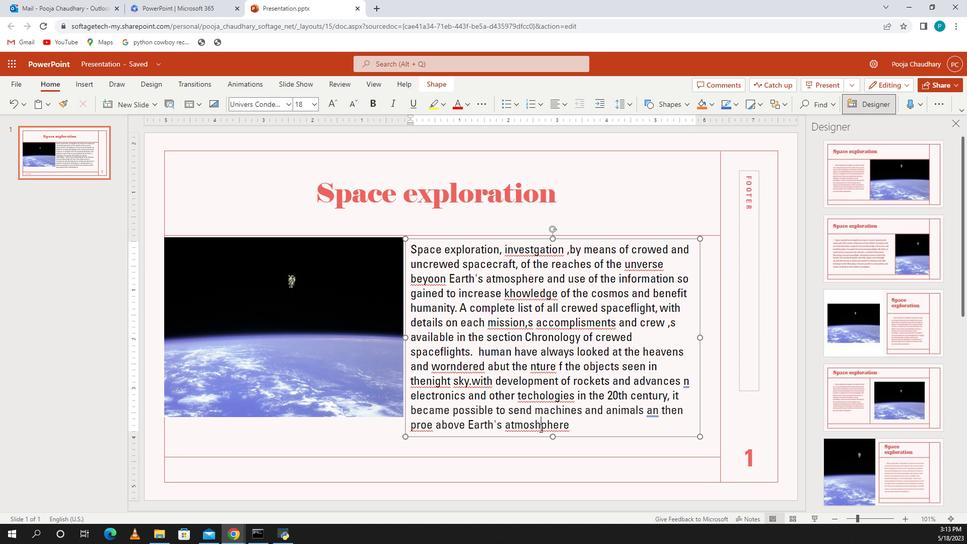 
Action: Key pressed <Key.backspace>
Screenshot: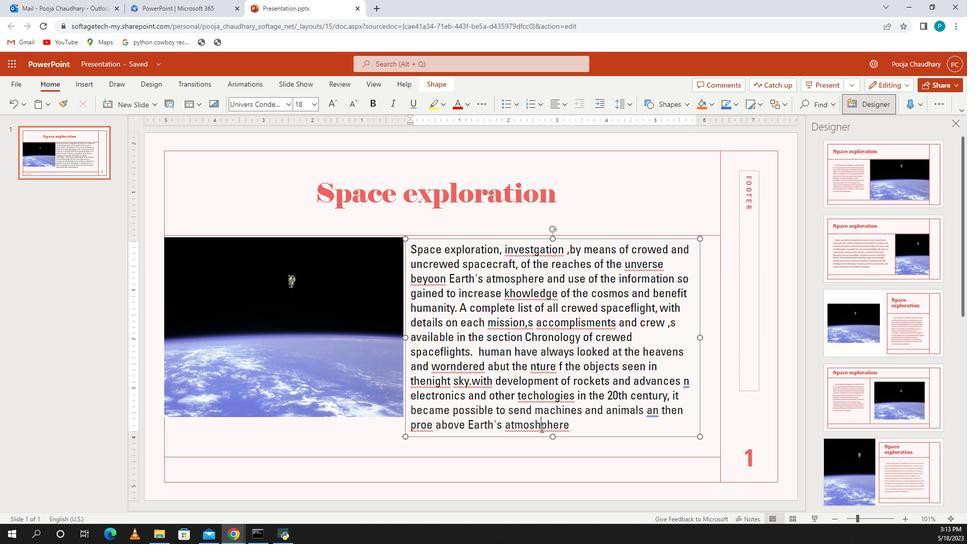 
Action: Mouse moved to (326, 237)
Screenshot: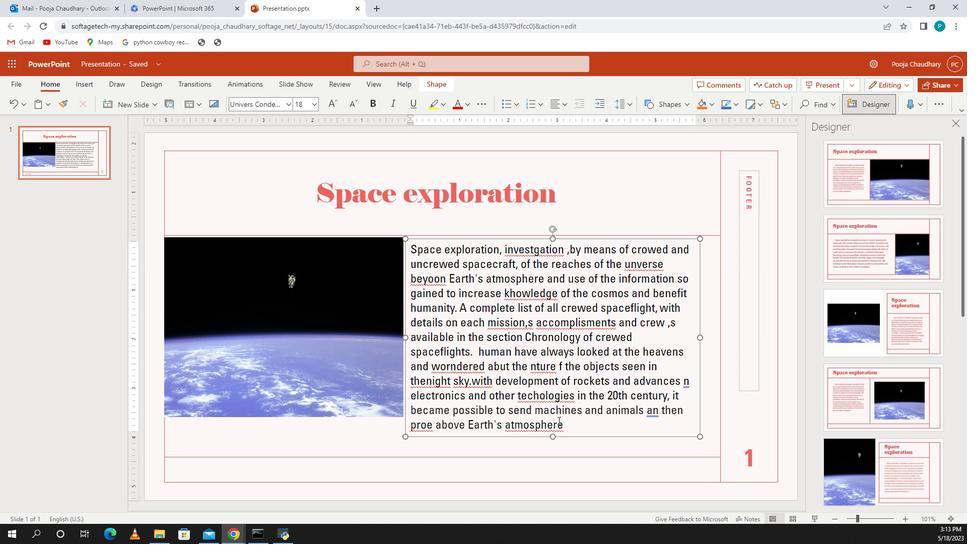 
Action: Mouse pressed left at (326, 237)
Screenshot: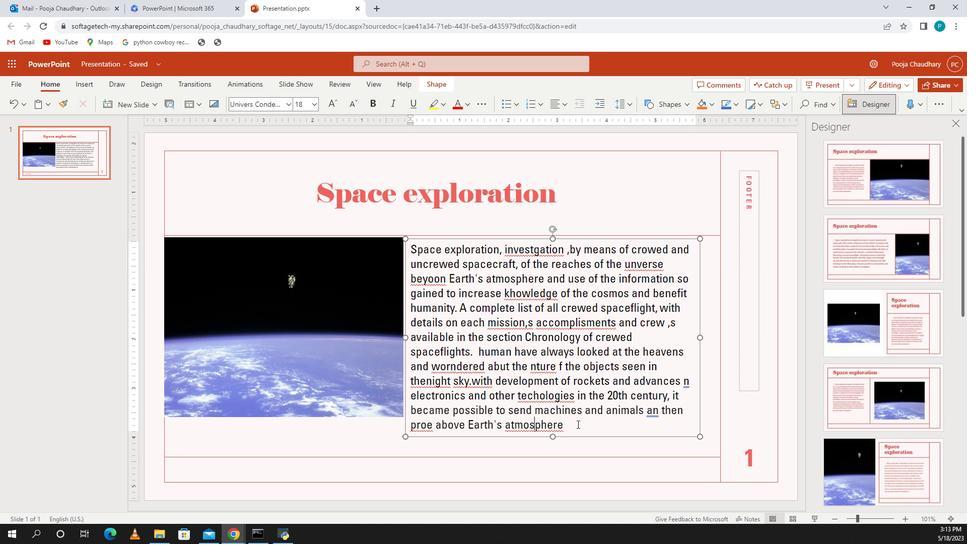 
Action: Mouse pressed left at (326, 237)
Screenshot: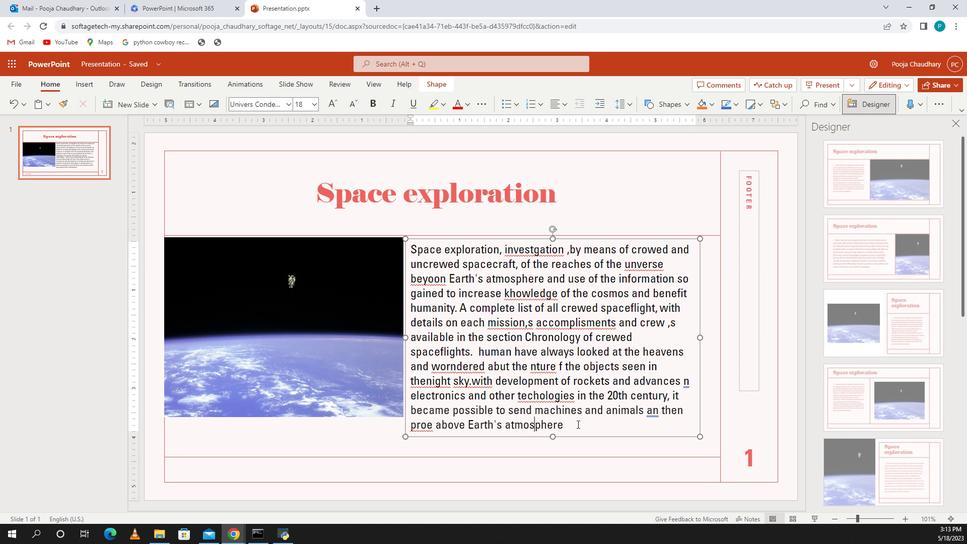 
Action: Mouse moved to (326, 237)
Screenshot: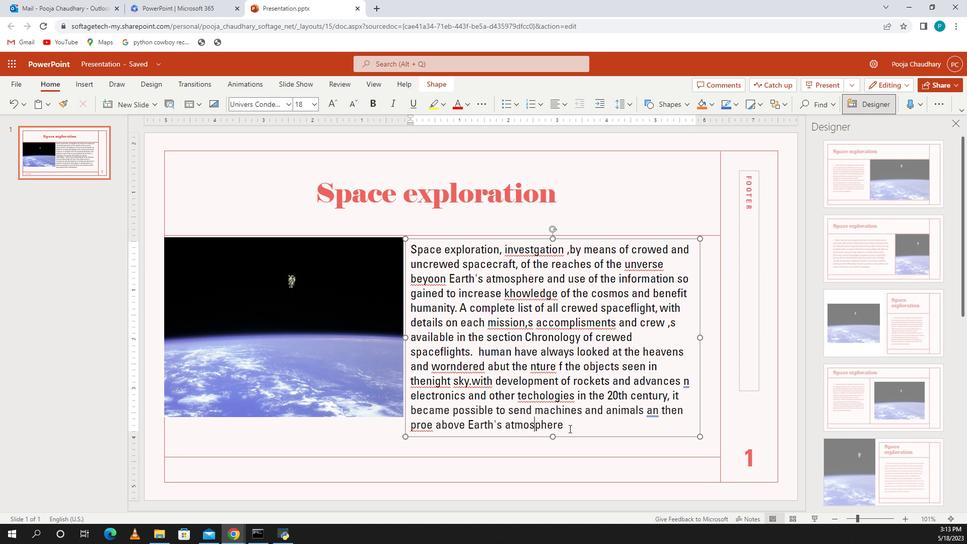 
Action: Mouse pressed left at (326, 237)
Screenshot: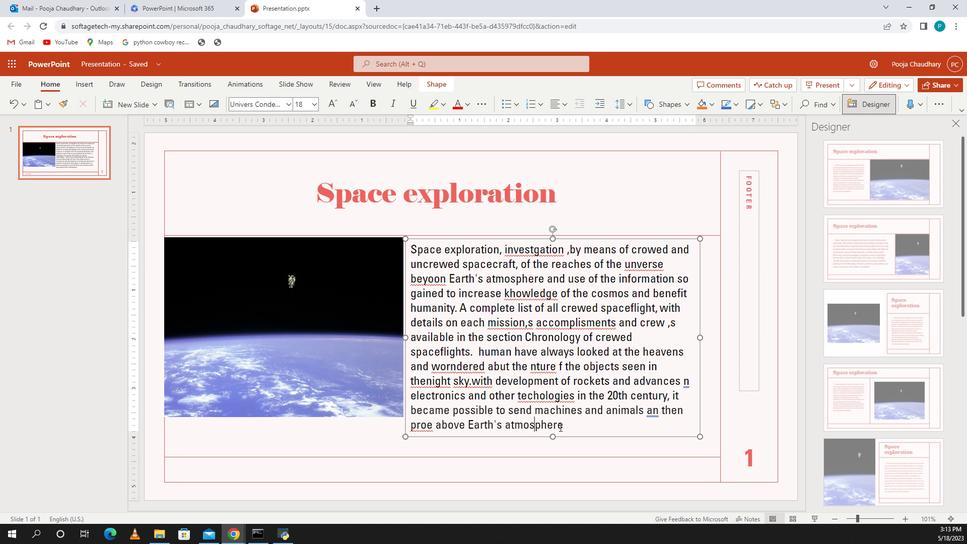 
Action: Mouse moved to (326, 237)
Screenshot: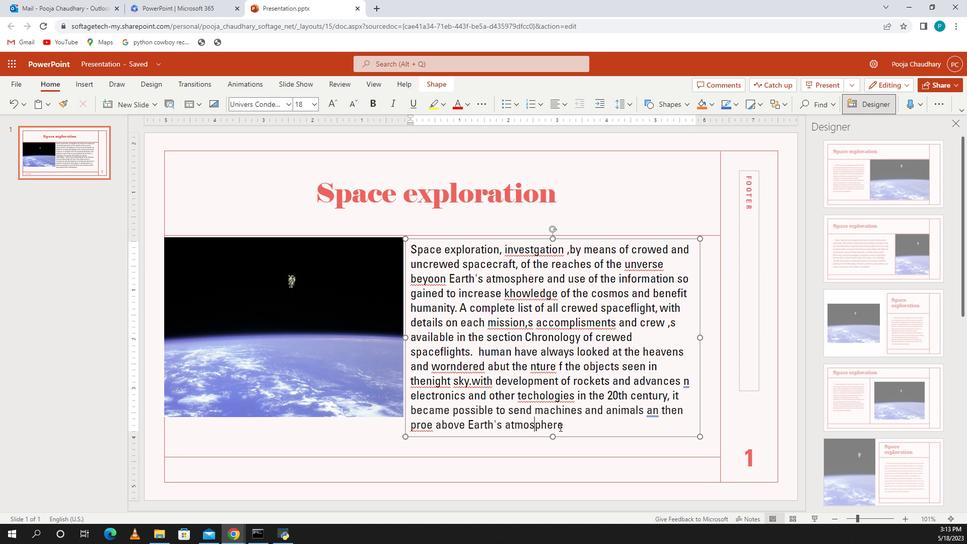 
Action: Mouse pressed left at (326, 237)
Screenshot: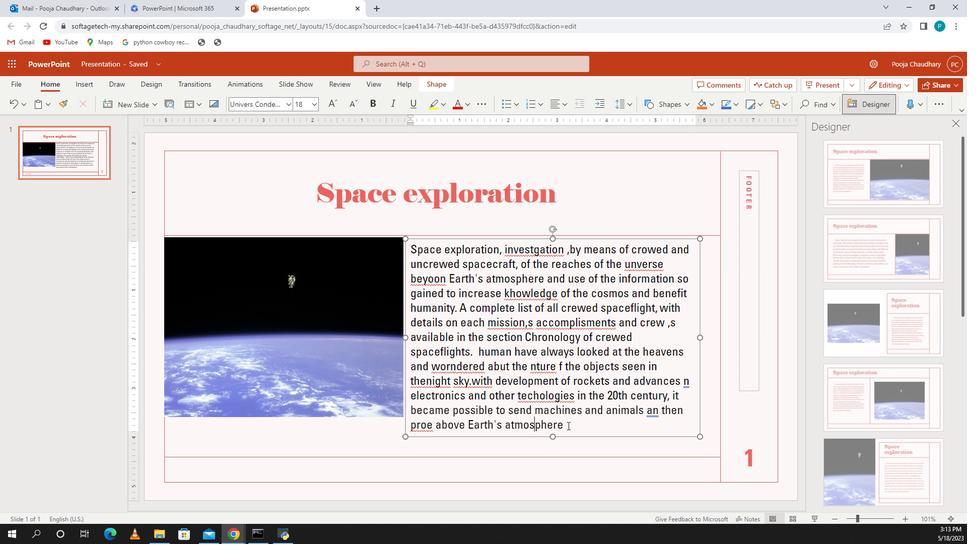 
Action: Mouse moved to (326, 237)
Screenshot: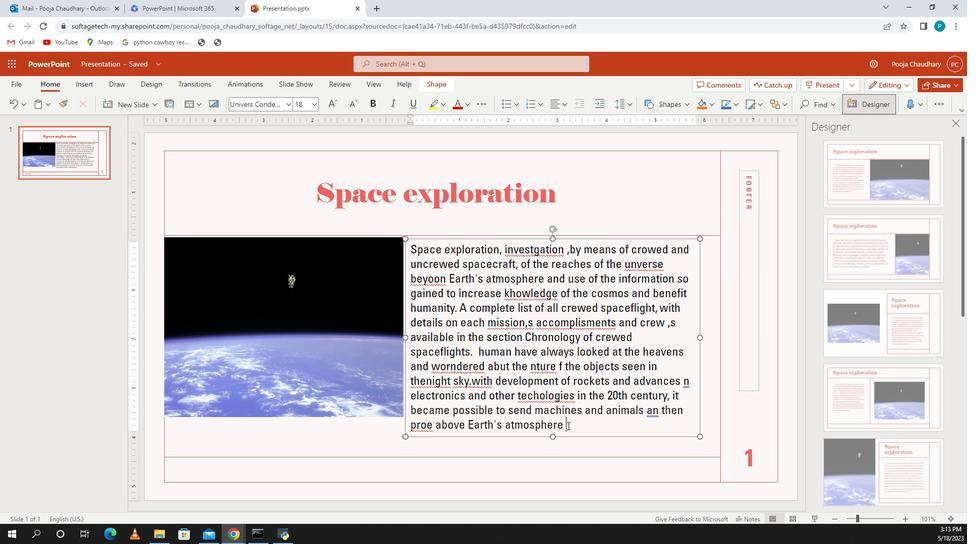 
Action: Key pressed into<Key.space>outer<Key.space>space.
Screenshot: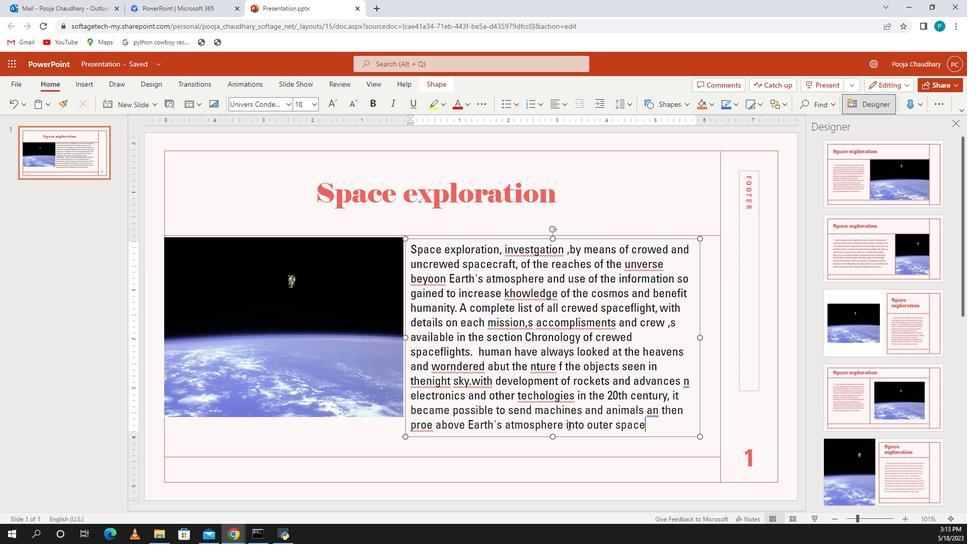 
Action: Mouse moved to (333, 232)
Screenshot: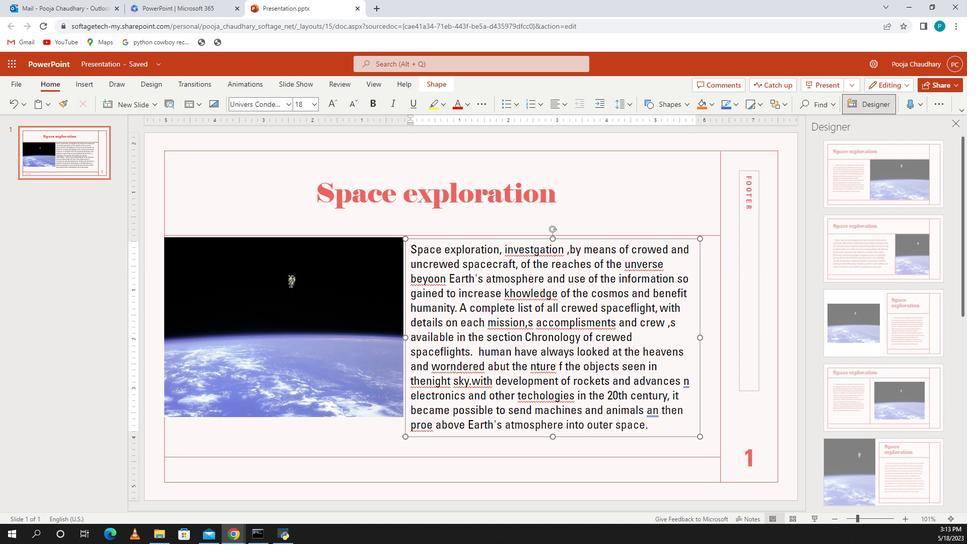 
Action: Mouse scrolled (333, 232) with delta (0, 0)
Screenshot: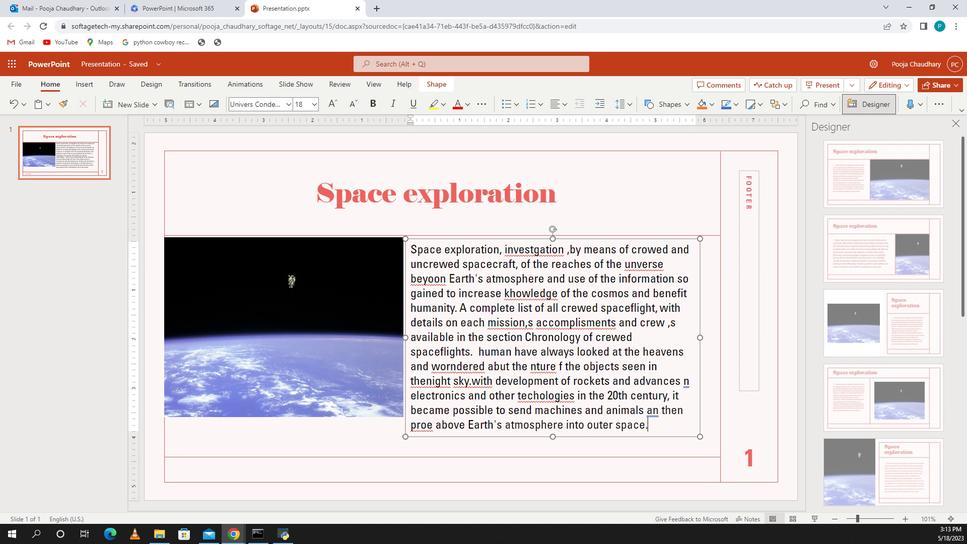 
Action: Mouse scrolled (333, 232) with delta (0, 0)
Screenshot: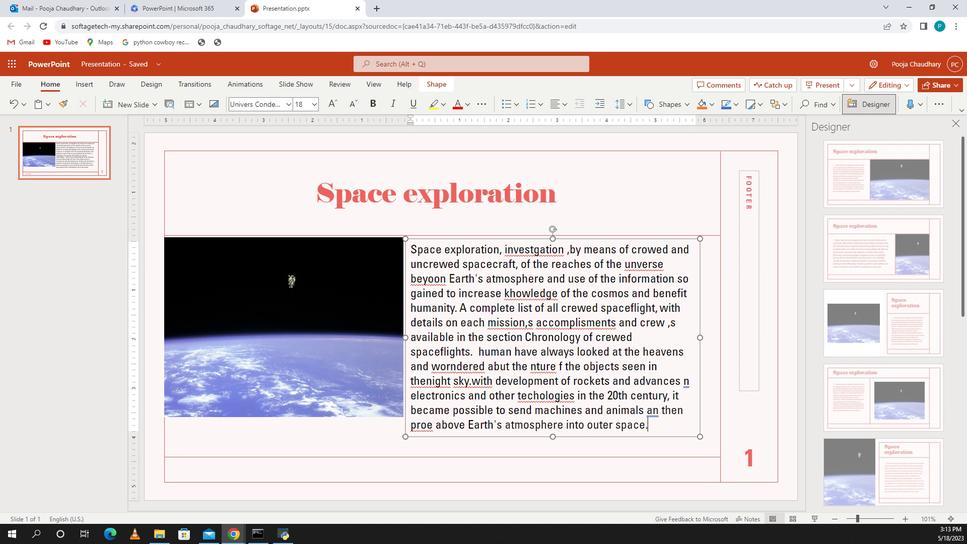 
Action: Mouse scrolled (333, 232) with delta (0, 0)
Screenshot: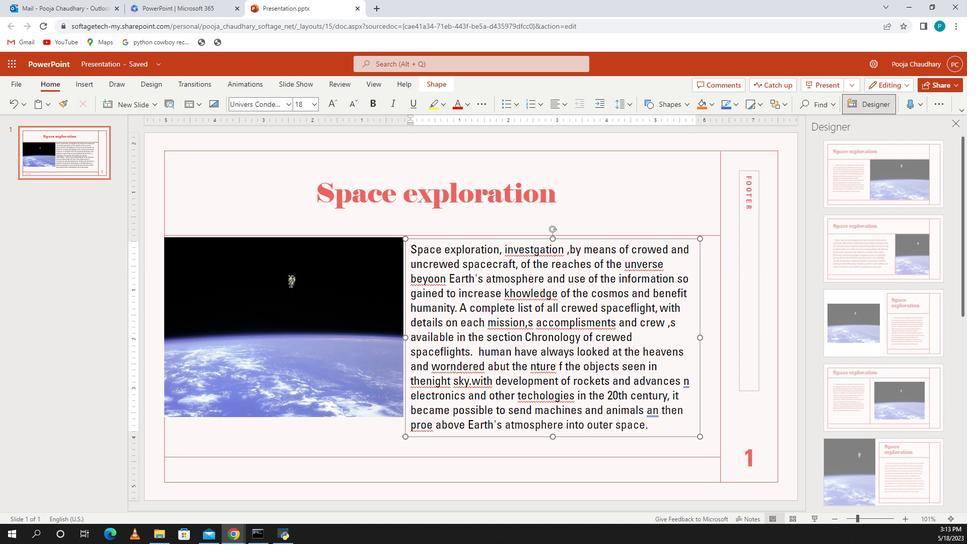 
Action: Mouse moved to (333, 232)
Screenshot: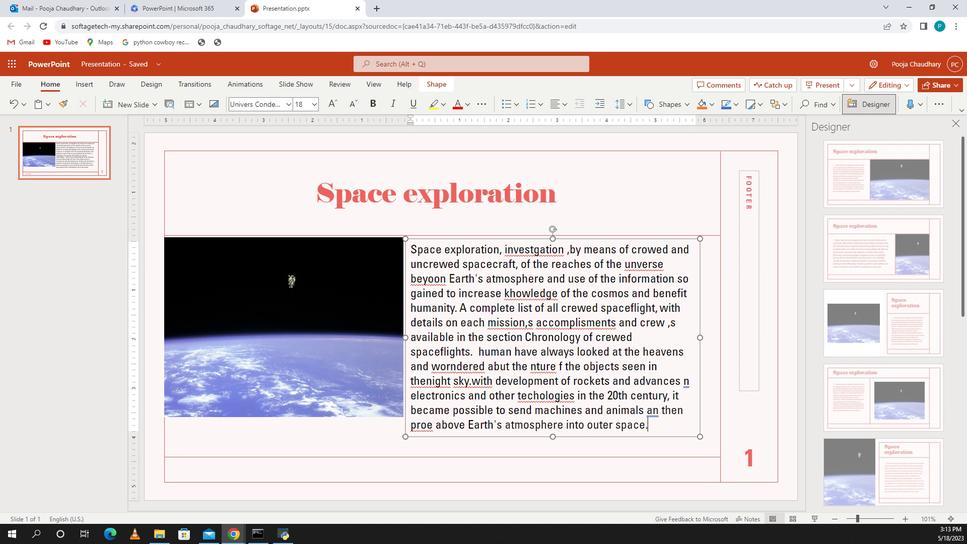 
Action: Mouse scrolled (333, 232) with delta (0, 0)
Screenshot: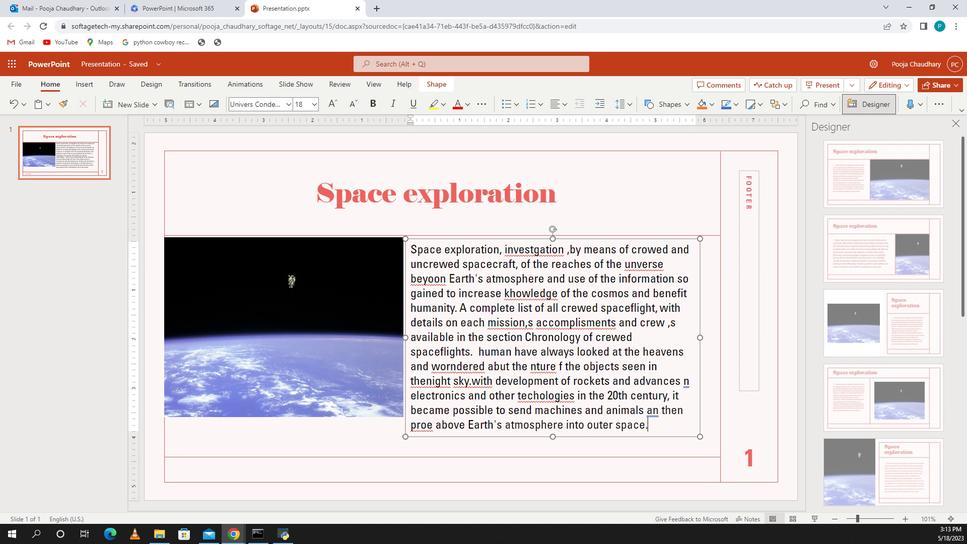 
Action: Mouse moved to (333, 232)
Screenshot: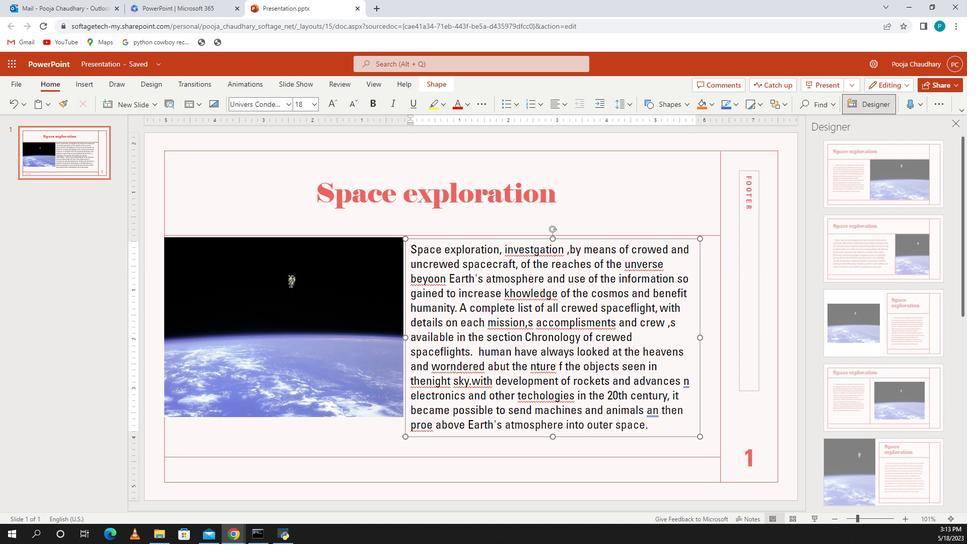
Action: Mouse scrolled (333, 232) with delta (0, 0)
Screenshot: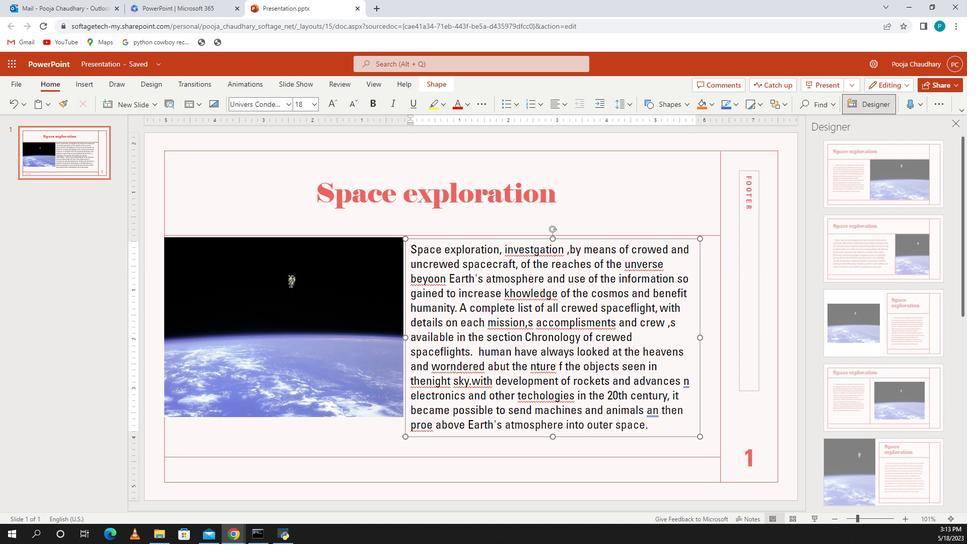 
Action: Mouse scrolled (333, 232) with delta (0, 0)
Screenshot: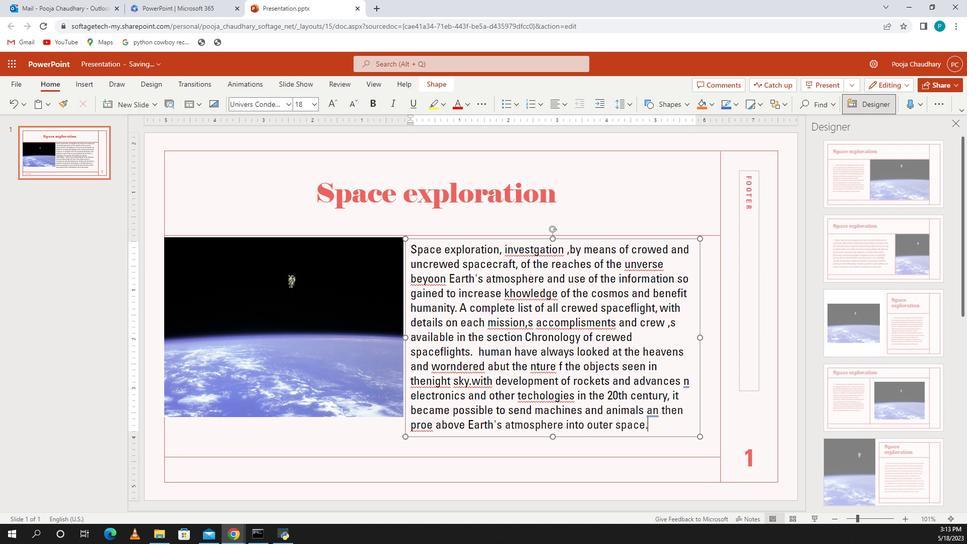 
Action: Mouse scrolled (333, 232) with delta (0, 0)
Screenshot: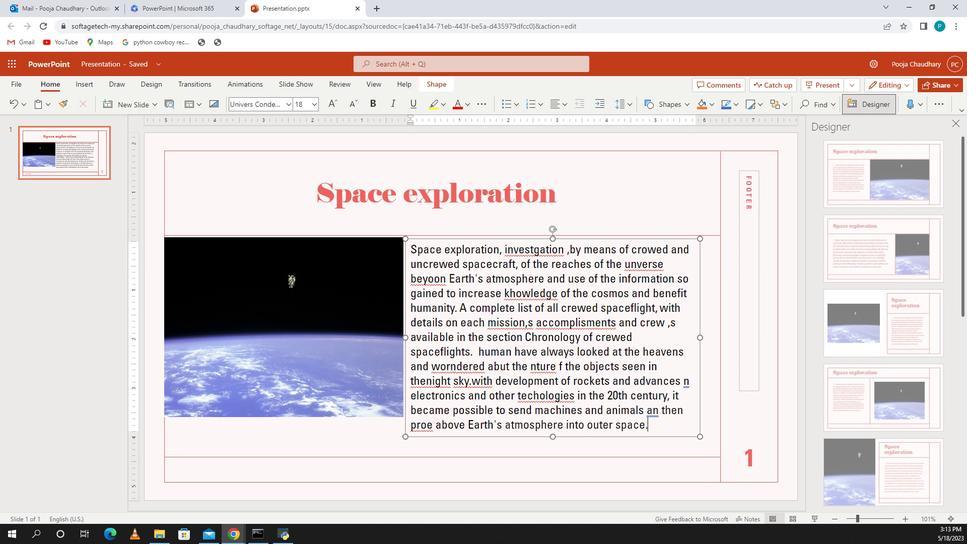 
Action: Mouse scrolled (333, 232) with delta (0, 0)
Screenshot: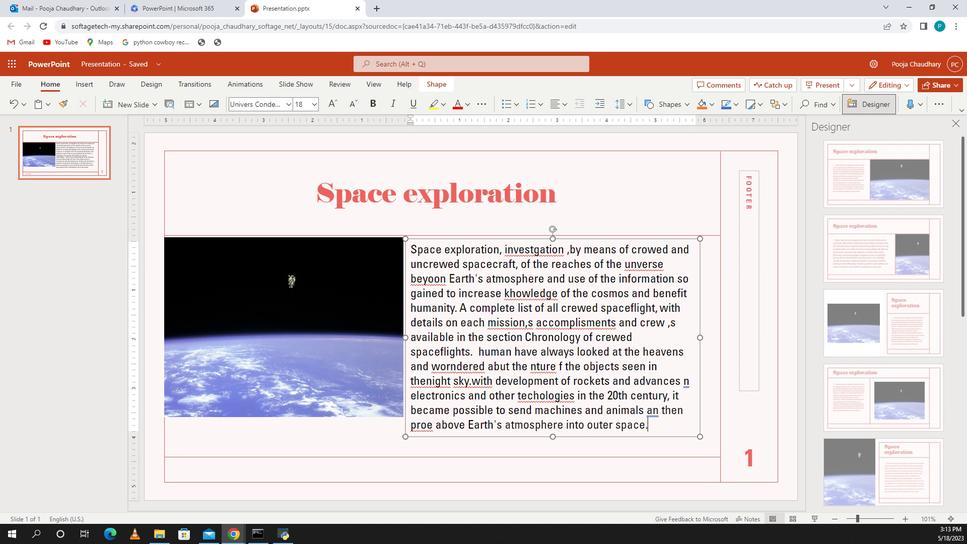 
Action: Mouse scrolled (333, 232) with delta (0, 0)
Screenshot: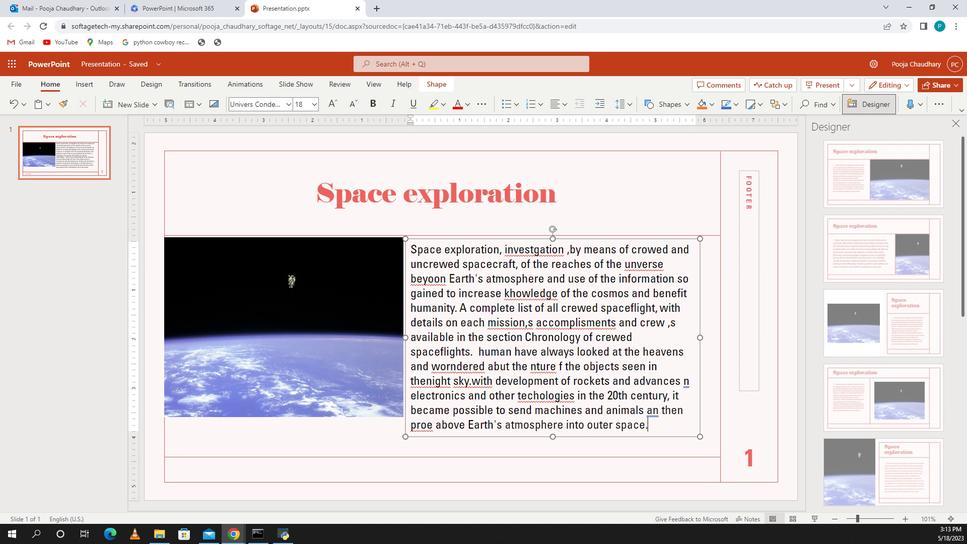 
Action: Mouse moved to (333, 233)
Screenshot: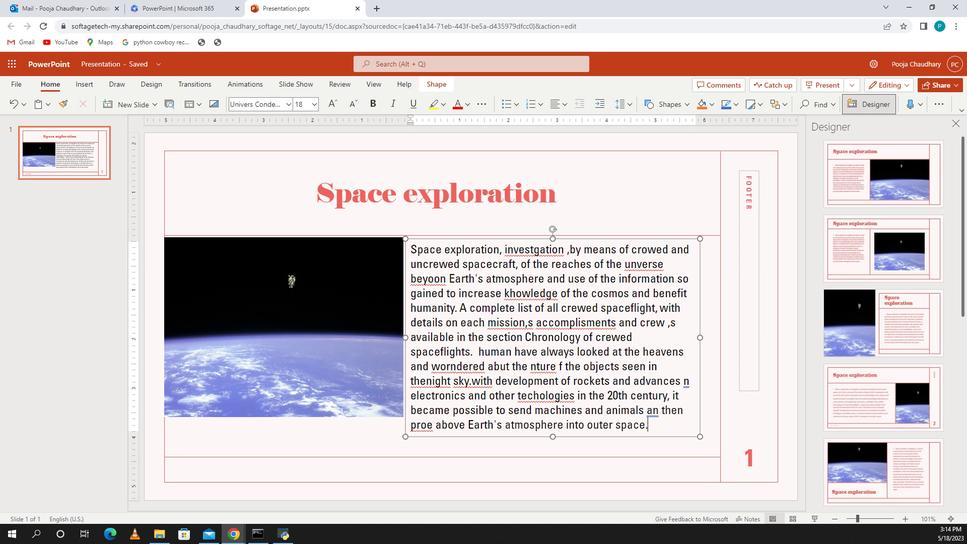 
Action: Mouse scrolled (333, 233) with delta (0, 0)
Screenshot: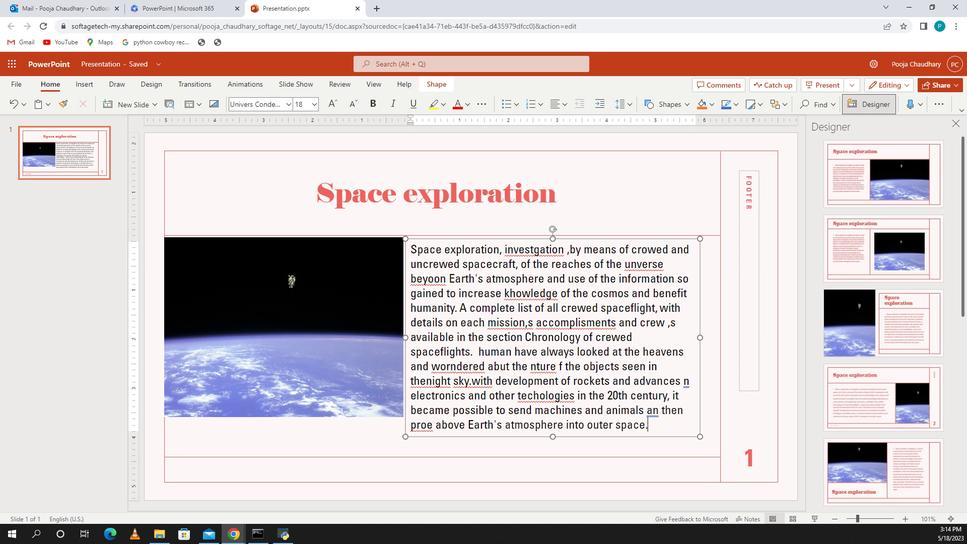 
Action: Mouse scrolled (333, 233) with delta (0, 0)
Screenshot: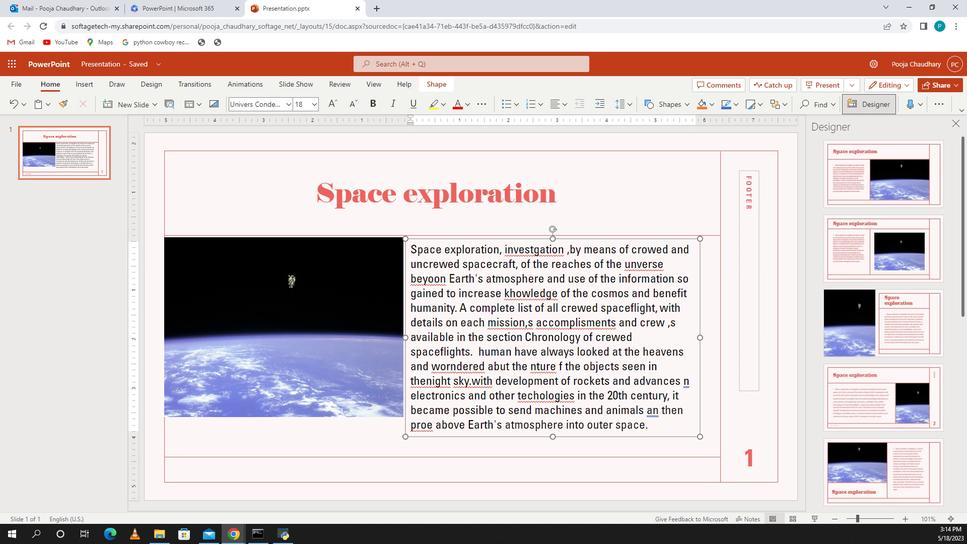 
Action: Mouse scrolled (333, 233) with delta (0, 0)
Screenshot: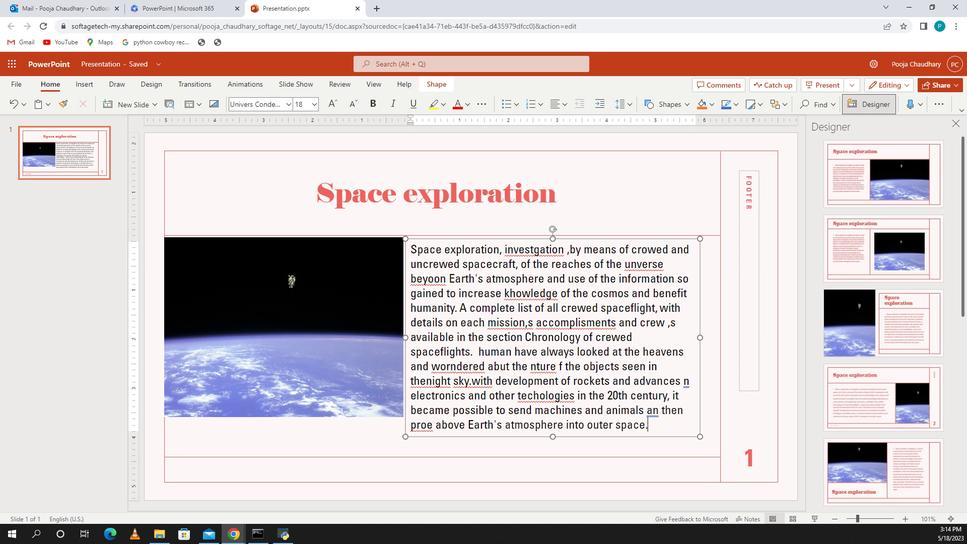 
Action: Mouse scrolled (333, 233) with delta (0, 0)
Screenshot: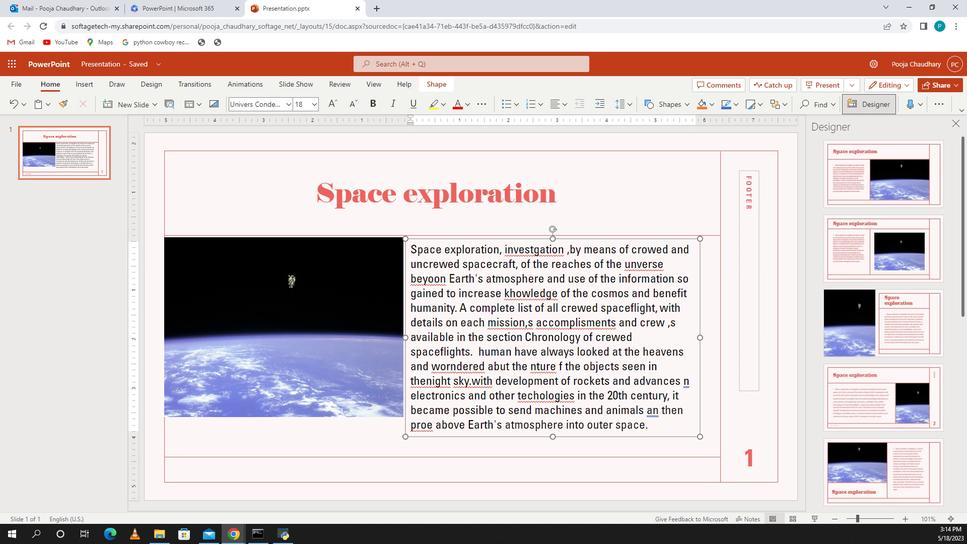 
Action: Mouse scrolled (333, 233) with delta (0, 0)
Screenshot: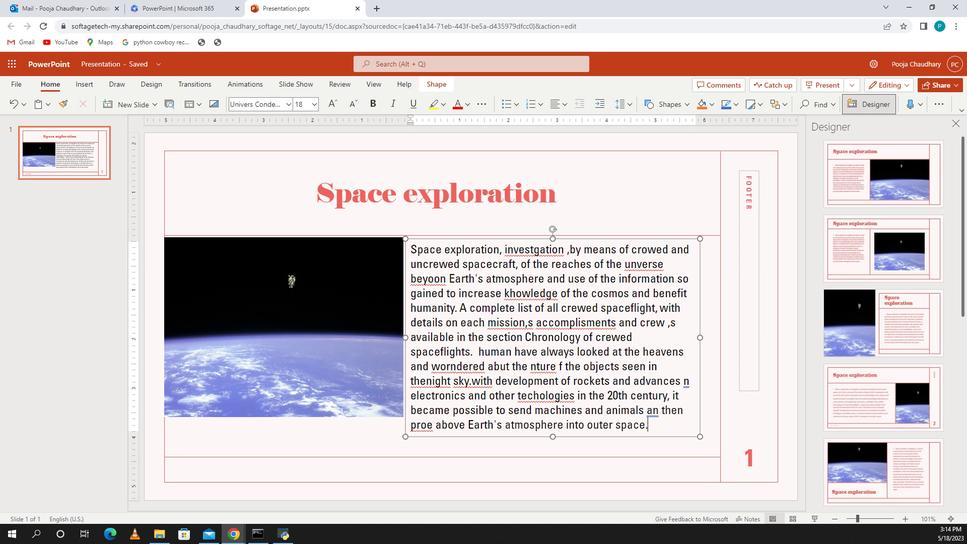 
Action: Mouse scrolled (333, 233) with delta (0, 0)
Screenshot: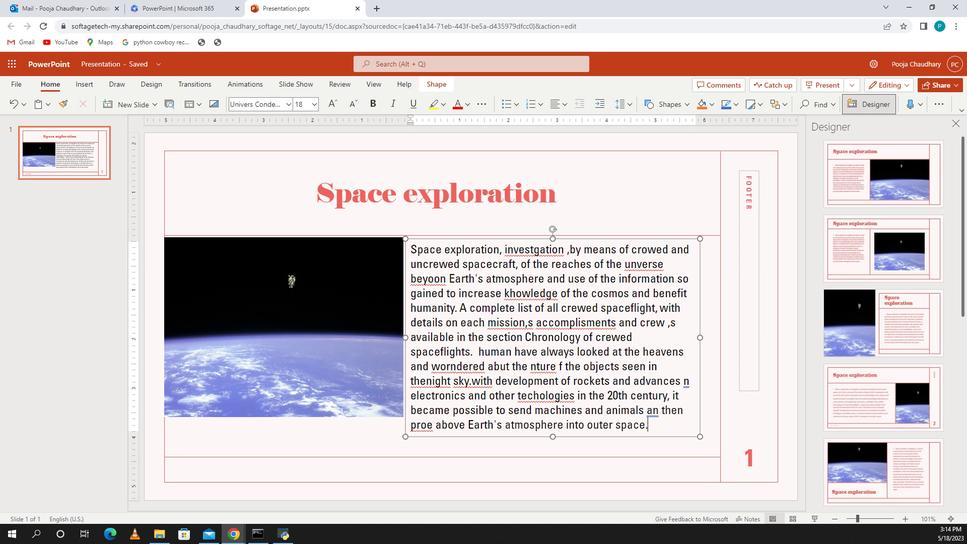 
Action: Mouse scrolled (333, 233) with delta (0, 0)
Screenshot: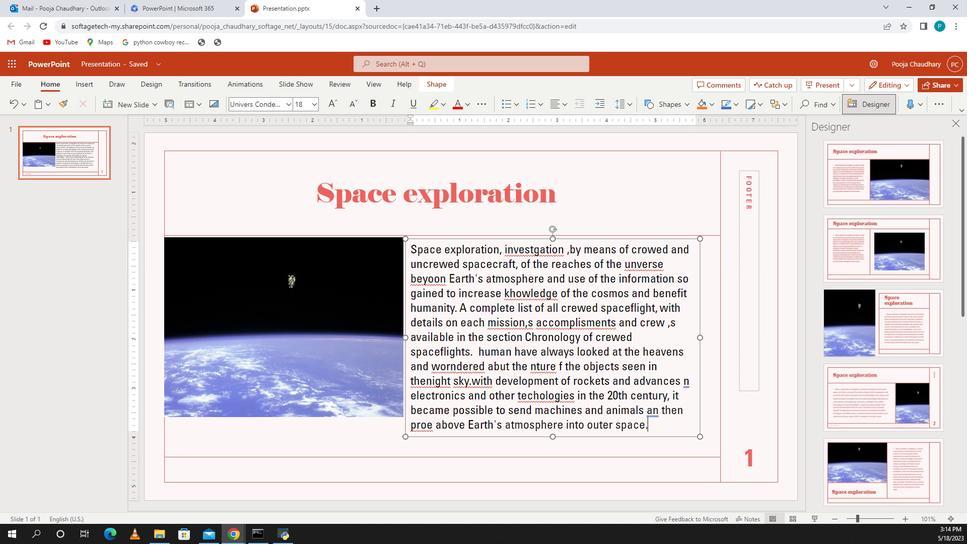 
Action: Mouse scrolled (333, 233) with delta (0, 0)
Screenshot: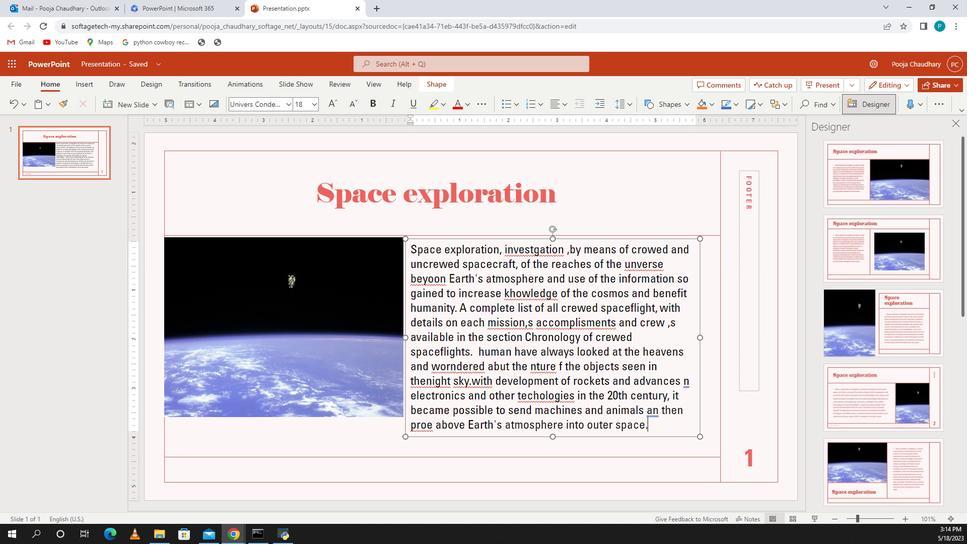 
Action: Mouse moved to (325, 236)
Screenshot: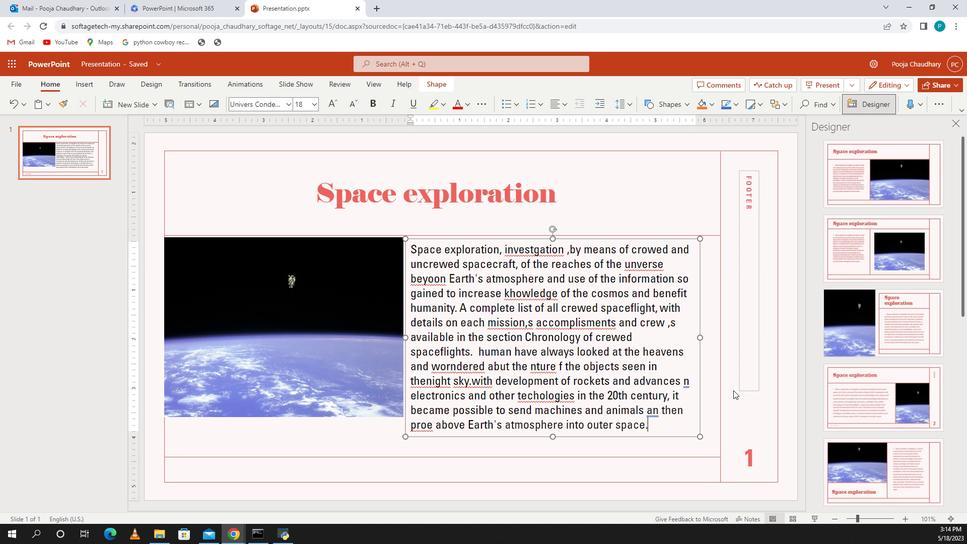 
Action: Key pressed <Key.space><Key.caps_lock>W<Key.caps_lock>ell<Key.space>before<Key.space>technology<Key.space>made<Key.space>these<Key.space>achievments<Key.space>possible,however,<Key.space>space<Key.space>exploration<Key.space>had<Key.space>already<Key.space>captured<Key.space>the<Key.space>minds<Key.space>of<Key.space>many<Key.space>people,<Key.space>not<Key.space>o
Screenshot: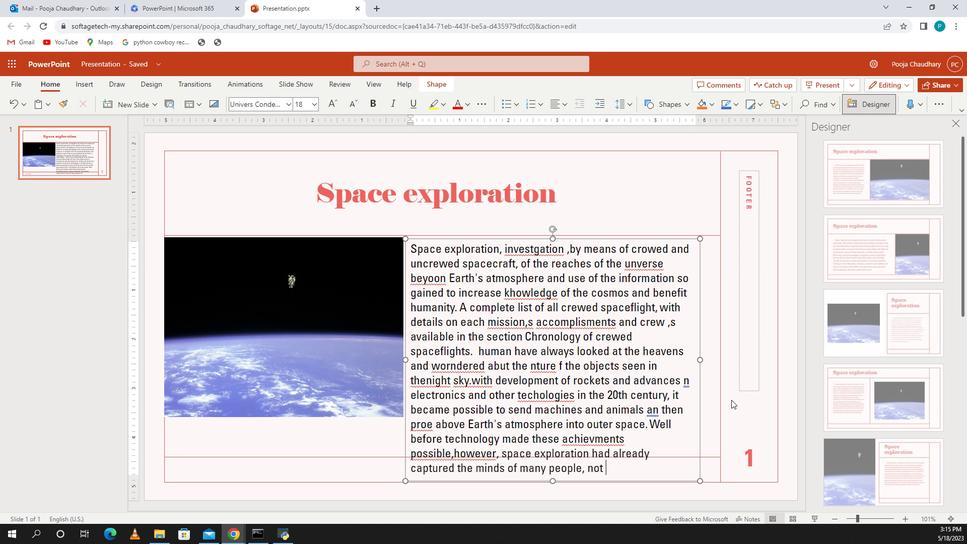 
Action: Mouse moved to (327, 236)
Screenshot: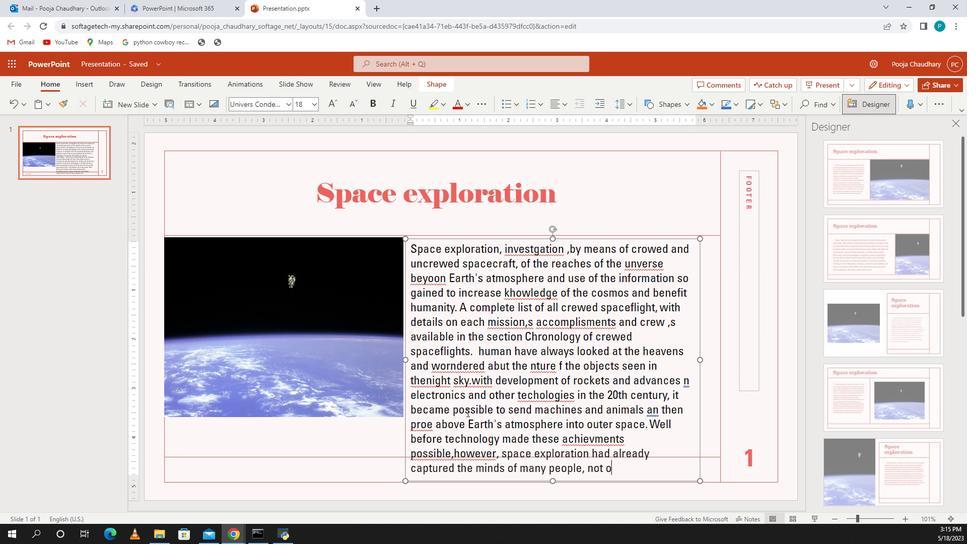 
Action: Mouse scrolled (327, 235) with delta (0, 0)
Screenshot: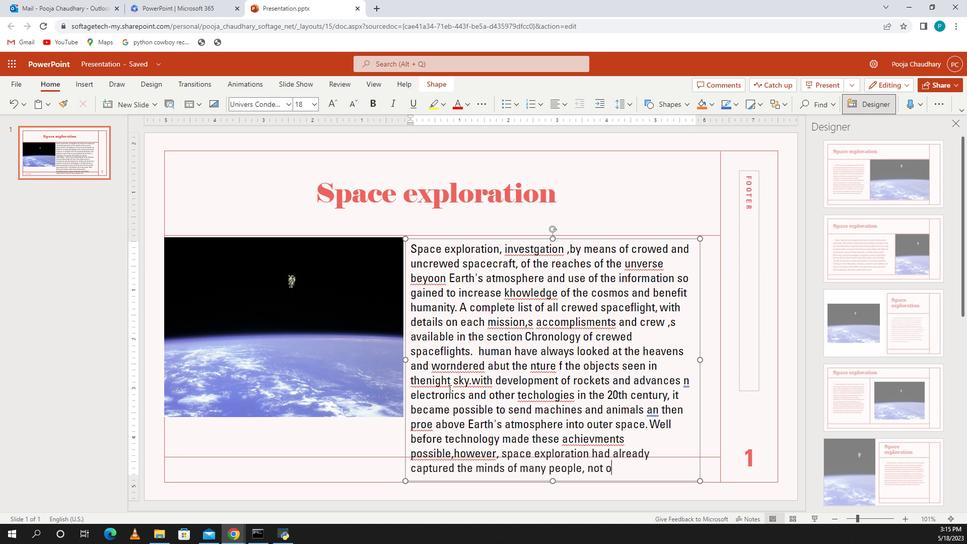 
Action: Mouse moved to (327, 236)
Screenshot: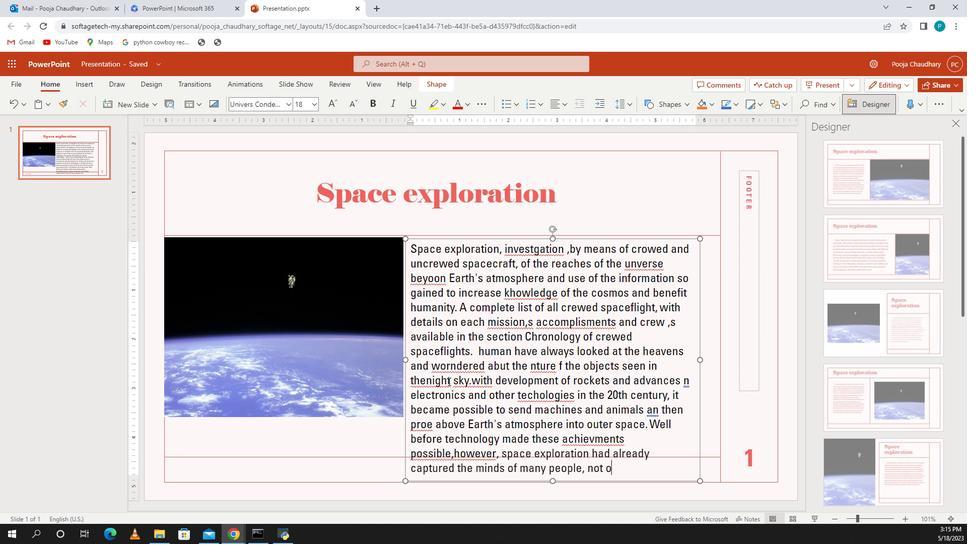 
Action: Mouse scrolled (327, 236) with delta (0, 0)
Screenshot: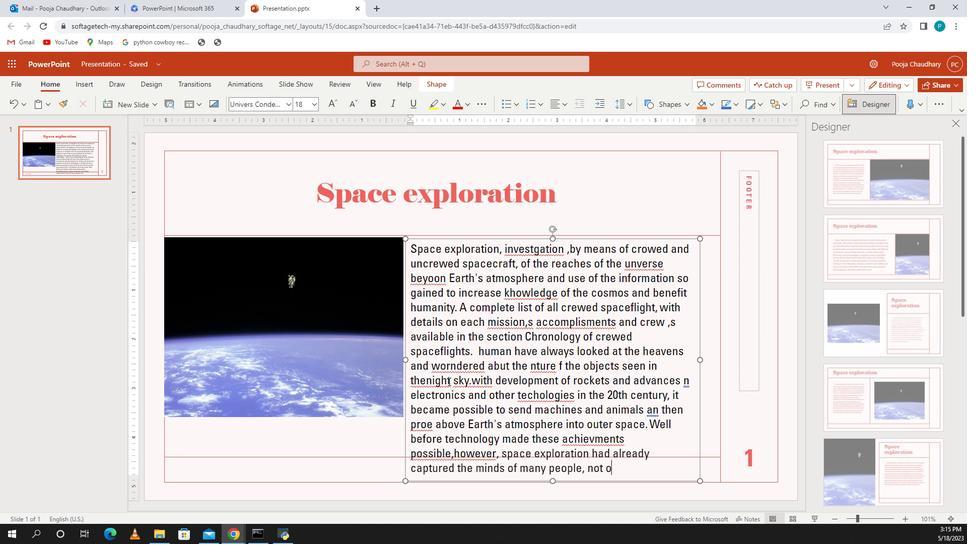
Action: Mouse scrolled (327, 236) with delta (0, 0)
Screenshot: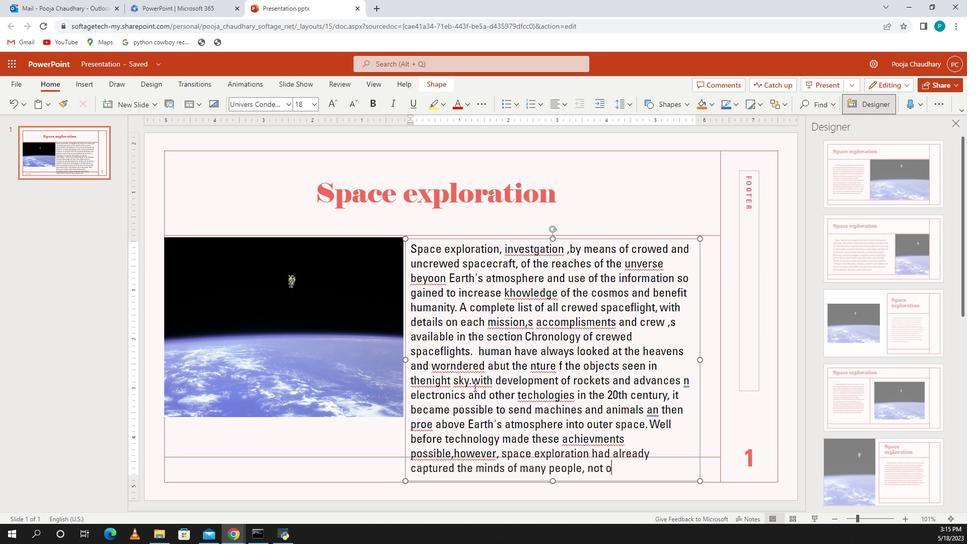 
Action: Mouse moved to (326, 239)
Screenshot: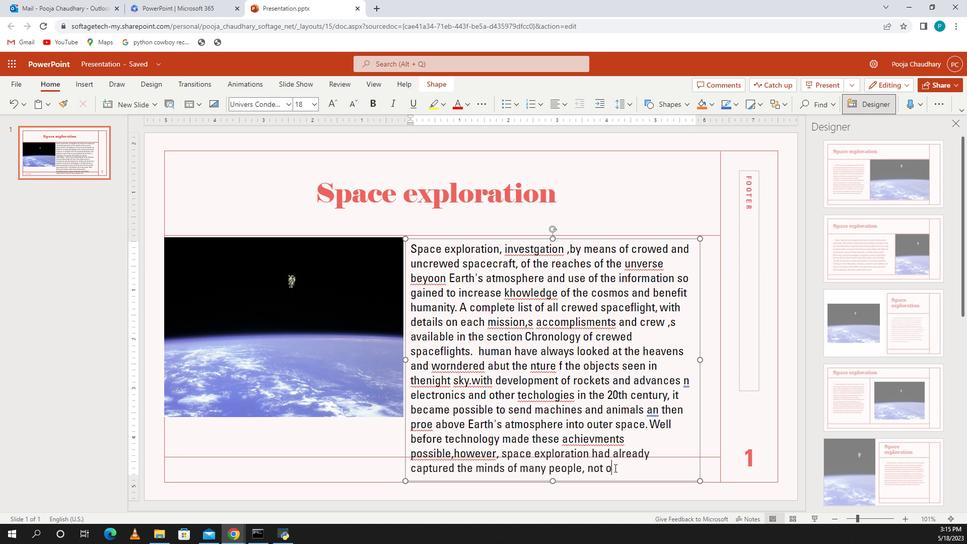 
Action: Mouse scrolled (326, 239) with delta (0, 0)
Screenshot: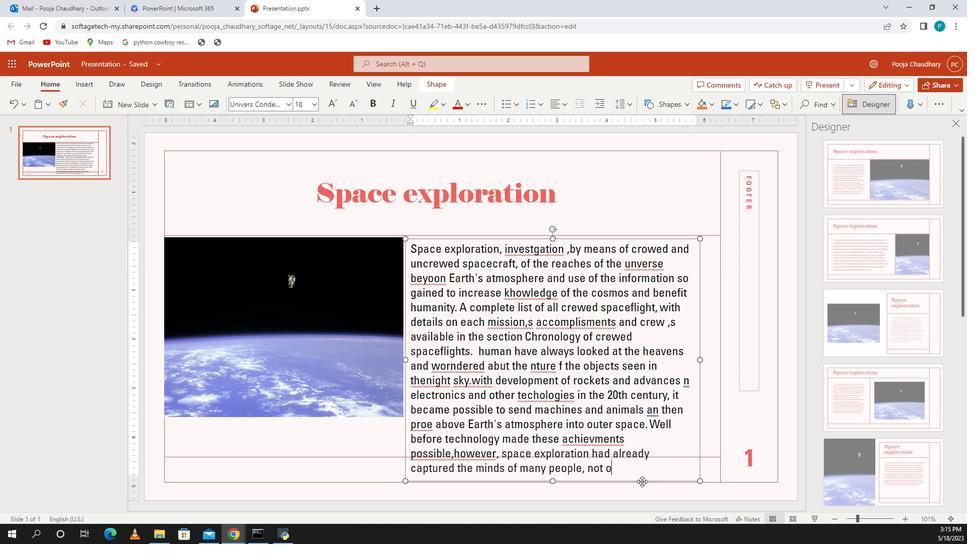 
Action: Mouse scrolled (326, 239) with delta (0, 0)
Screenshot: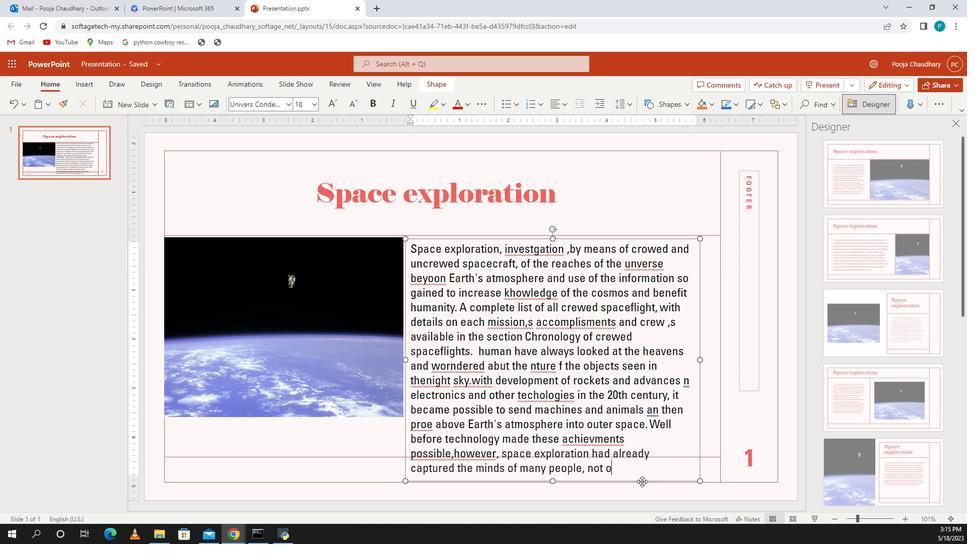 
Action: Mouse scrolled (326, 239) with delta (0, 0)
Screenshot: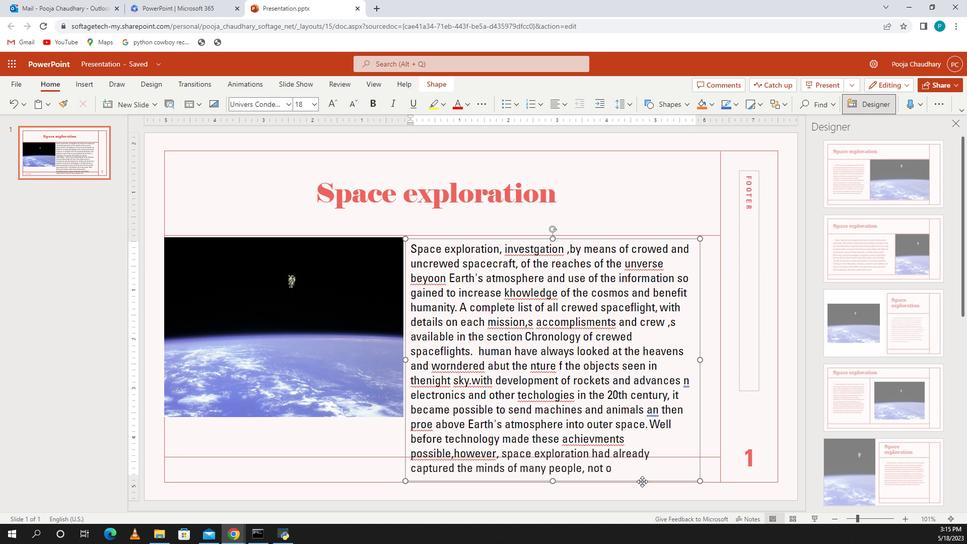 
Action: Mouse moved to (325, 238)
Screenshot: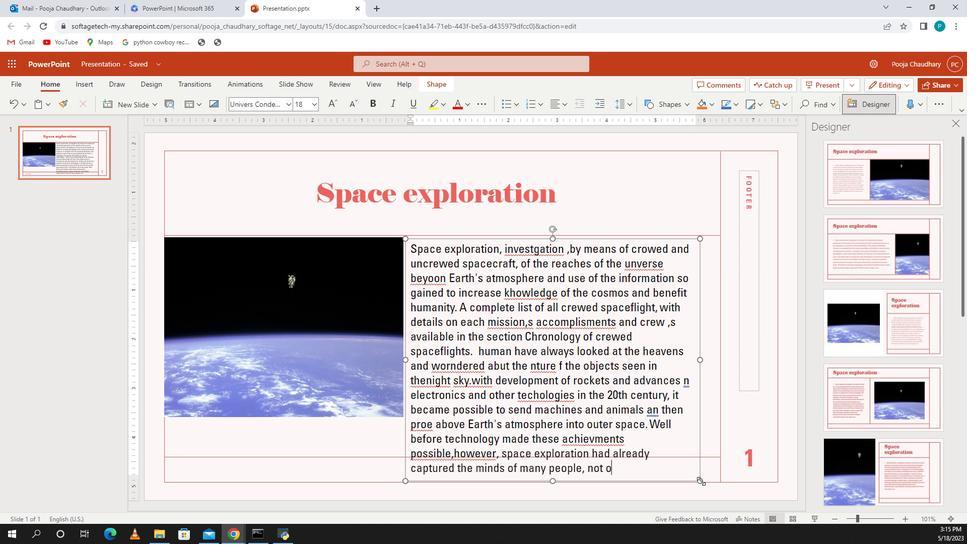 
Action: Mouse pressed left at (325, 238)
Screenshot: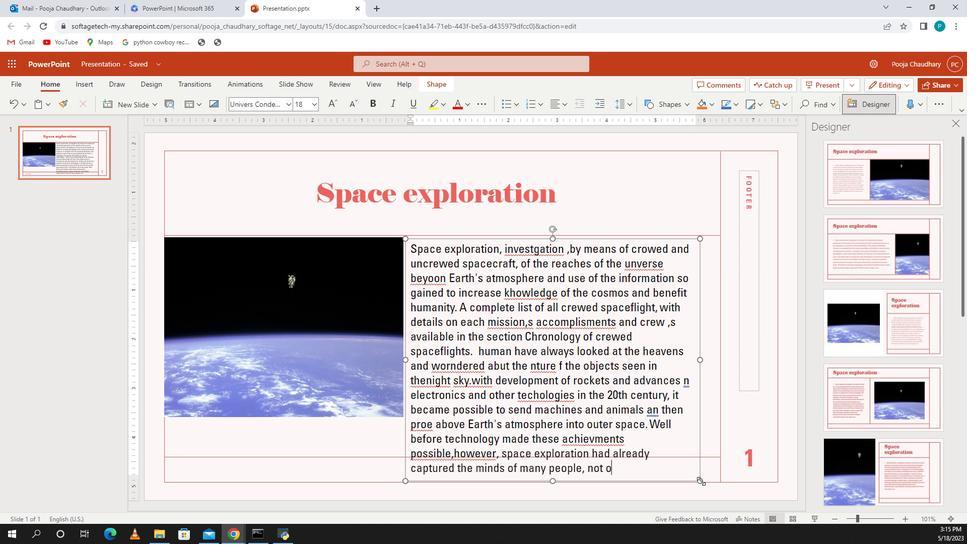 
Action: Mouse moved to (325, 239)
Screenshot: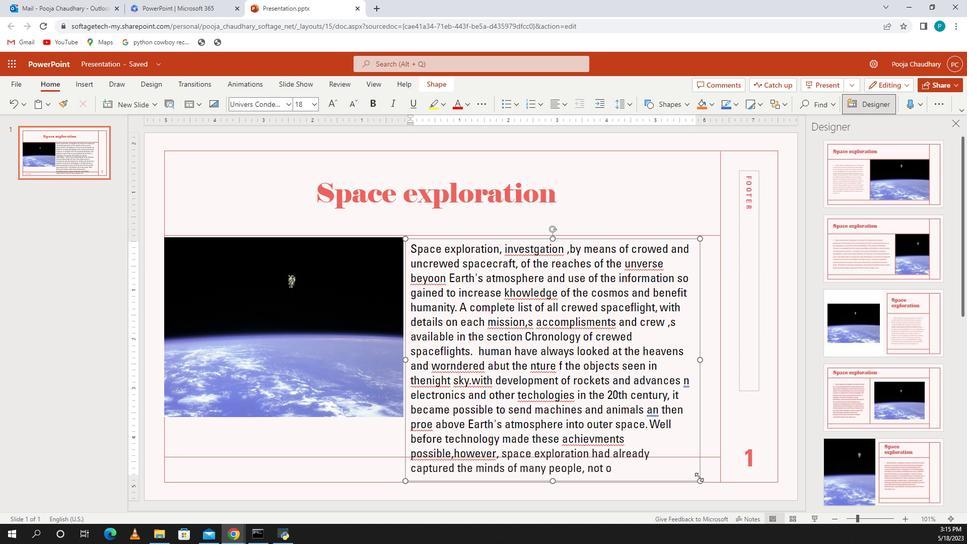 
Action: Mouse pressed left at (325, 239)
Screenshot: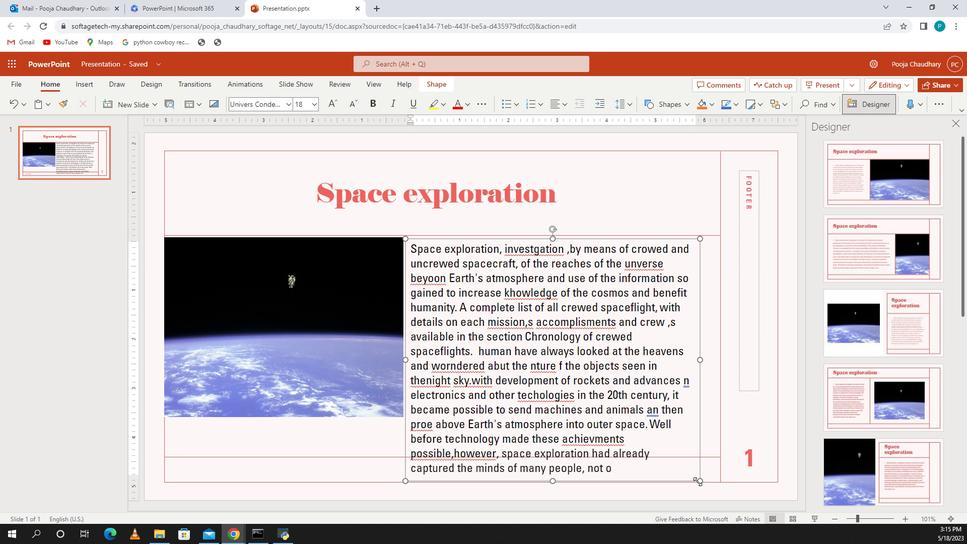 
Action: Mouse moved to (325, 238)
Screenshot: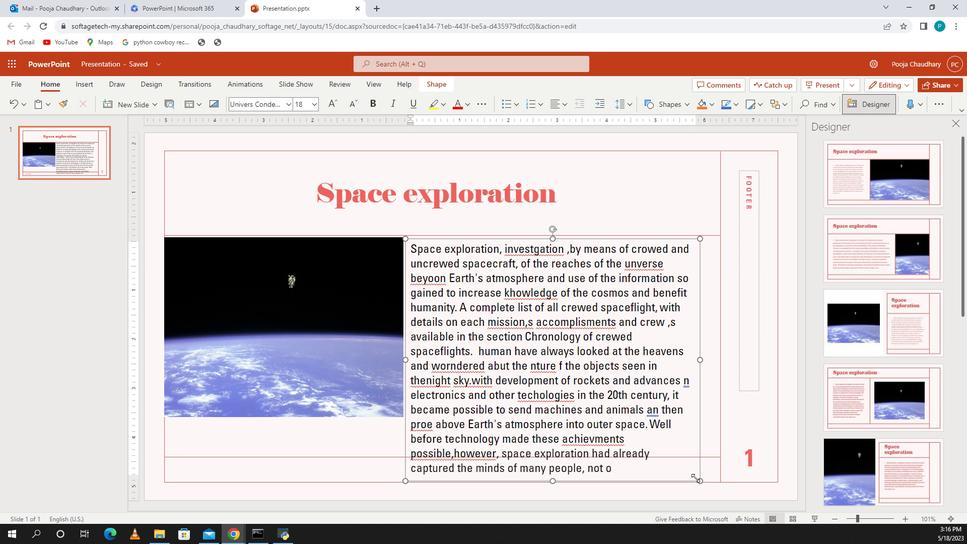 
Action: Mouse pressed left at (325, 238)
Screenshot: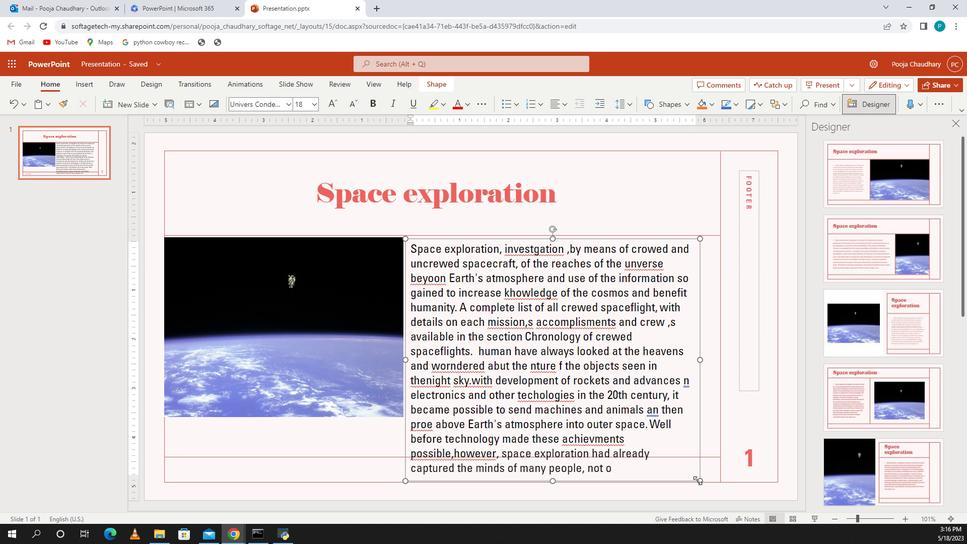 
Action: Mouse moved to (325, 238)
Screenshot: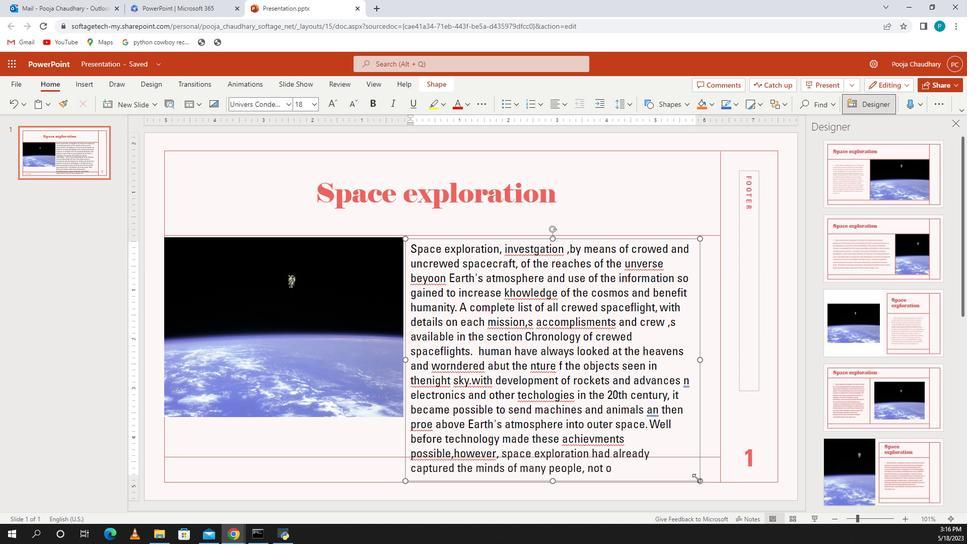 
Action: Mouse pressed left at (325, 238)
Screenshot: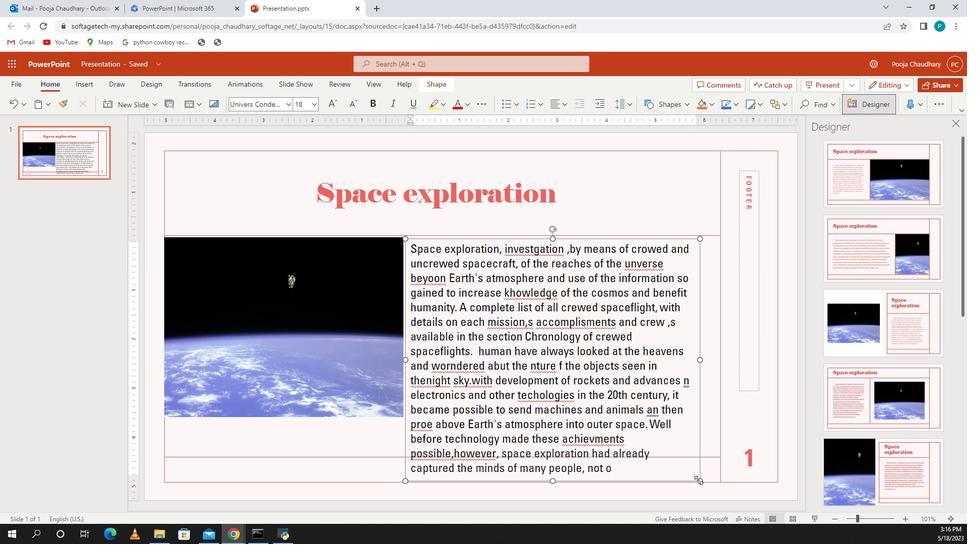 
Action: Mouse moved to (327, 239)
Screenshot: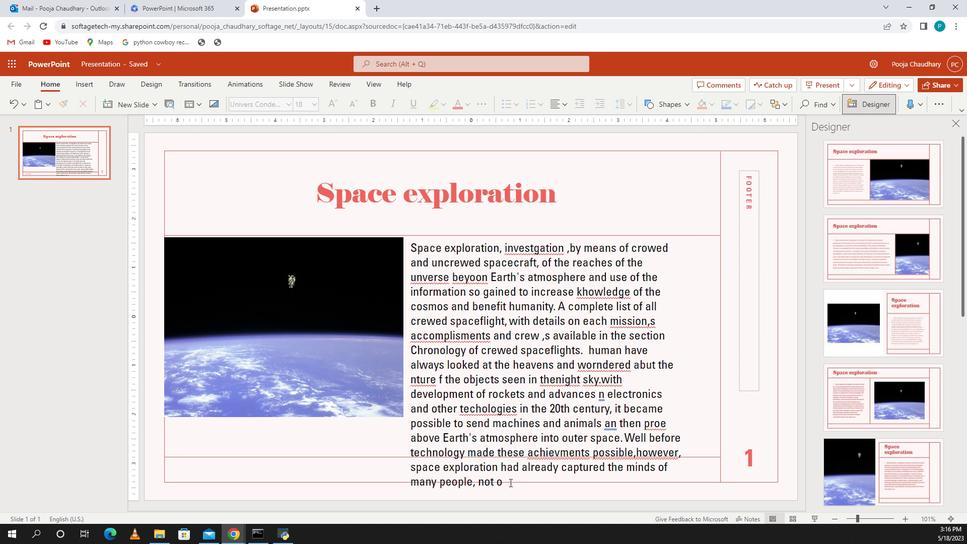 
Action: Mouse pressed left at (327, 239)
Screenshot: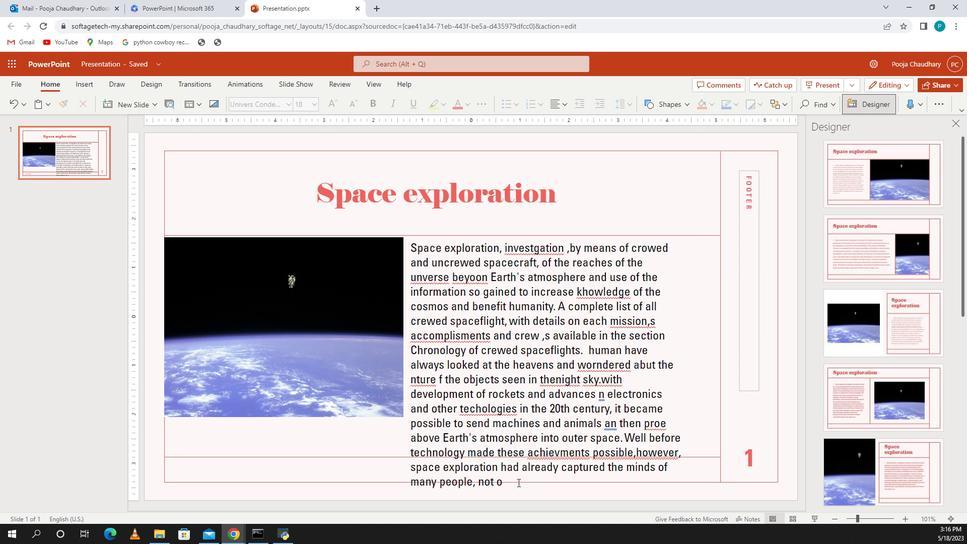
Action: Mouse moved to (327, 238)
Screenshot: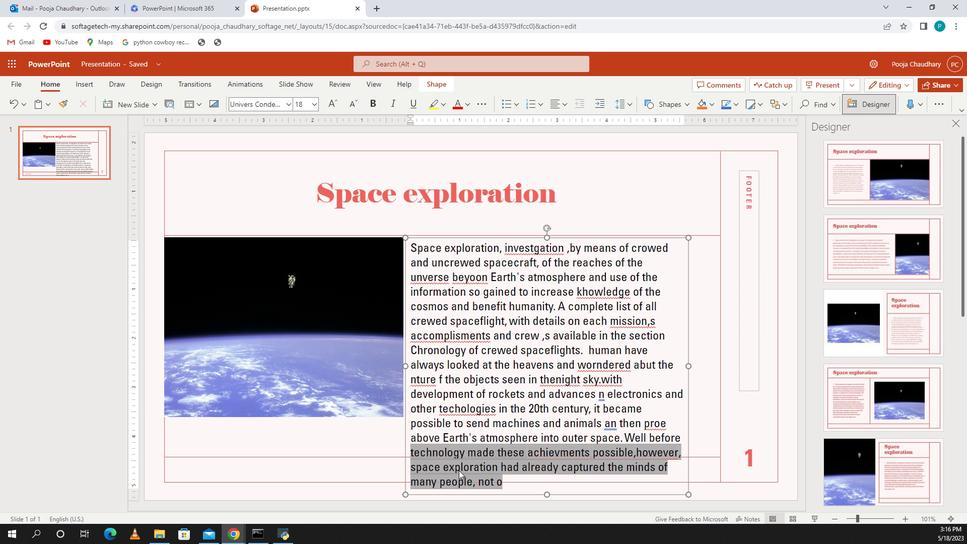 
Action: Key pressed <Key.backspace>
Screenshot: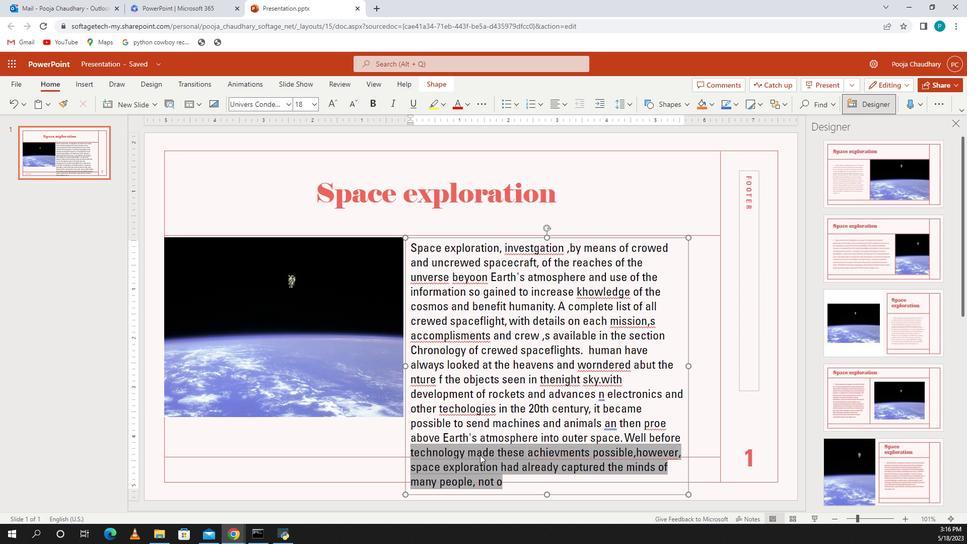 
Action: Mouse moved to (326, 237)
Screenshot: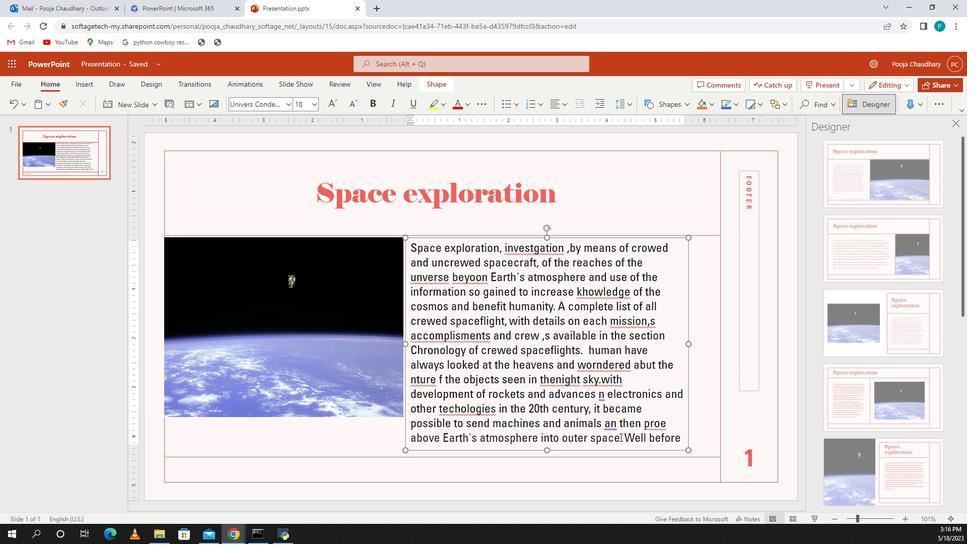 
Action: Mouse pressed left at (326, 237)
Screenshot: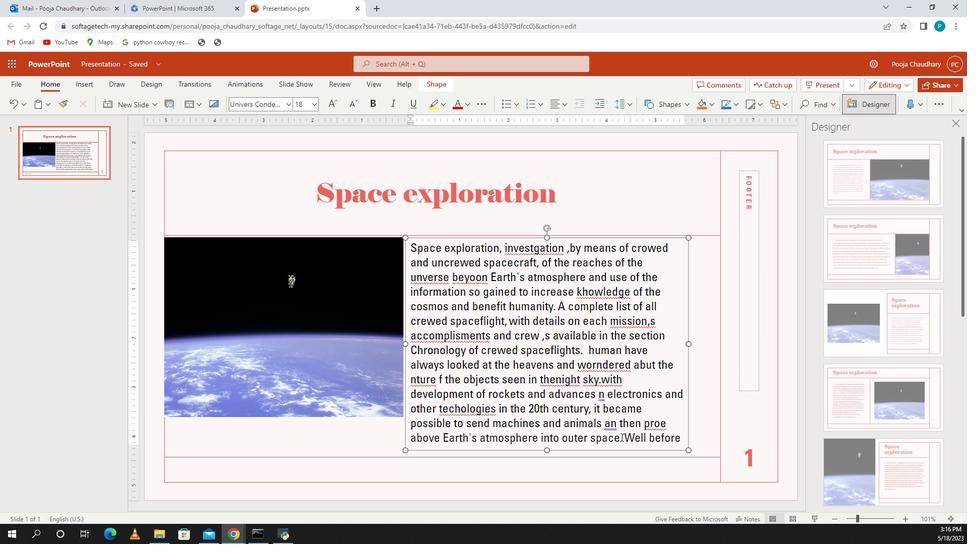 
Action: Mouse moved to (325, 238)
Screenshot: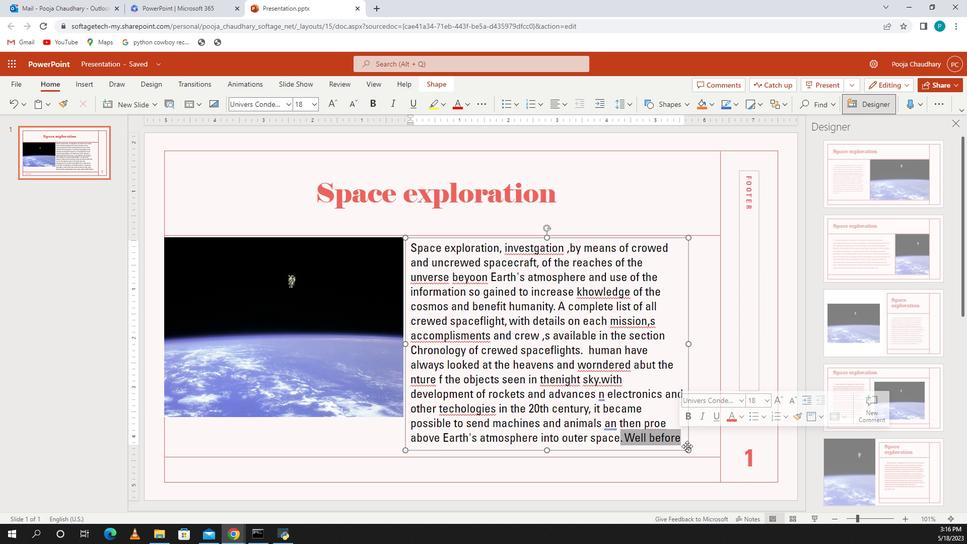 
Action: Key pressed <Key.backspace>
Screenshot: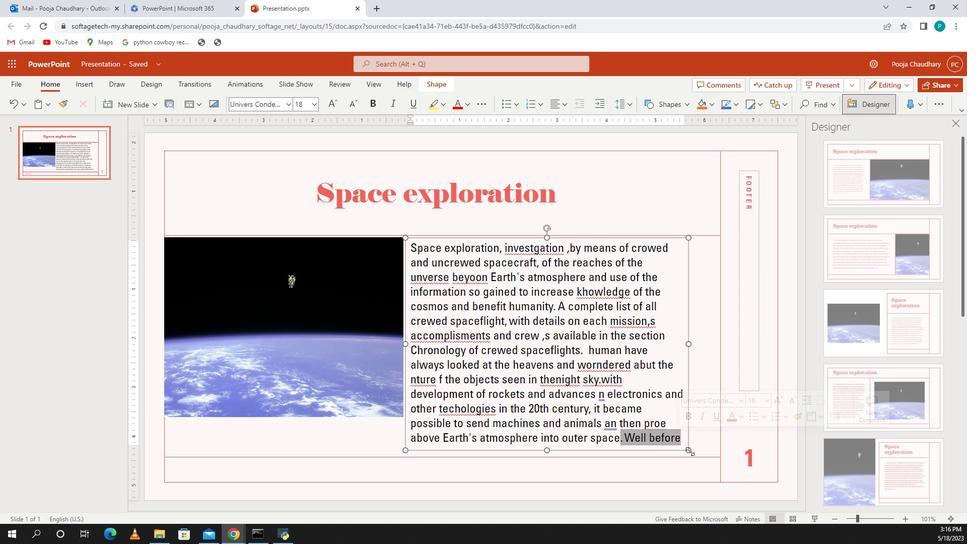 
Action: Mouse moved to (326, 237)
Screenshot: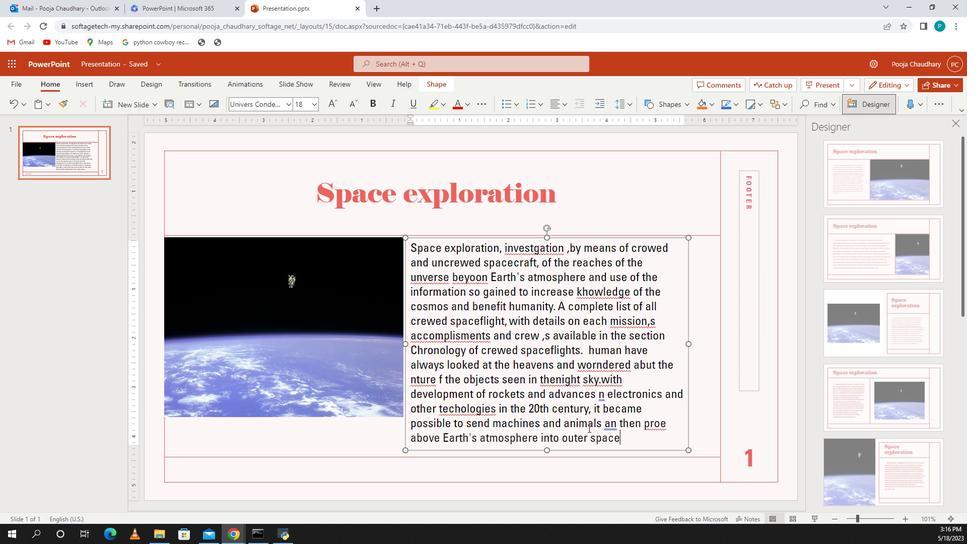 
Action: Mouse scrolled (326, 237) with delta (0, 0)
Screenshot: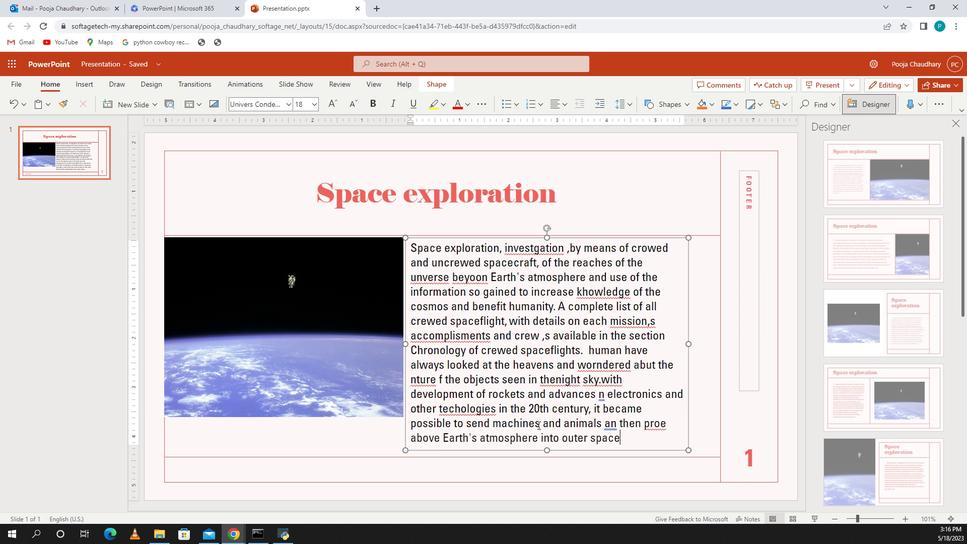 
Action: Mouse scrolled (326, 237) with delta (0, 0)
Screenshot: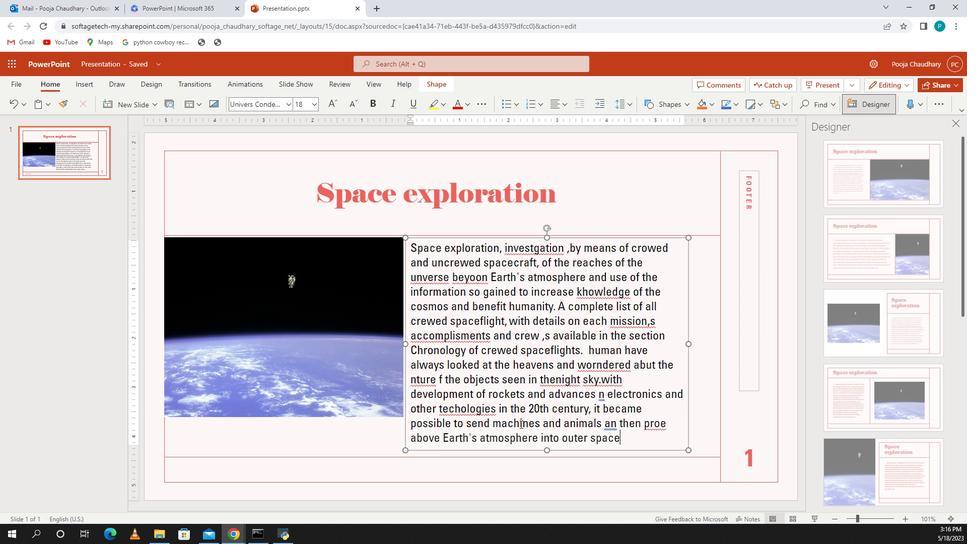 
Action: Mouse moved to (328, 234)
Screenshot: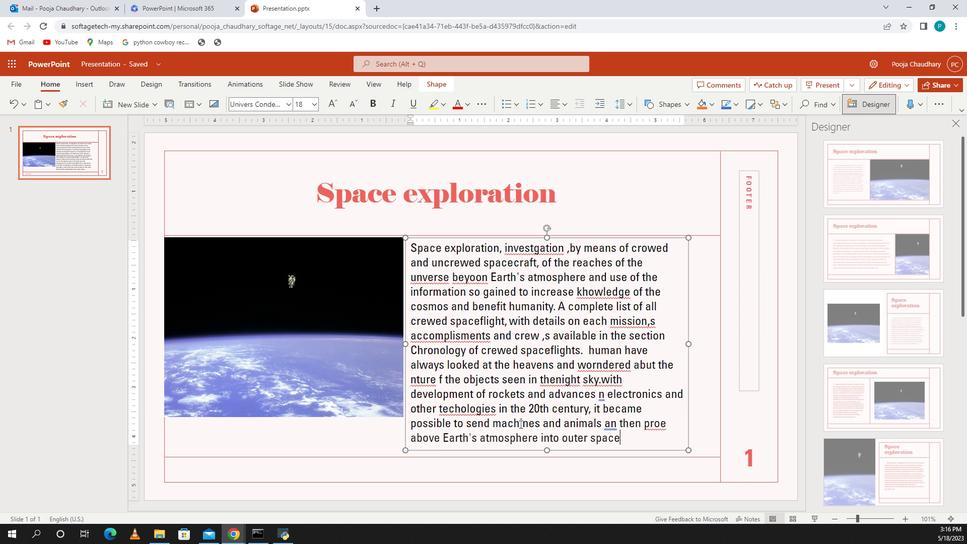 
Action: Mouse scrolled (327, 235) with delta (0, 0)
Screenshot: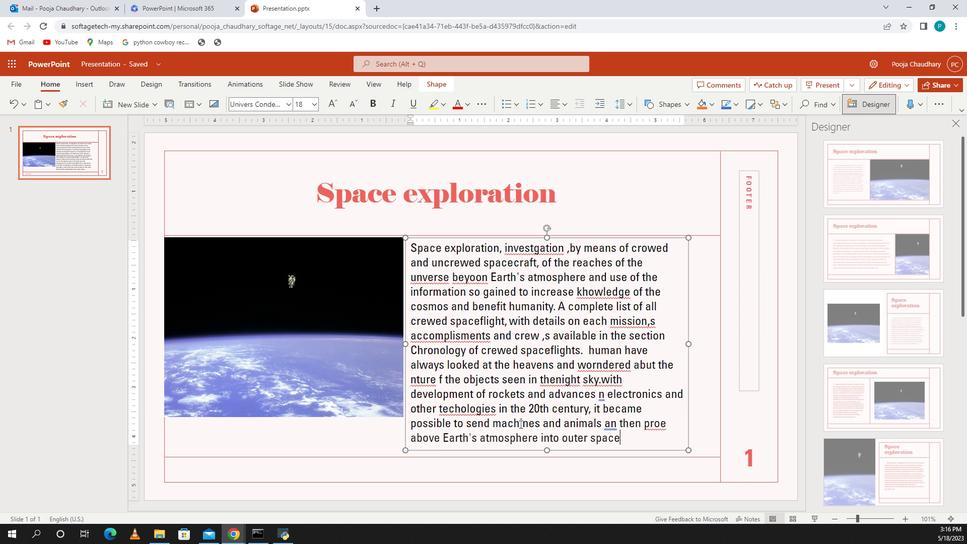 
Action: Mouse moved to (328, 234)
Screenshot: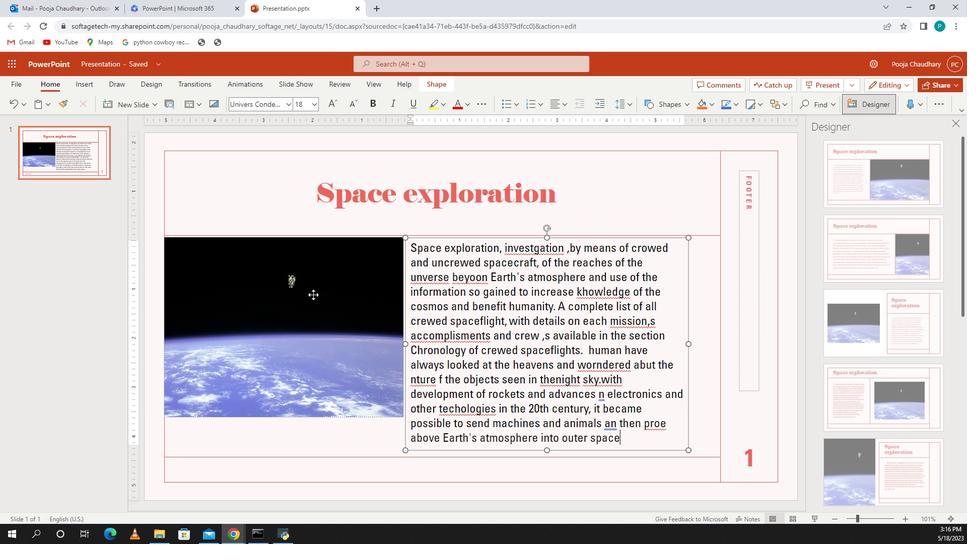 
Action: Mouse scrolled (328, 234) with delta (0, 0)
Screenshot: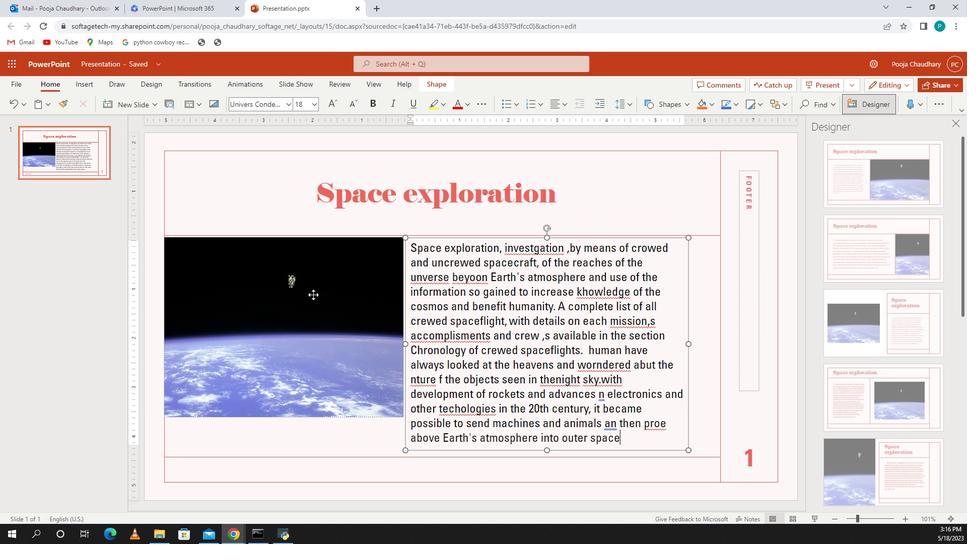
Action: Mouse scrolled (328, 234) with delta (0, 0)
Screenshot: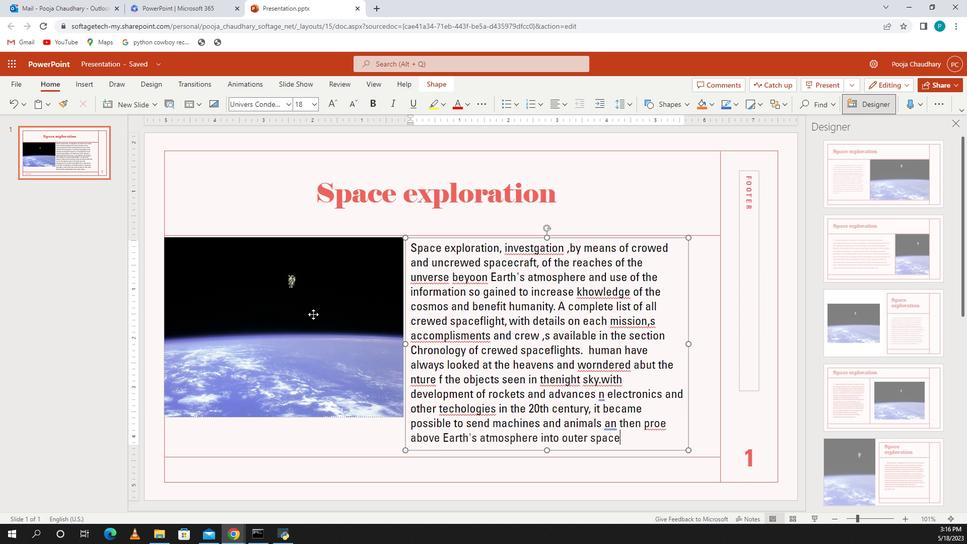 
Action: Mouse scrolled (328, 234) with delta (0, 0)
Screenshot: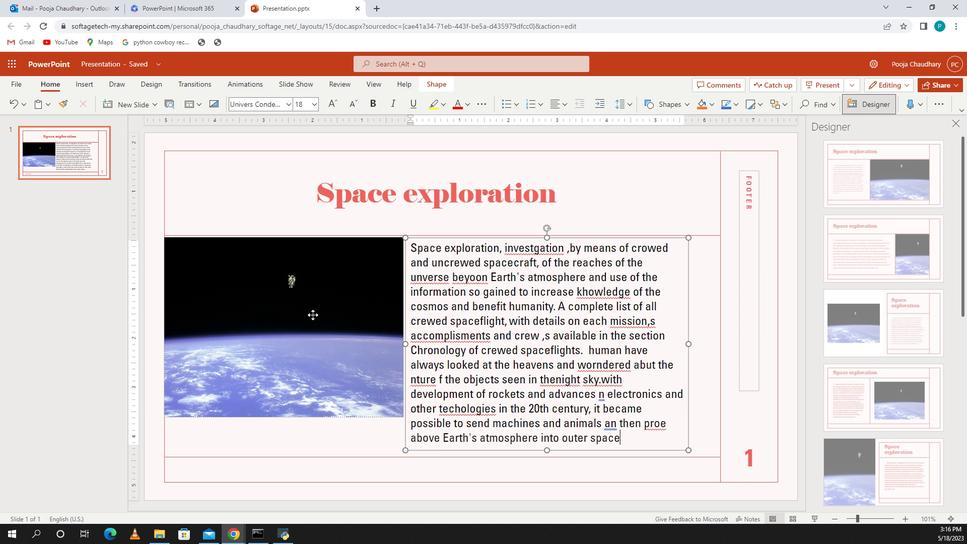 
Action: Mouse moved to (331, 227)
Screenshot: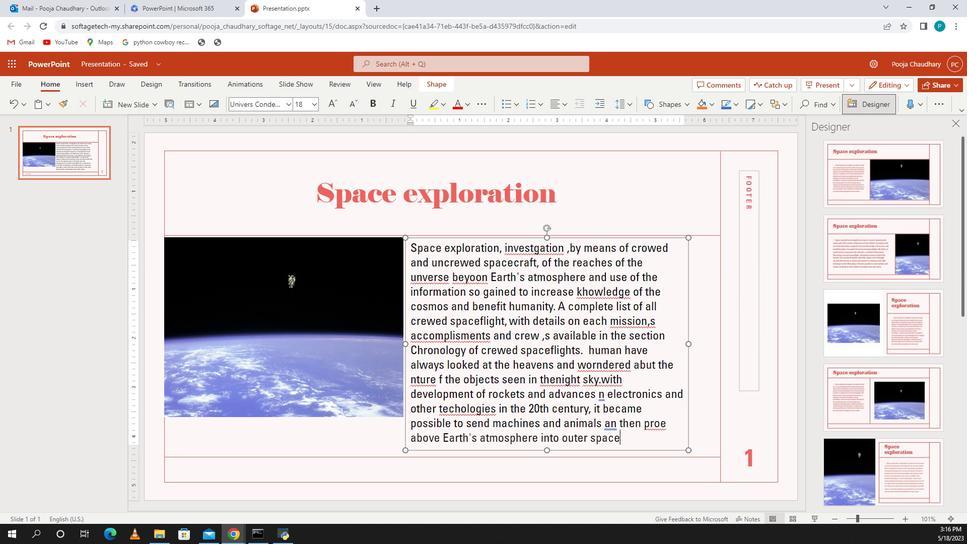 
Action: Mouse pressed left at (331, 227)
Screenshot: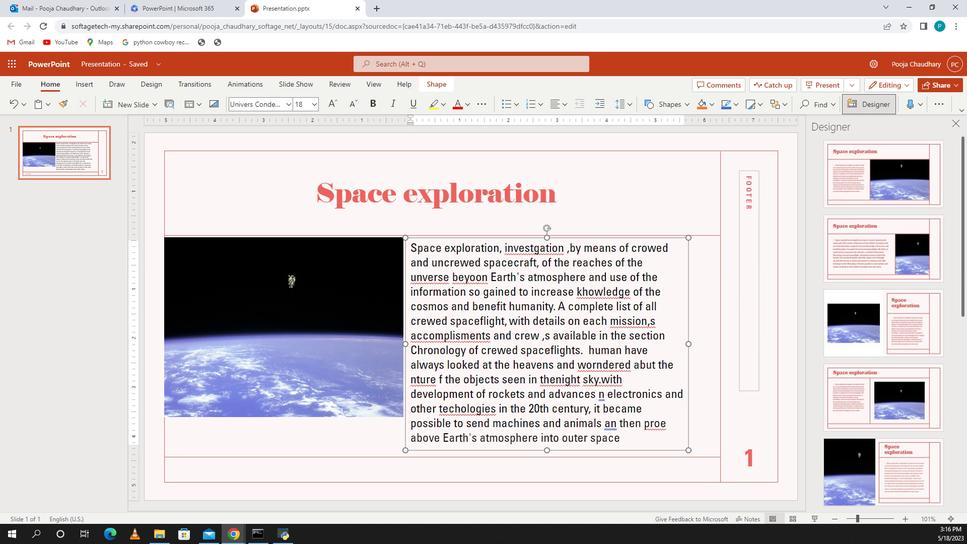 
Action: Mouse moved to (325, 234)
Screenshot: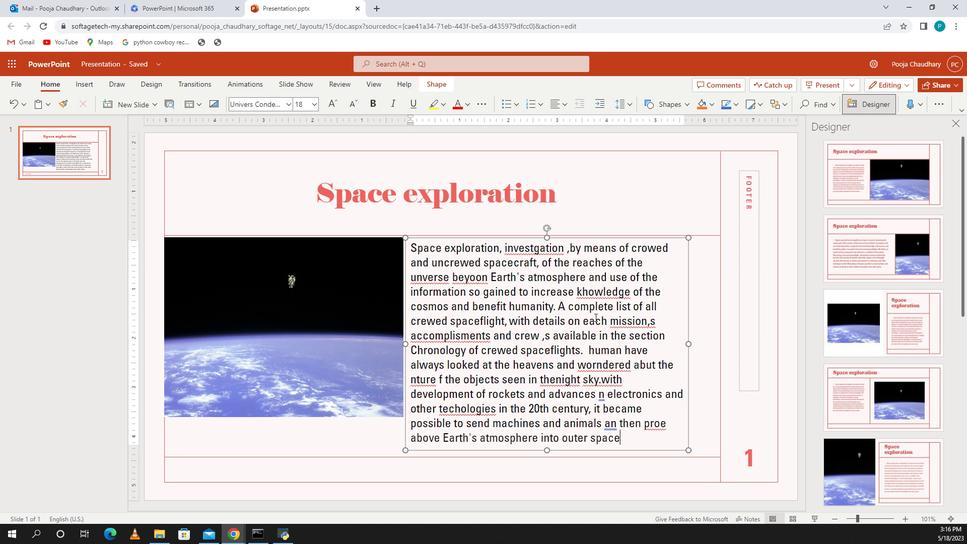 
Action: Mouse scrolled (325, 234) with delta (0, 0)
Screenshot: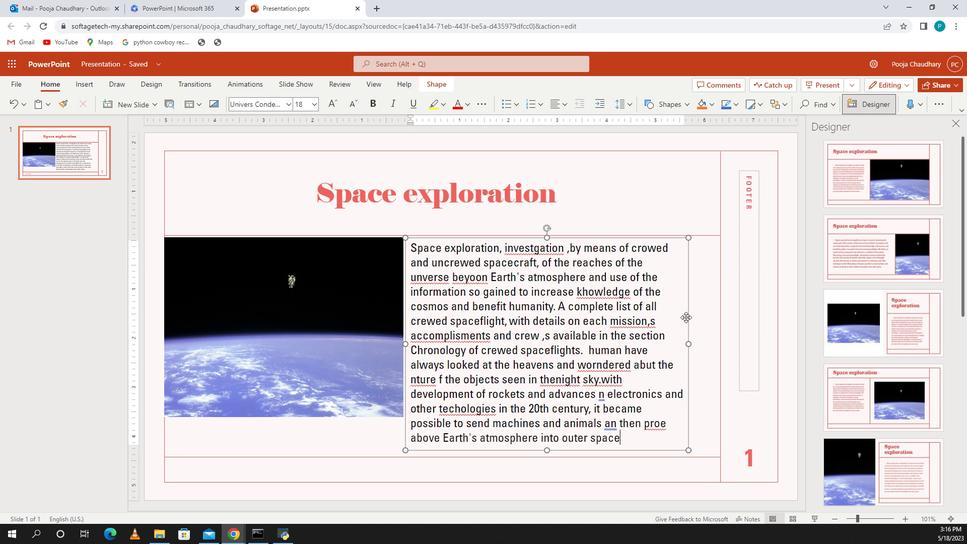 
Action: Mouse scrolled (325, 234) with delta (0, 0)
Screenshot: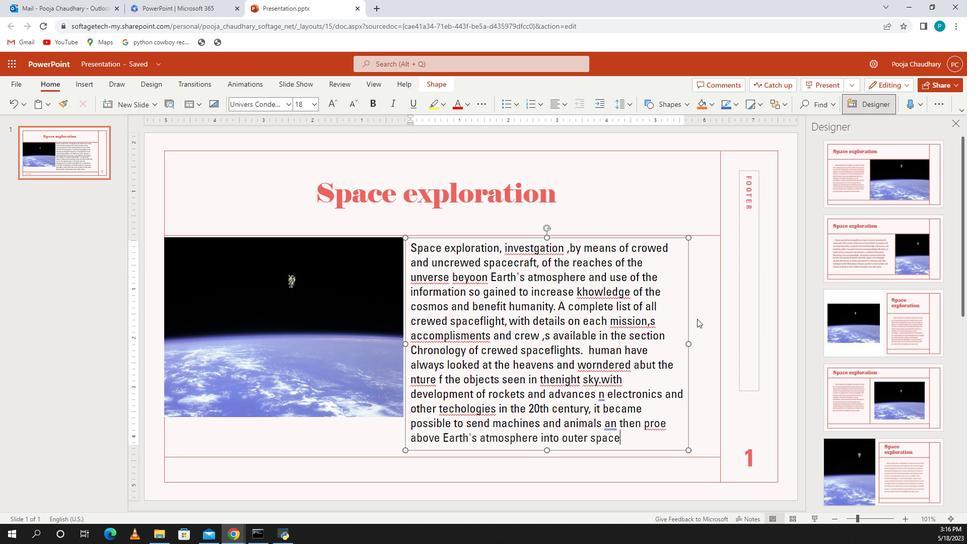 
Action: Mouse scrolled (325, 234) with delta (0, 0)
Screenshot: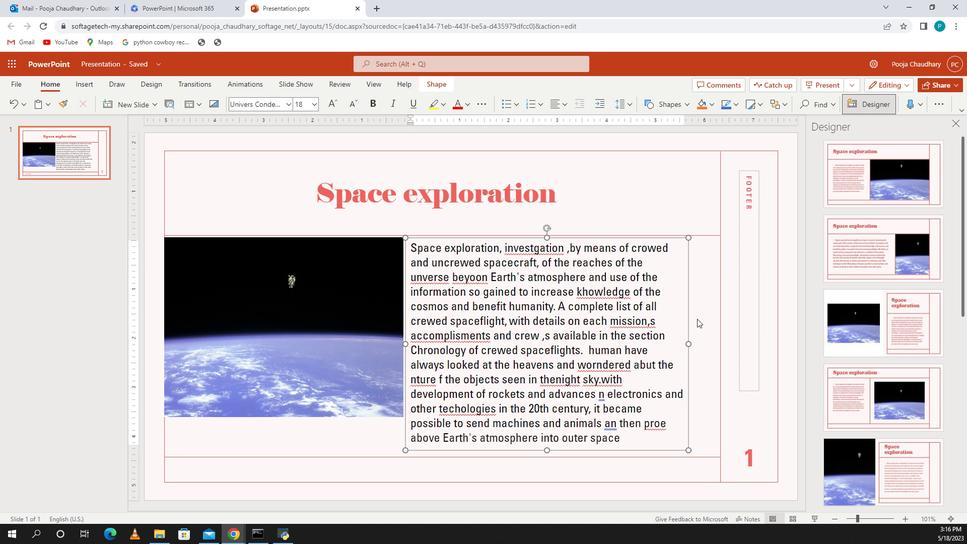 
Action: Mouse moved to (324, 237)
Screenshot: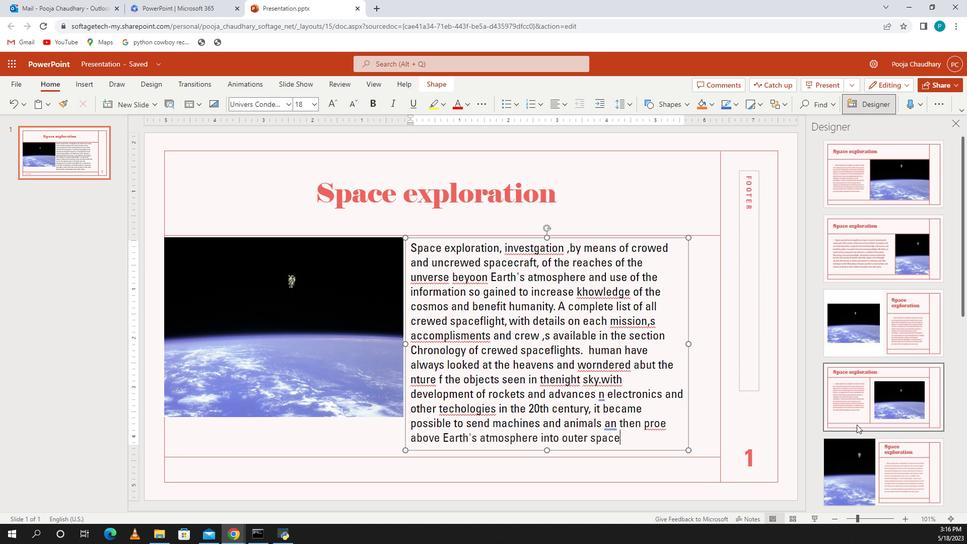 
Action: Mouse scrolled (324, 237) with delta (0, 0)
Screenshot: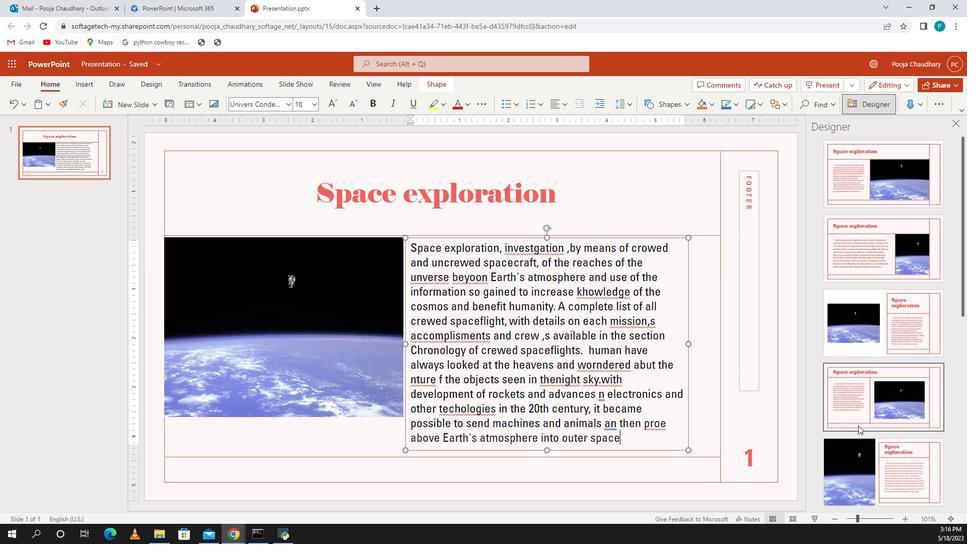 
Action: Mouse moved to (324, 237)
Screenshot: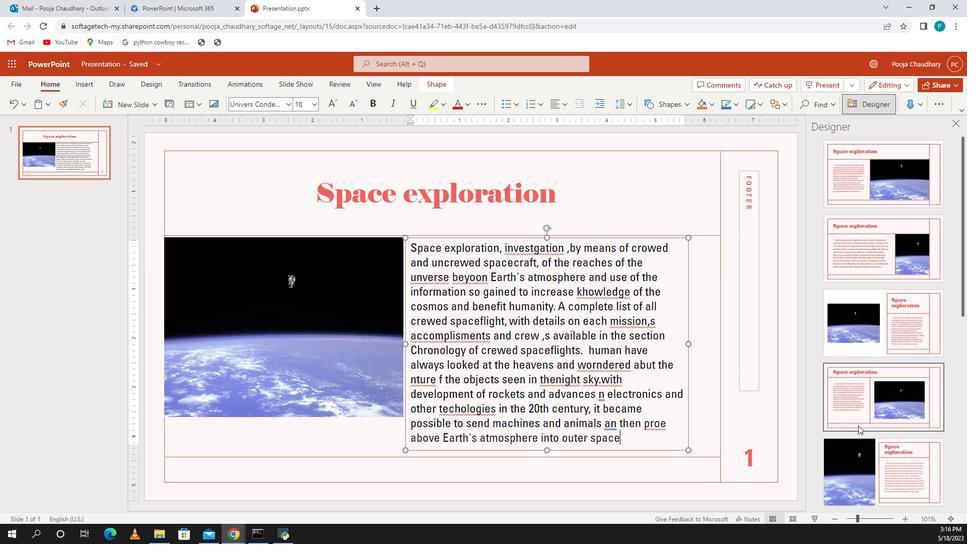 
Action: Mouse scrolled (324, 237) with delta (0, 0)
Screenshot: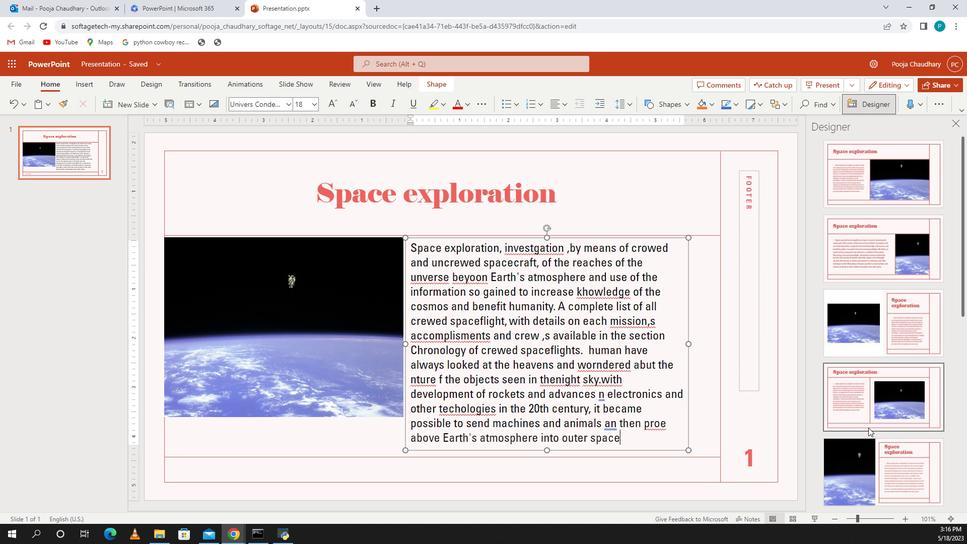
Action: Mouse scrolled (324, 237) with delta (0, 0)
Screenshot: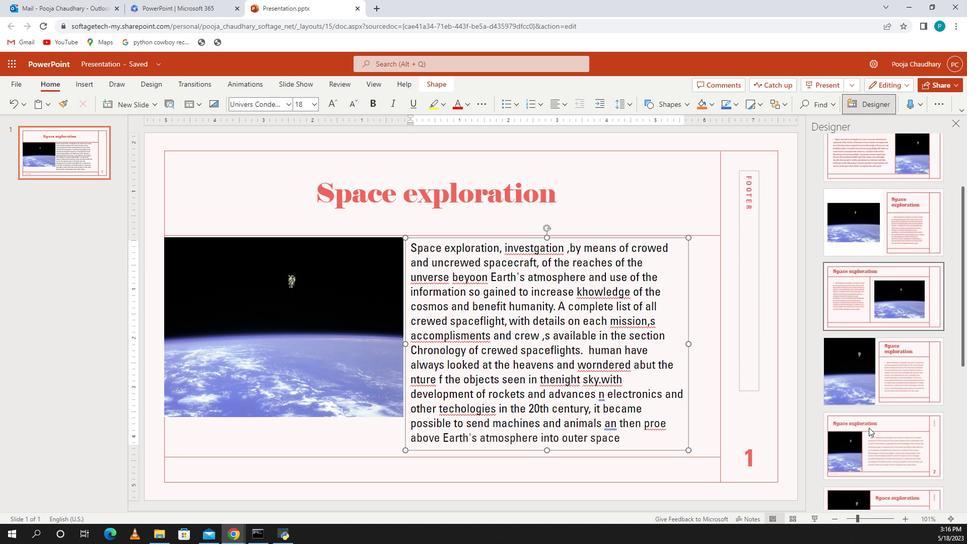 
Action: Mouse scrolled (324, 237) with delta (0, 0)
Screenshot: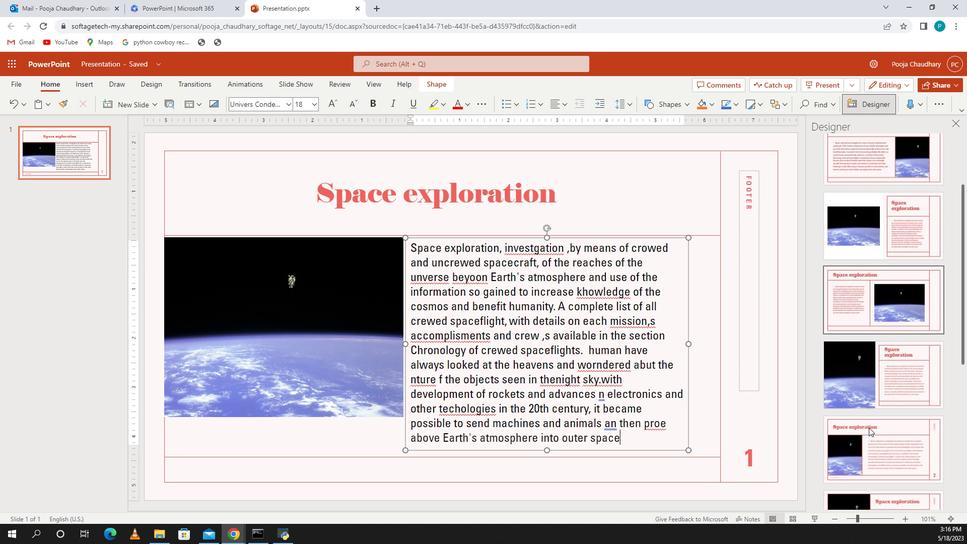 
Action: Mouse moved to (327, 234)
Screenshot: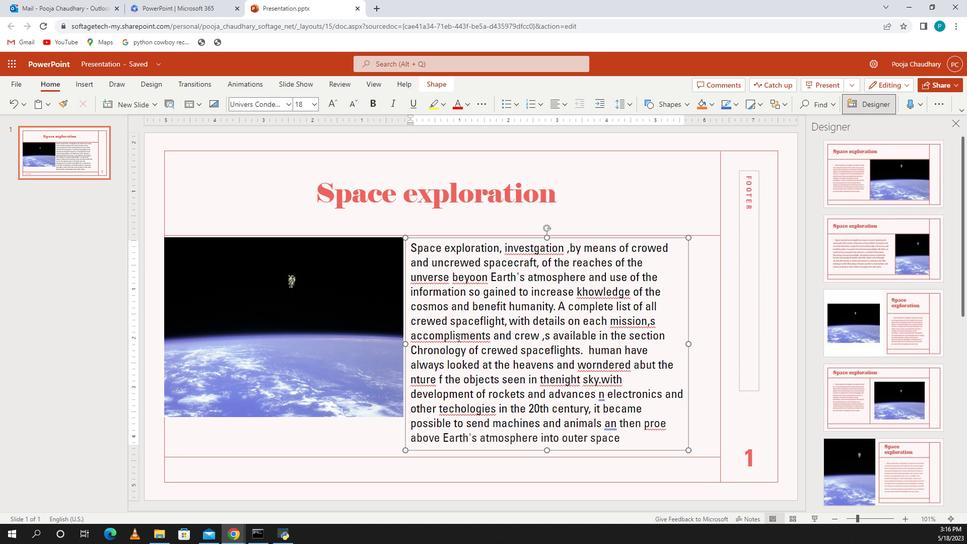 
Action: Mouse pressed right at (327, 234)
Screenshot: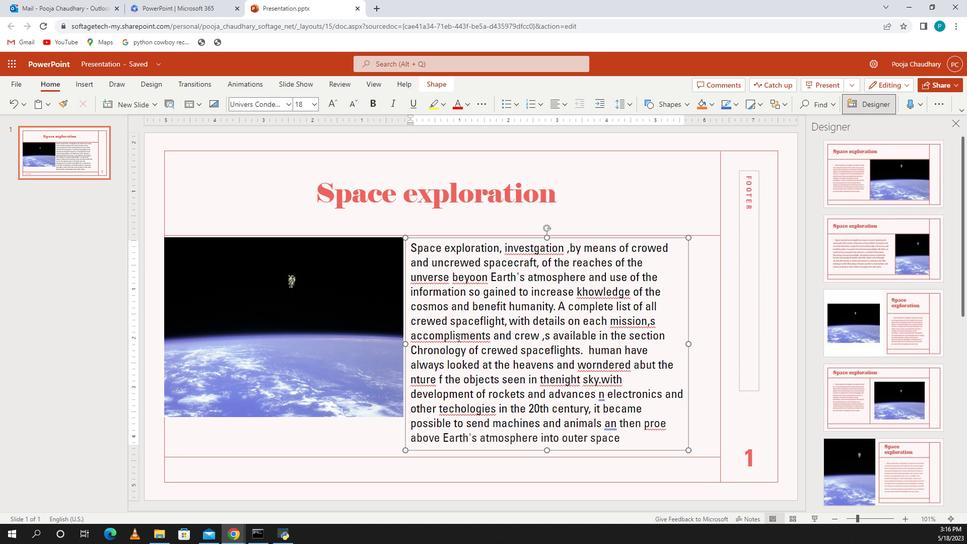
Action: Mouse moved to (327, 228)
Screenshot: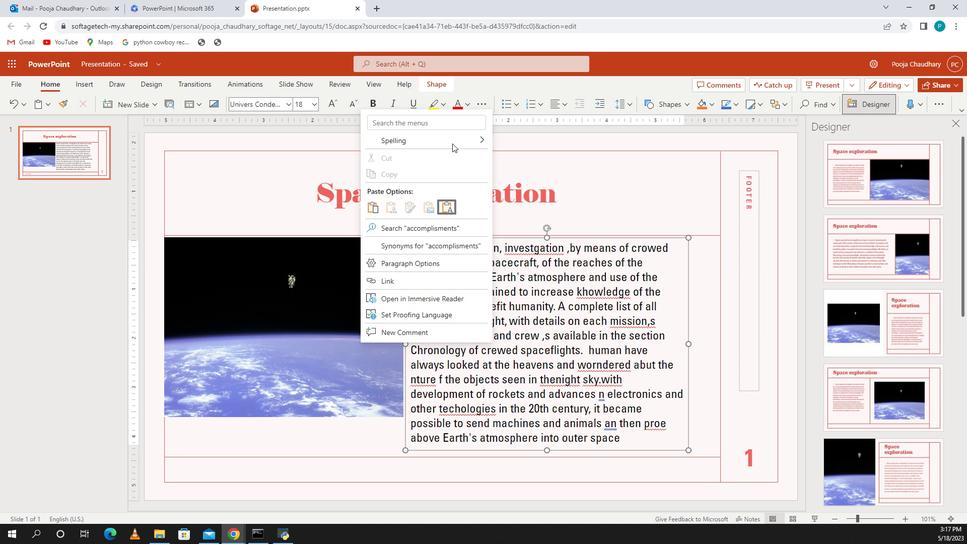 
Action: Mouse pressed left at (327, 228)
Screenshot: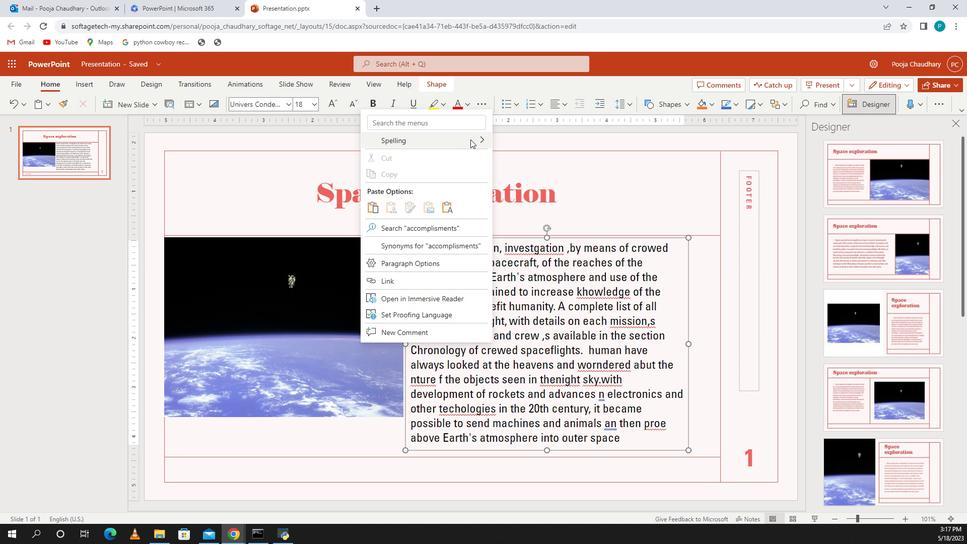 
Action: Mouse moved to (326, 235)
Screenshot: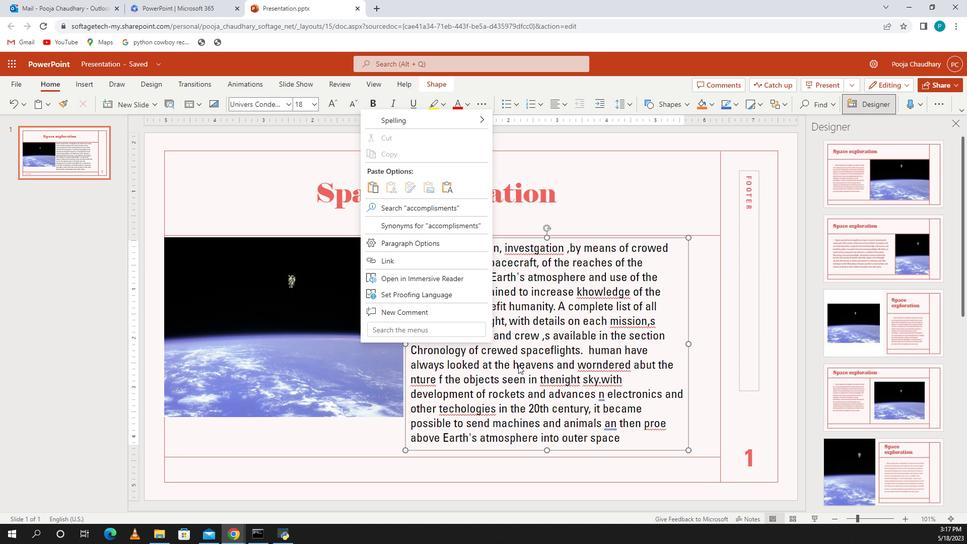 
Action: Mouse pressed left at (326, 235)
Screenshot: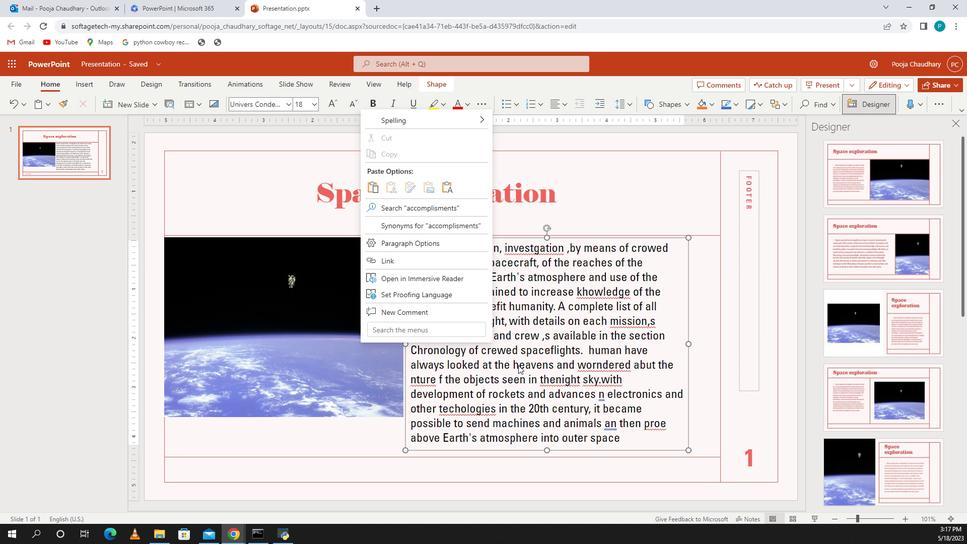 
Action: Mouse moved to (327, 234)
Screenshot: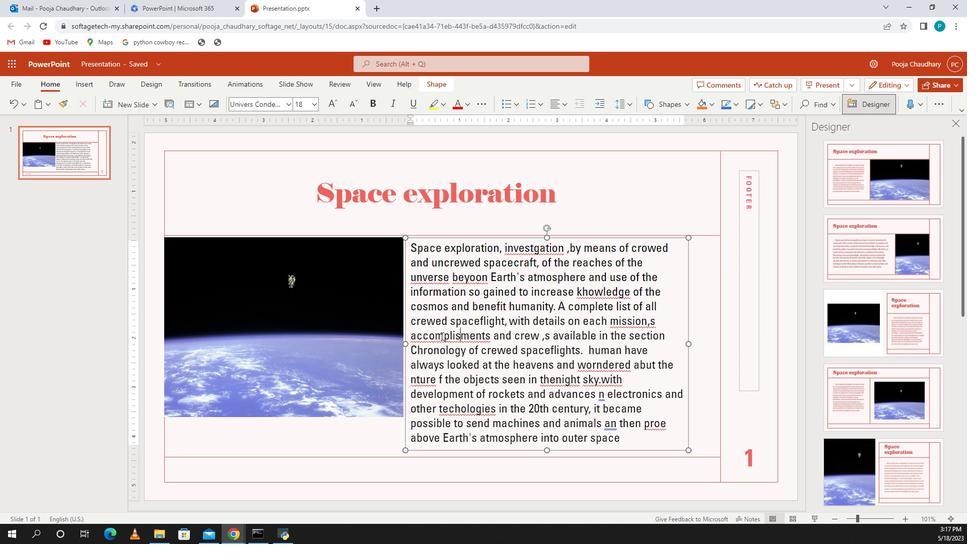 
Action: Mouse pressed right at (327, 234)
Screenshot: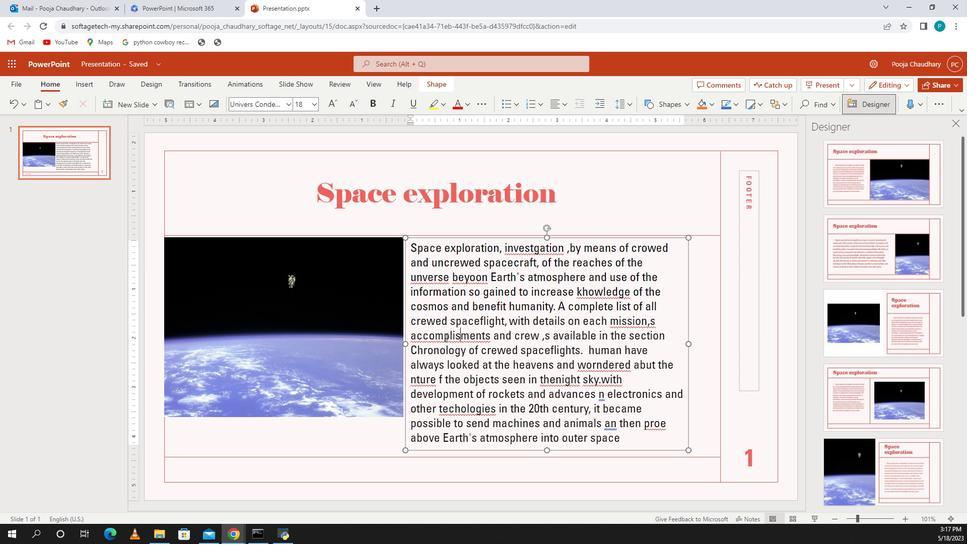 
Action: Mouse moved to (327, 234)
Screenshot: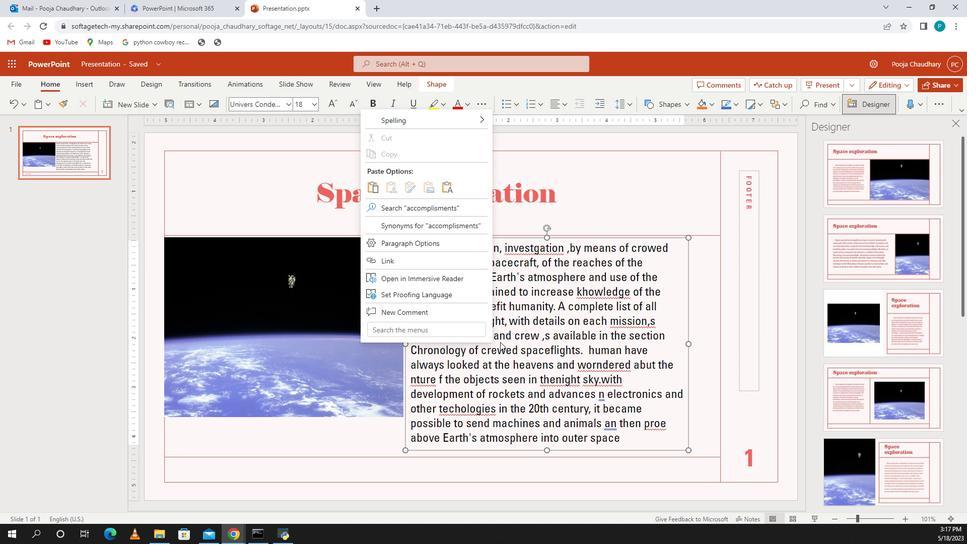 
Action: Mouse pressed left at (327, 234)
Screenshot: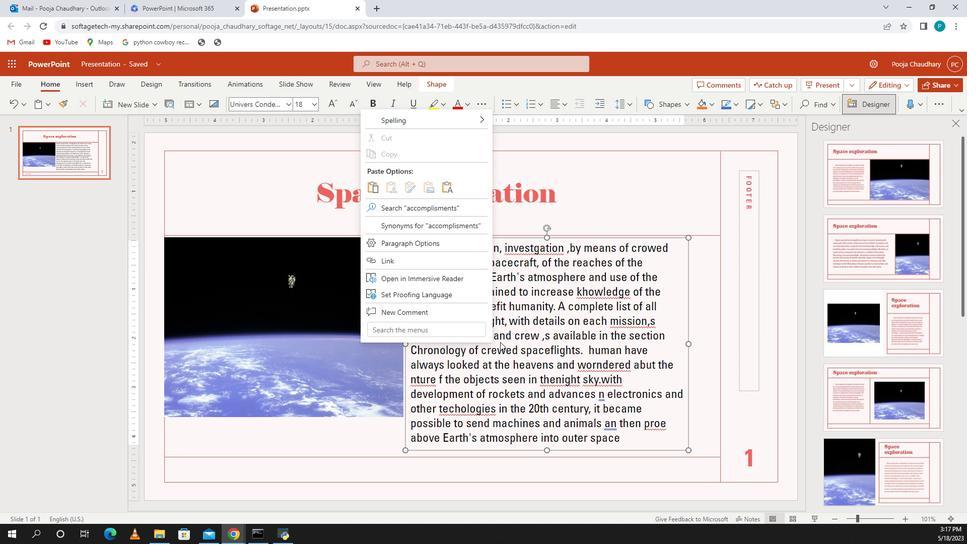 
Action: Mouse moved to (327, 234)
Screenshot: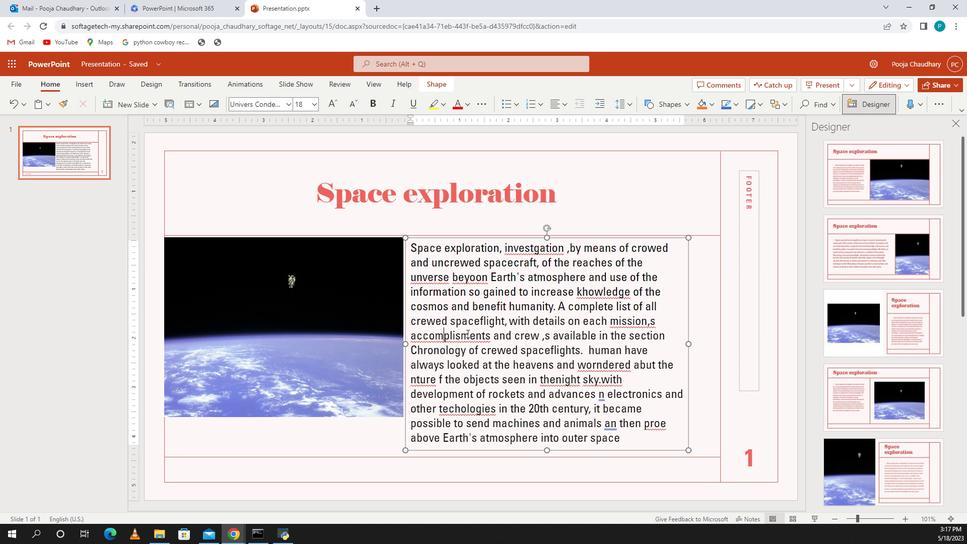 
Action: Mouse pressed left at (327, 234)
Screenshot: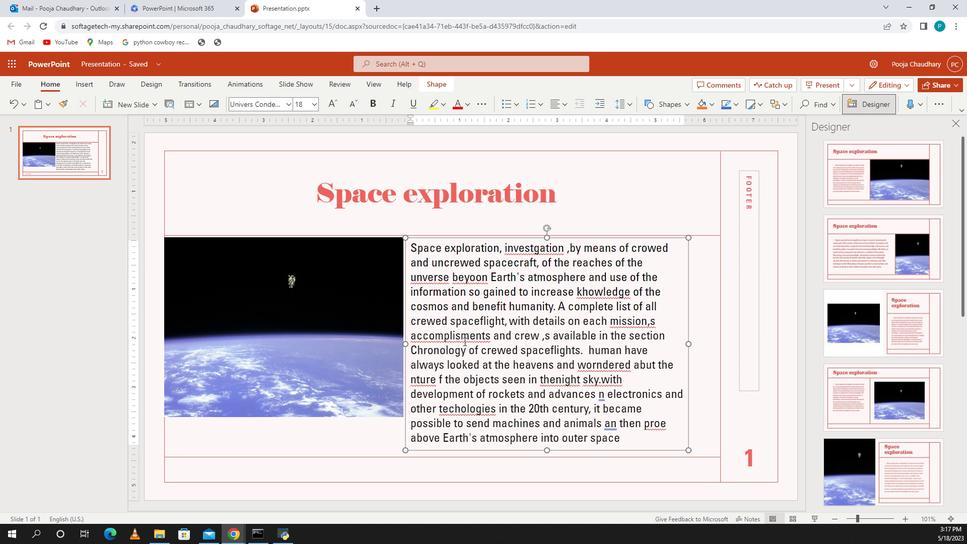 
Action: Mouse pressed right at (327, 234)
Screenshot: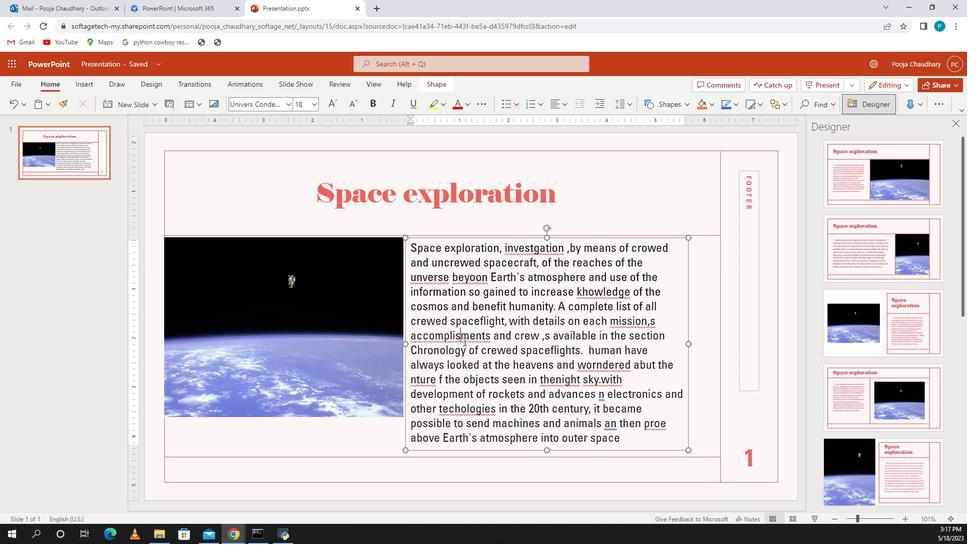 
Action: Mouse moved to (327, 228)
Screenshot: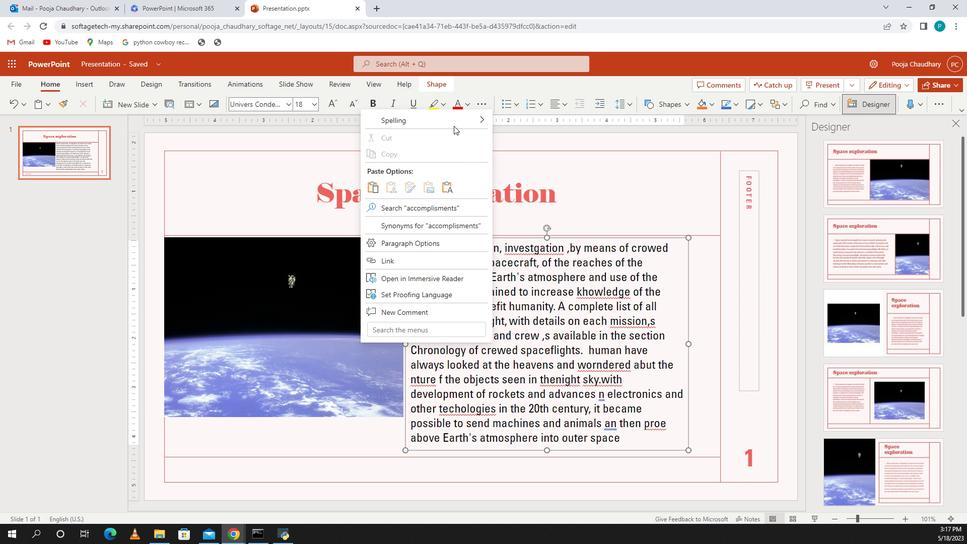 
Action: Mouse pressed left at (327, 228)
Screenshot: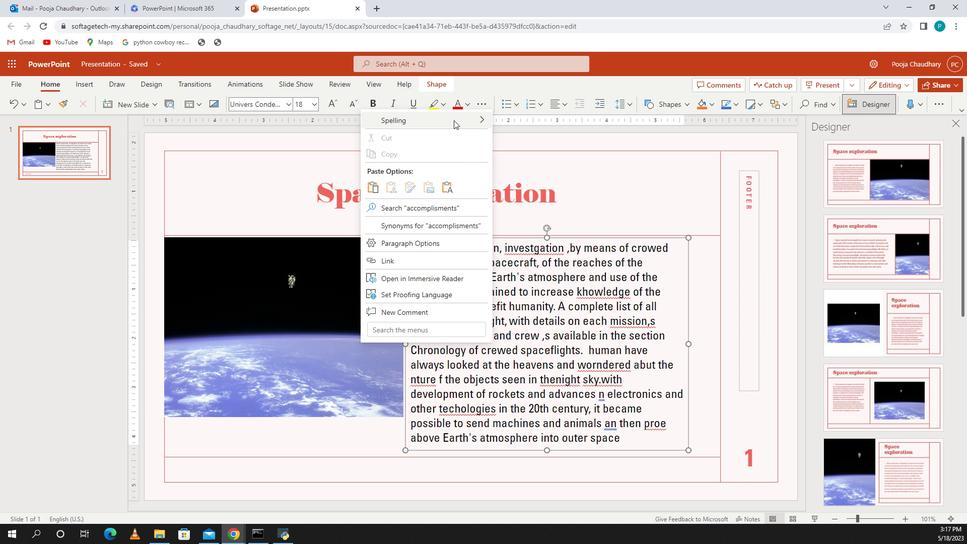 
Action: Mouse moved to (326, 228)
Screenshot: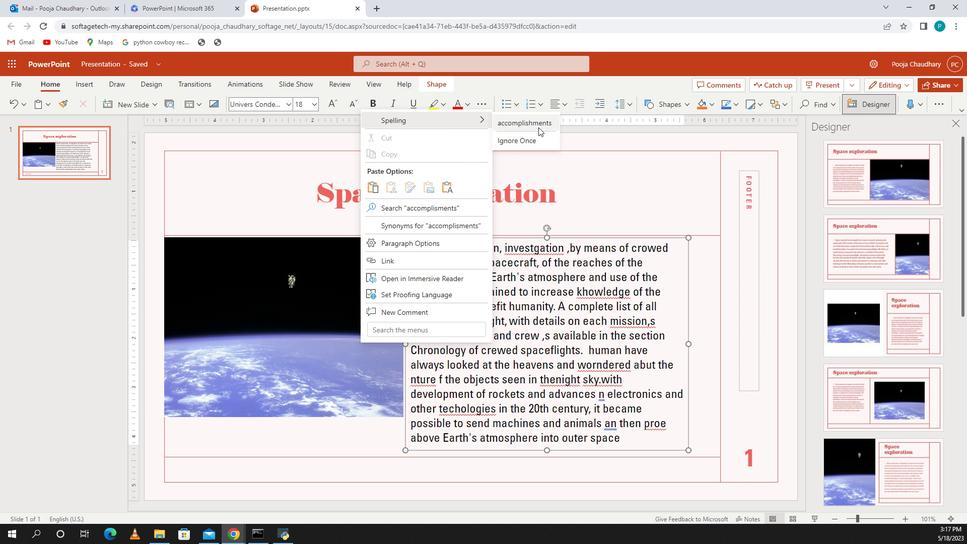 
Action: Mouse pressed left at (326, 228)
Screenshot: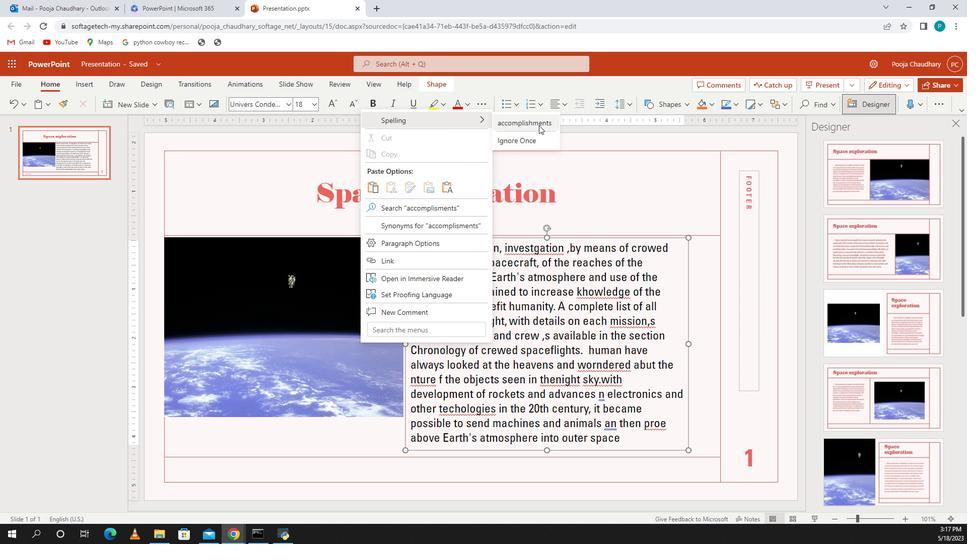 
Action: Mouse moved to (327, 232)
Screenshot: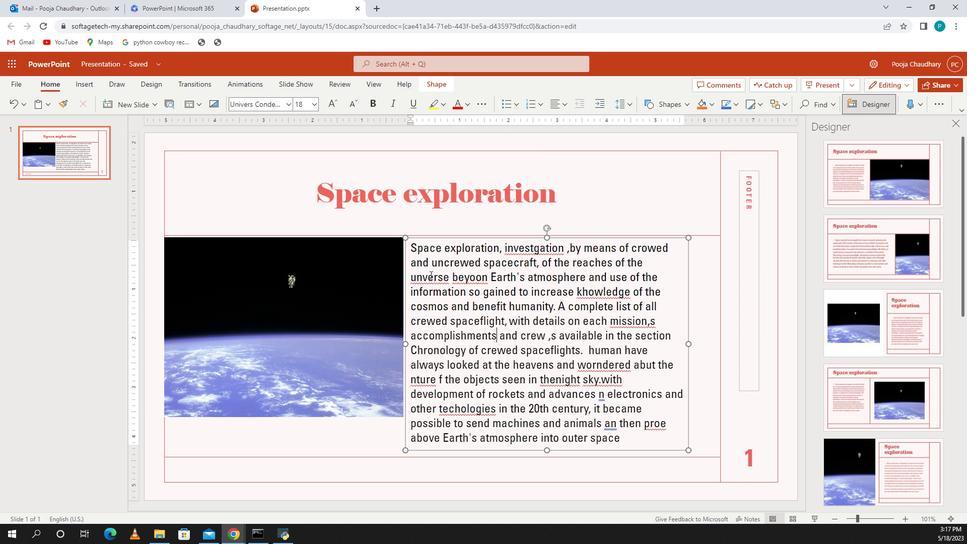 
Action: Mouse pressed right at (327, 232)
Screenshot: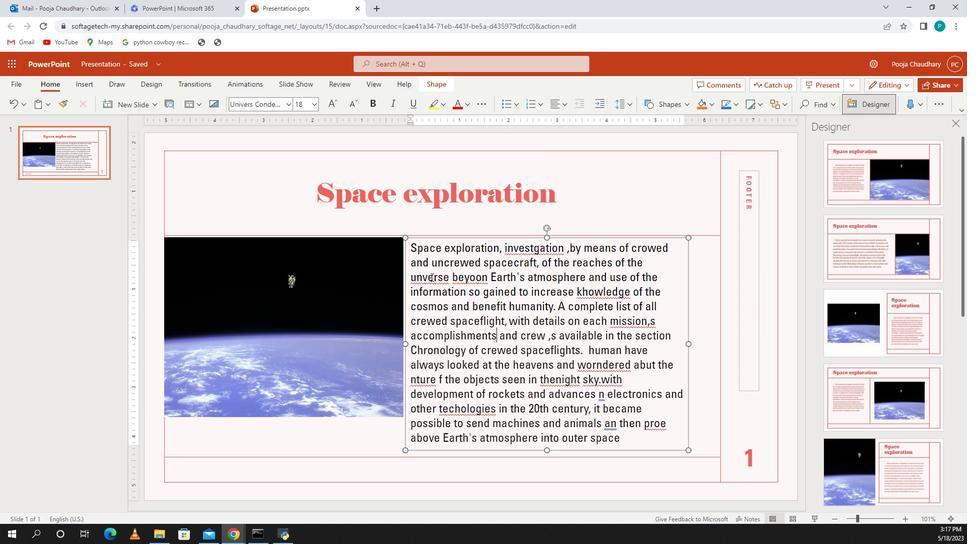 
Action: Mouse moved to (327, 233)
Screenshot: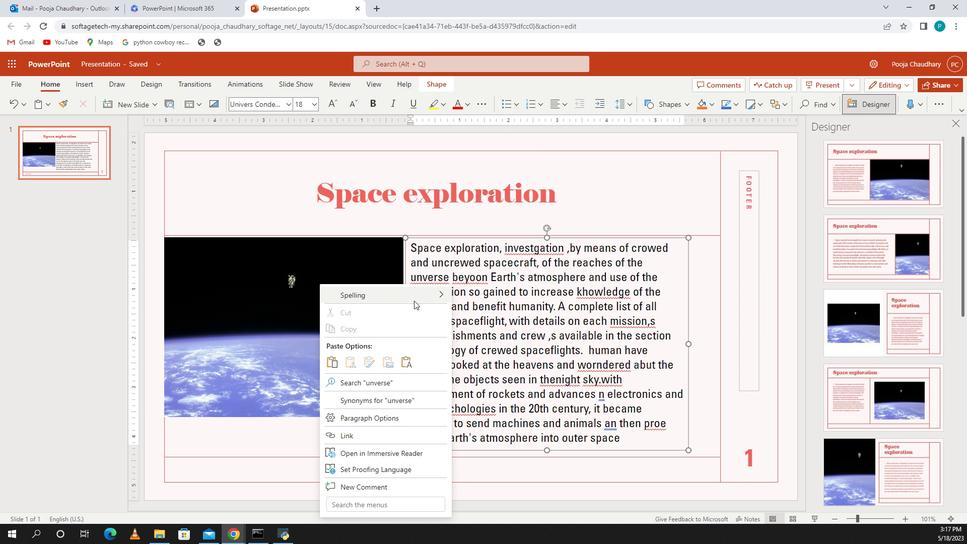 
Action: Mouse pressed left at (327, 233)
Screenshot: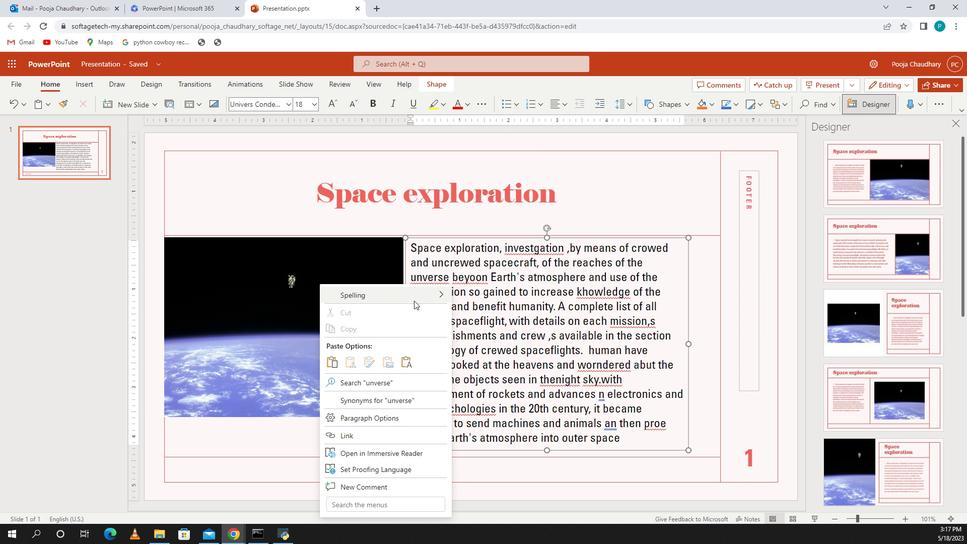 
Action: Mouse moved to (327, 233)
Screenshot: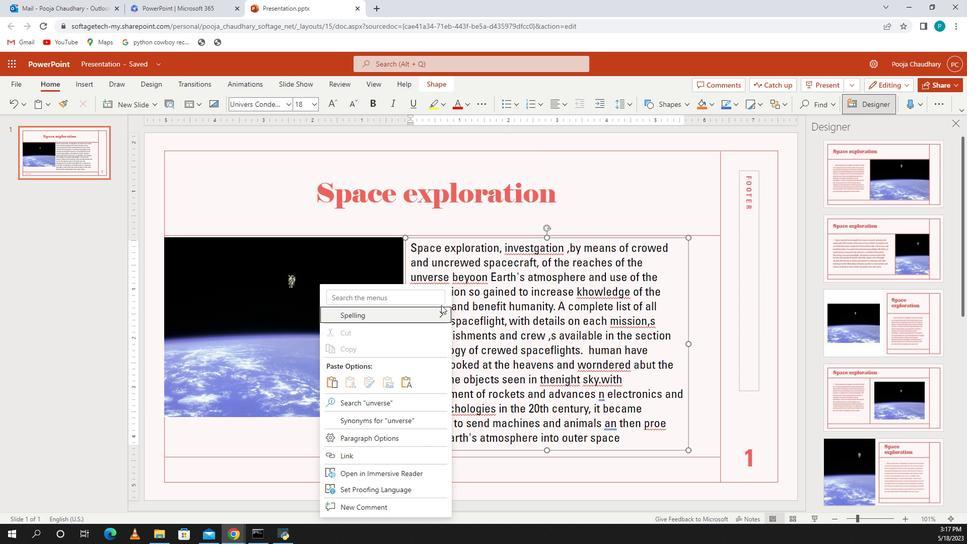 
Action: Mouse pressed left at (327, 233)
Screenshot: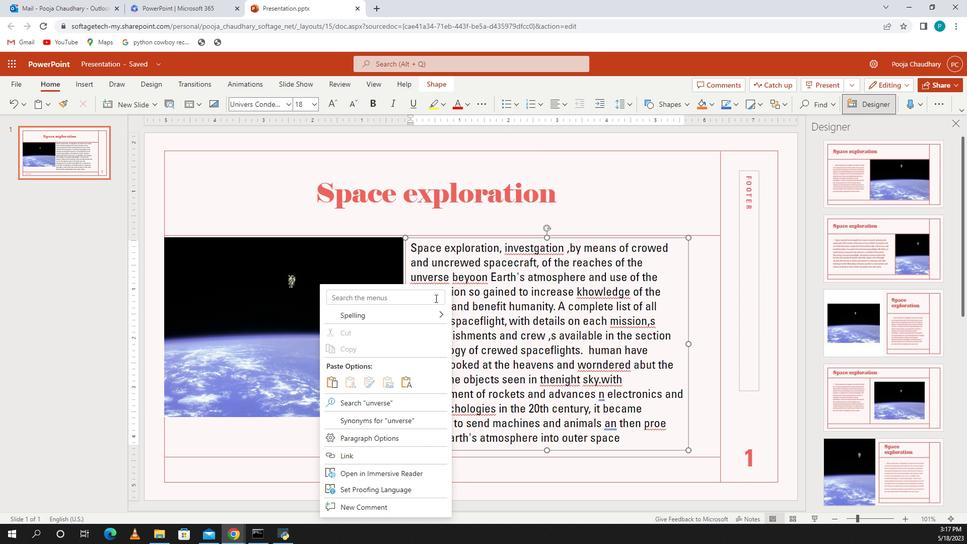 
Action: Mouse moved to (327, 234)
Screenshot: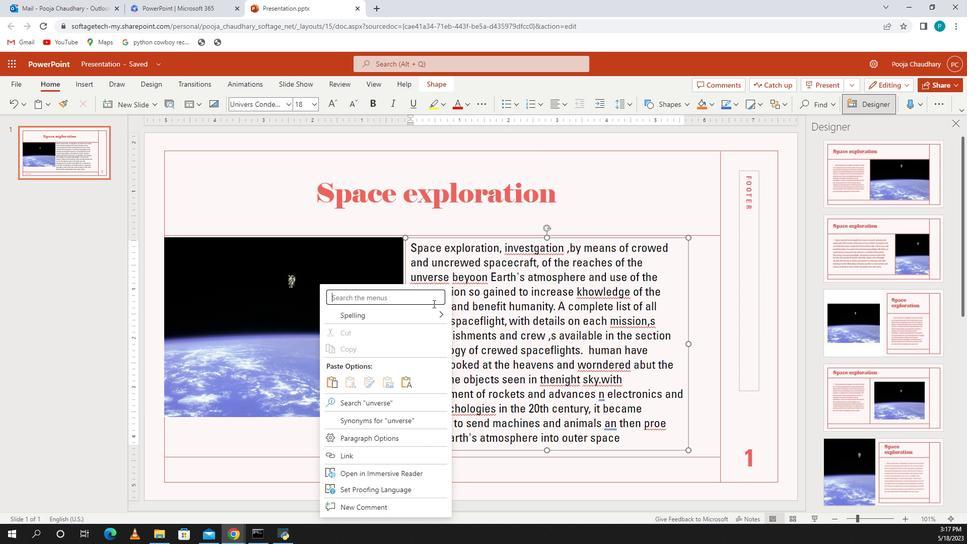 
Action: Mouse pressed left at (327, 234)
Screenshot: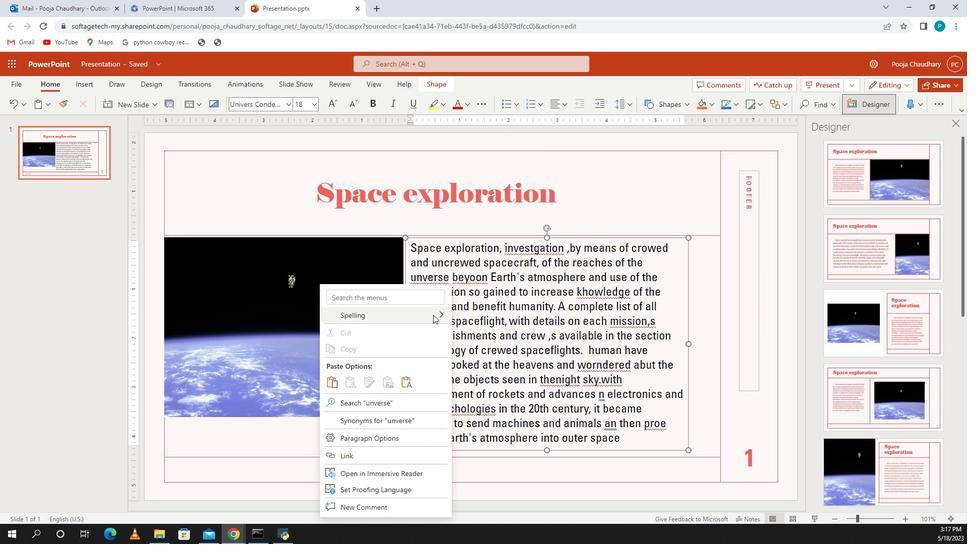 
Action: Mouse moved to (327, 234)
Screenshot: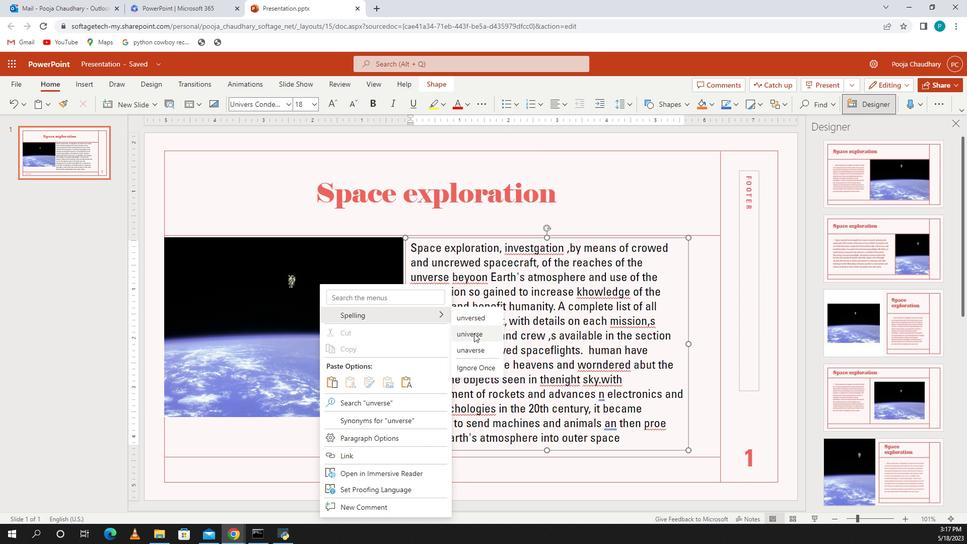
Action: Mouse pressed left at (327, 234)
Screenshot: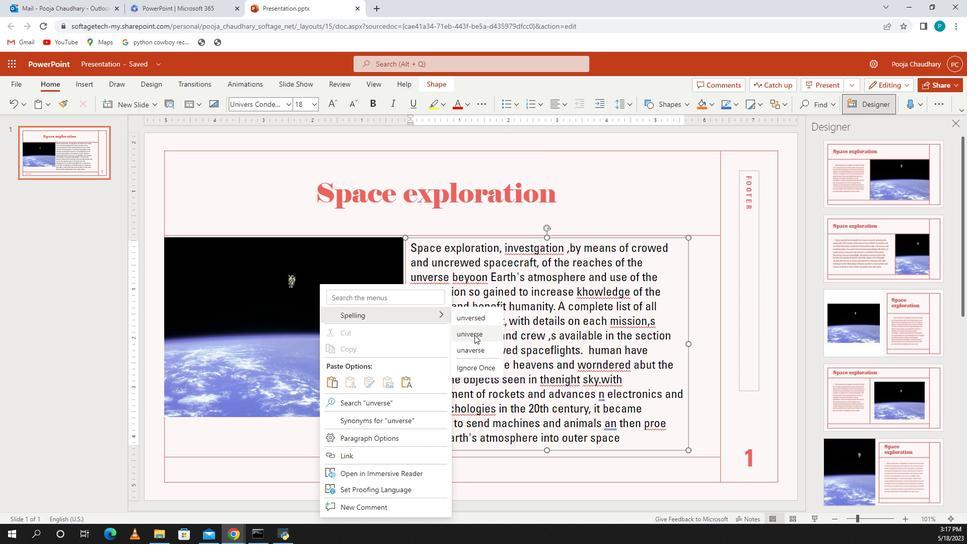 
Action: Mouse moved to (327, 232)
Screenshot: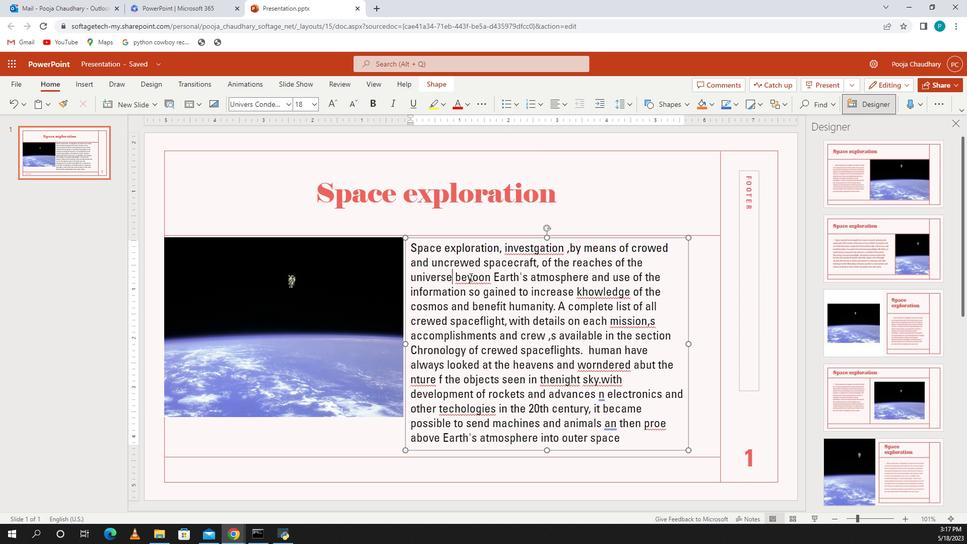 
Action: Mouse pressed right at (327, 232)
Screenshot: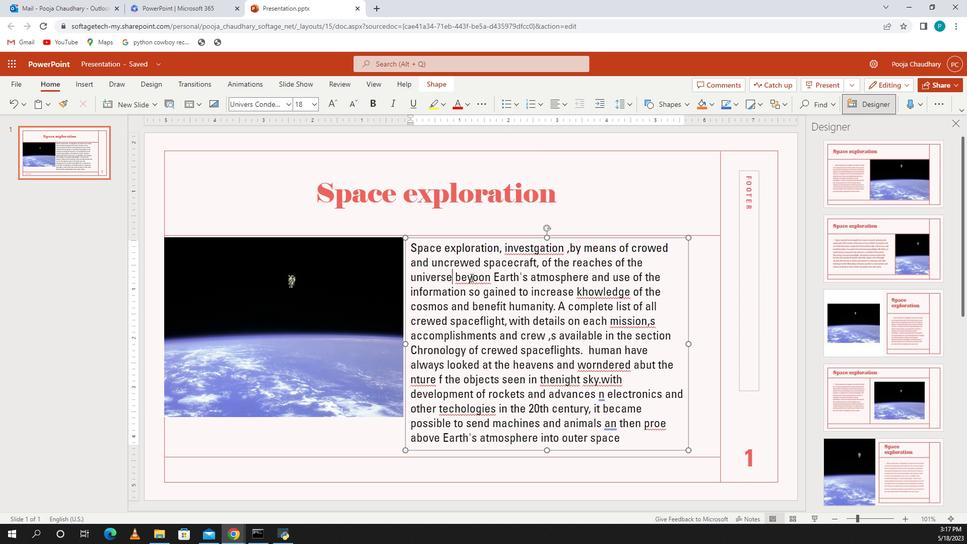 
Action: Mouse moved to (327, 232)
Screenshot: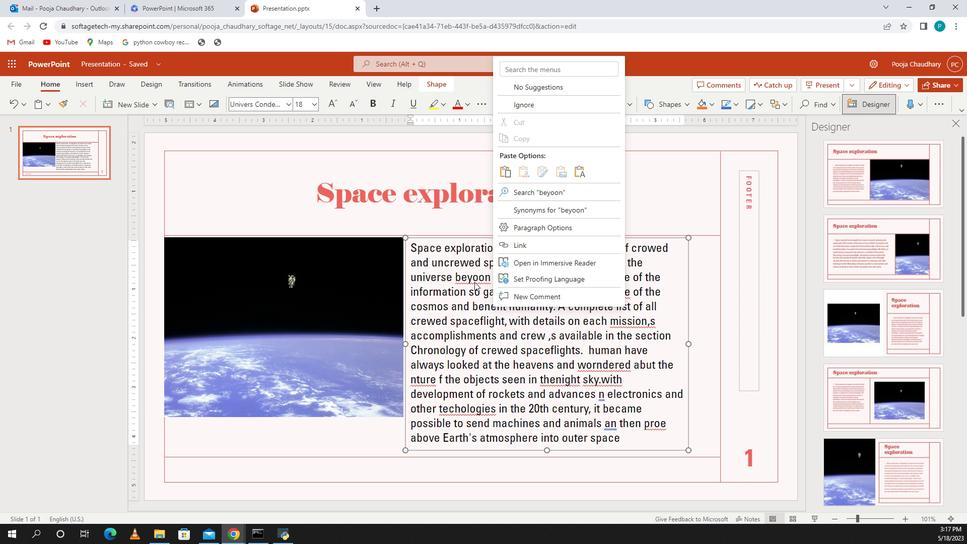 
Action: Mouse pressed left at (327, 232)
Screenshot: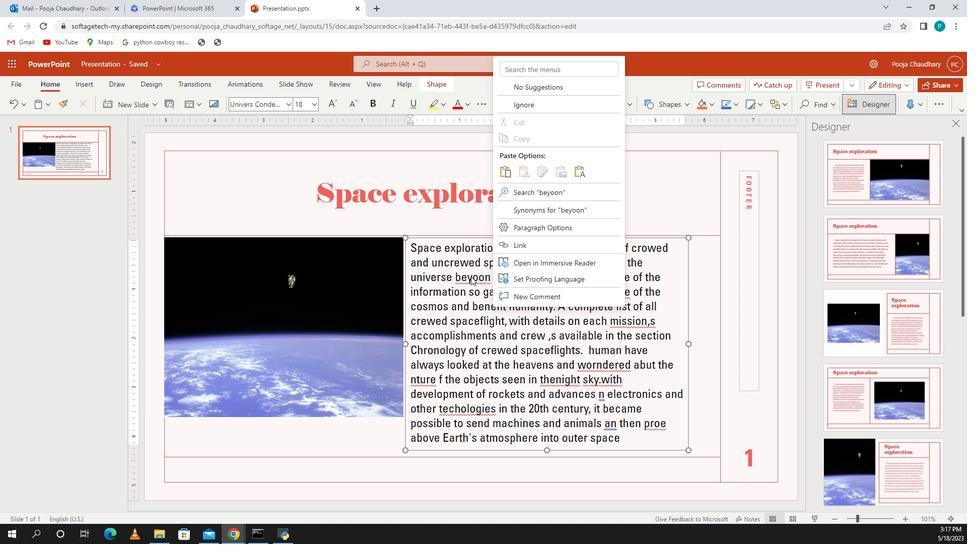 
Action: Mouse moved to (327, 232)
Screenshot: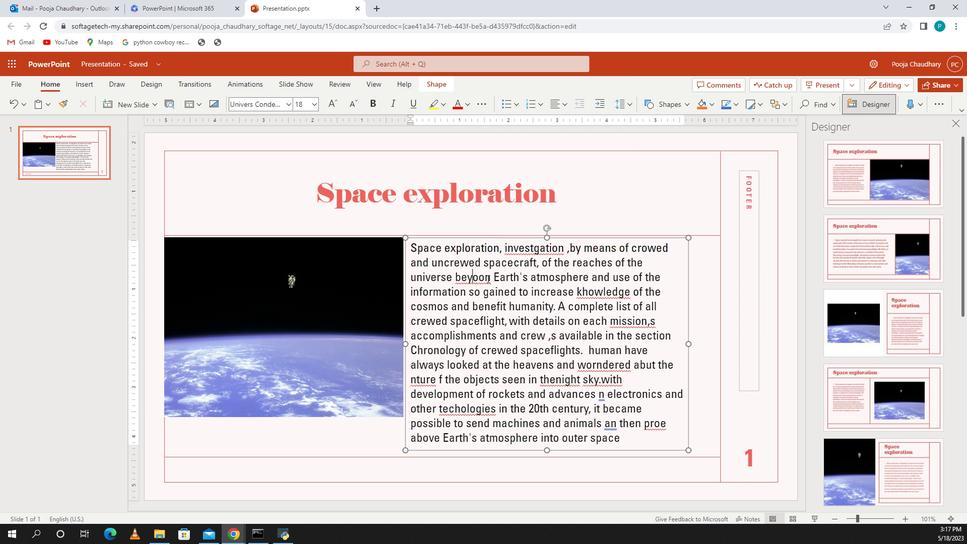 
Action: Mouse pressed left at (327, 232)
Screenshot: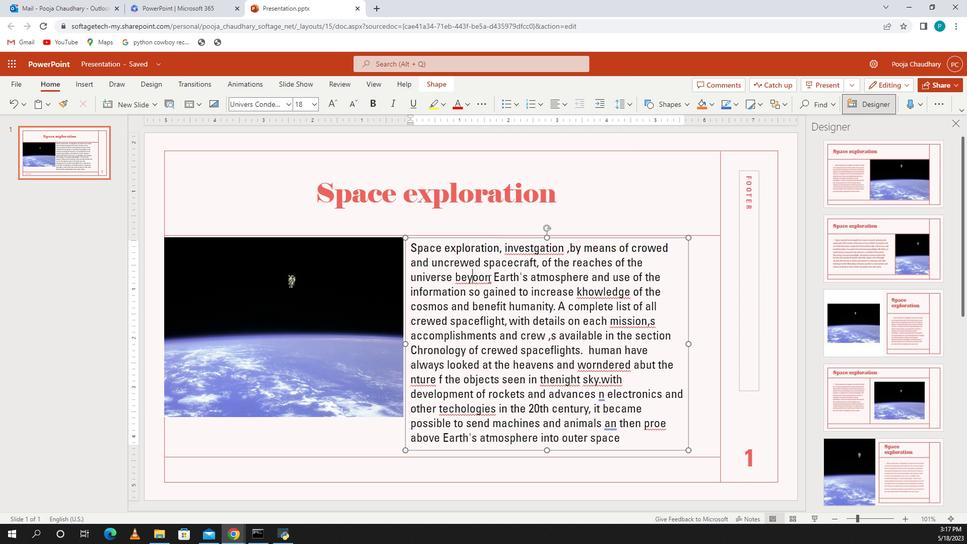 
Action: Mouse moved to (327, 232)
Screenshot: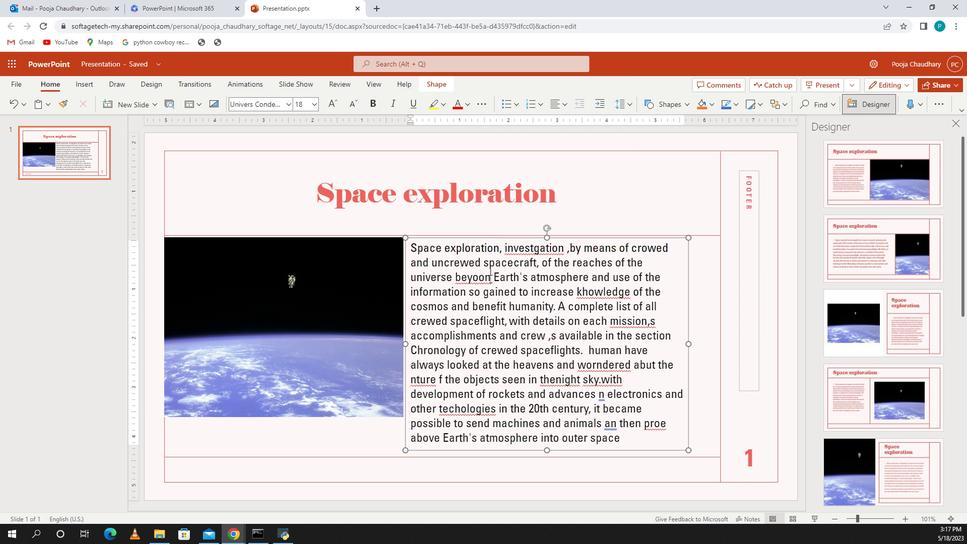 
Action: Key pressed <Key.backspace><Key.backspace>nd
Screenshot: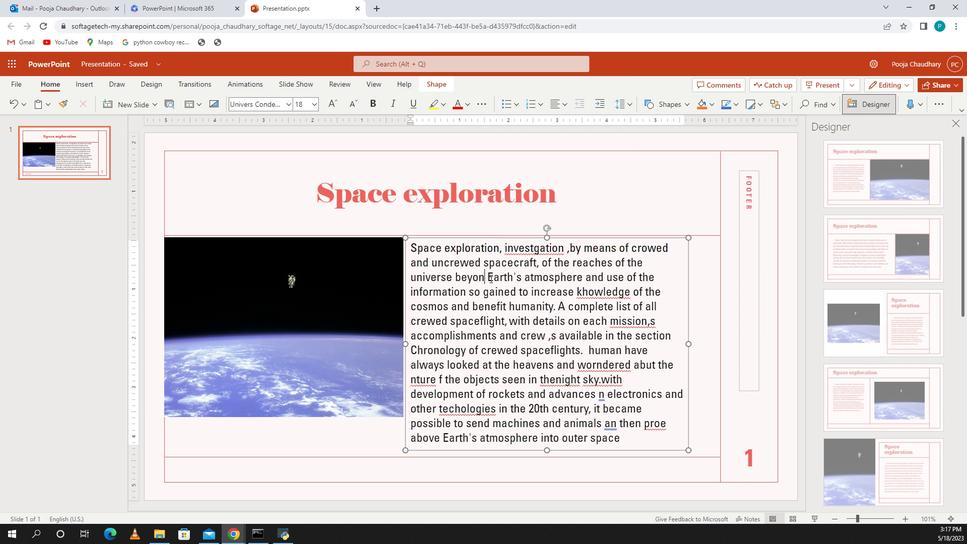
Action: Mouse moved to (326, 231)
Screenshot: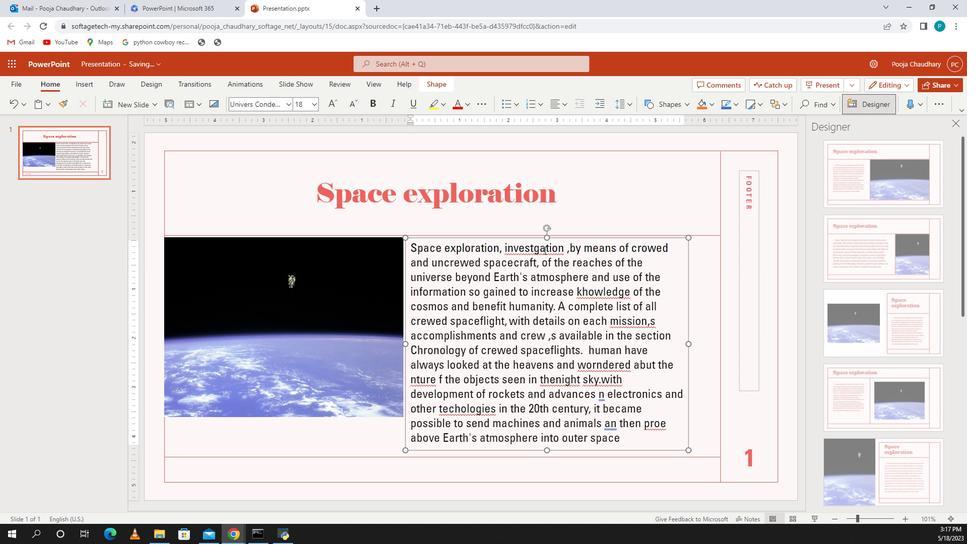 
Action: Mouse pressed right at (326, 231)
Screenshot: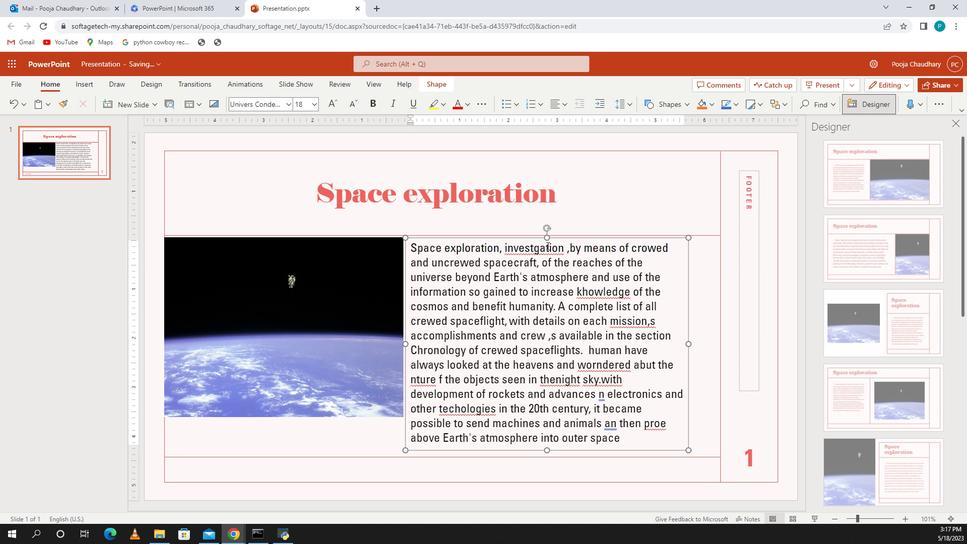 
Action: Mouse moved to (326, 232)
Screenshot: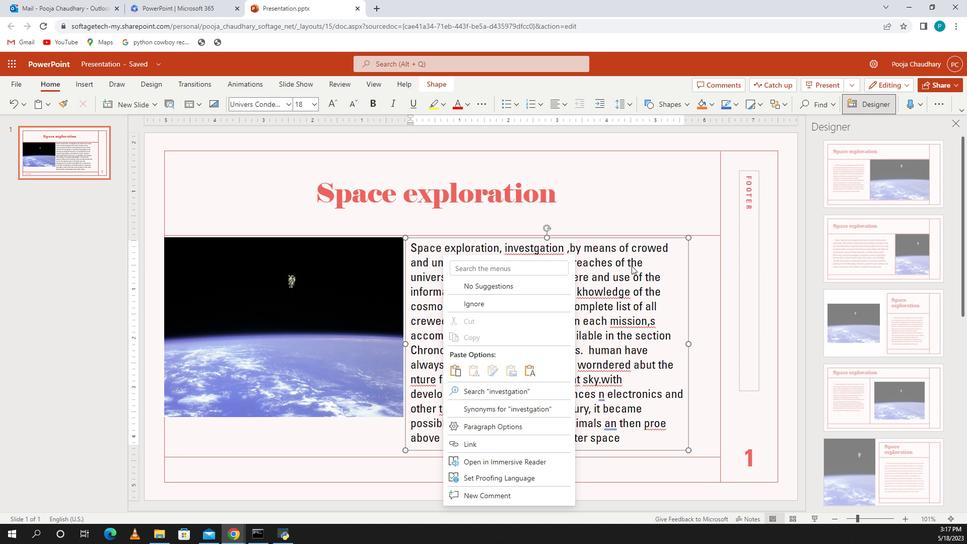
Action: Mouse pressed left at (326, 232)
Screenshot: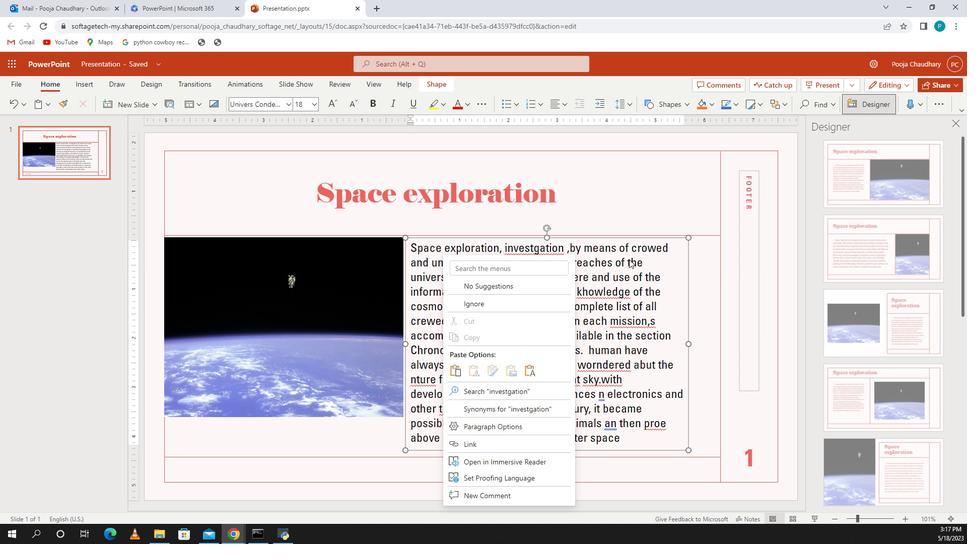 
Action: Mouse moved to (326, 232)
Screenshot: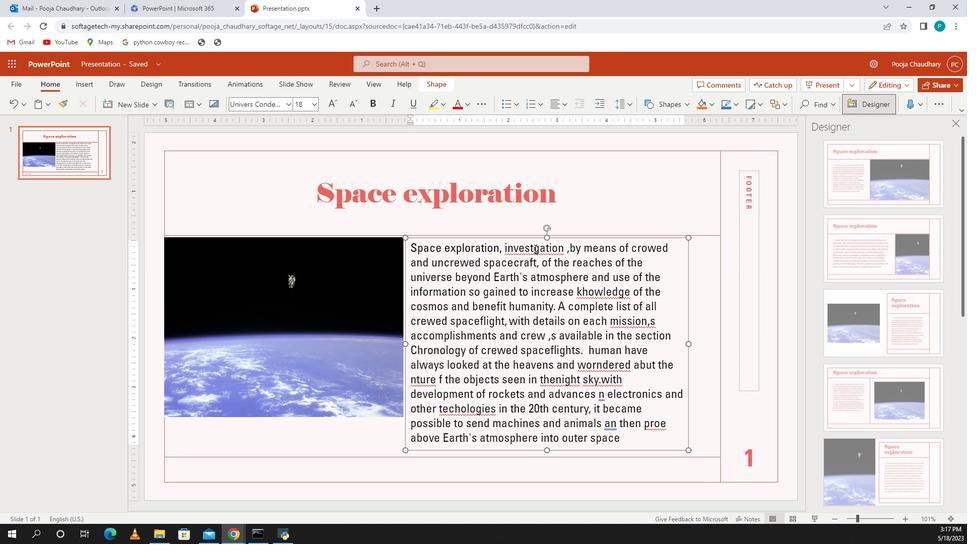 
Action: Mouse pressed left at (326, 232)
Screenshot: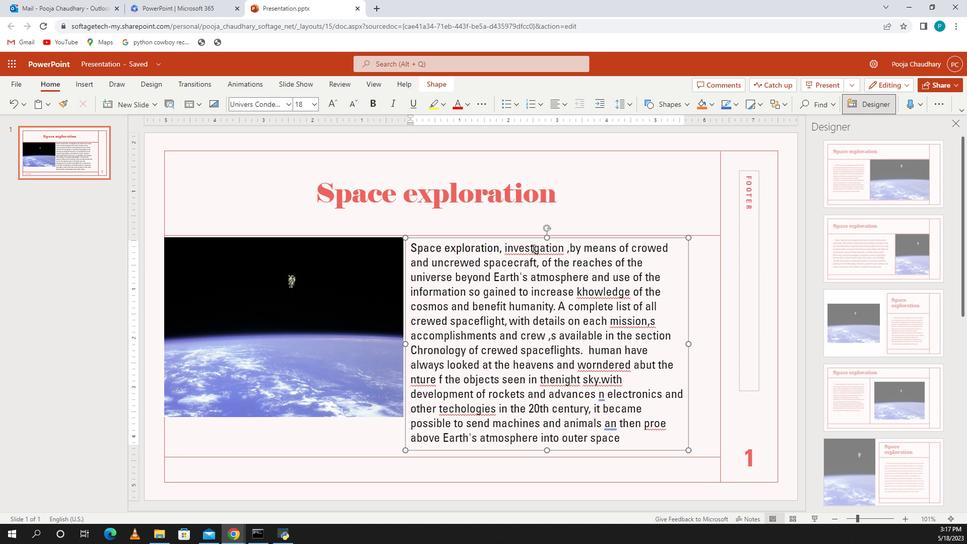 
Action: Mouse moved to (326, 233)
Screenshot: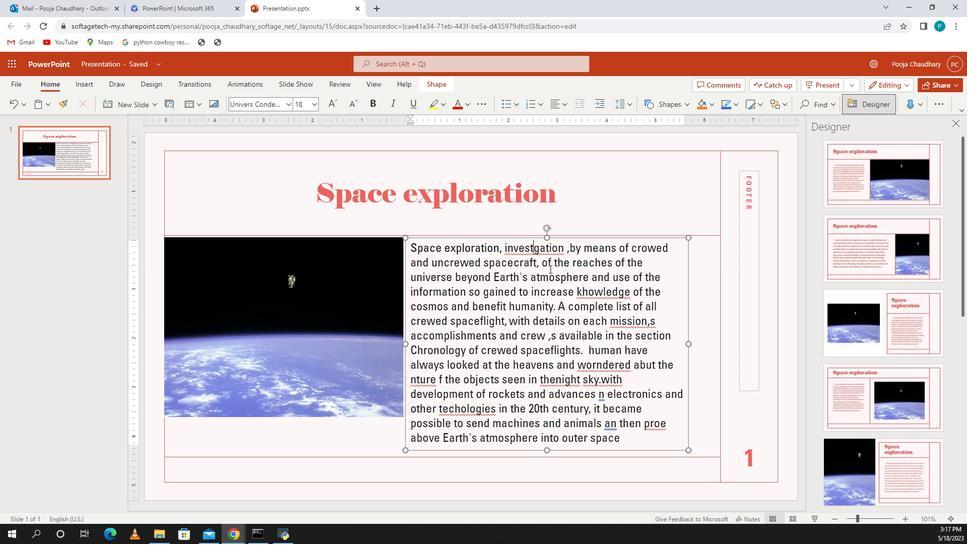 
Action: Key pressed i
Screenshot: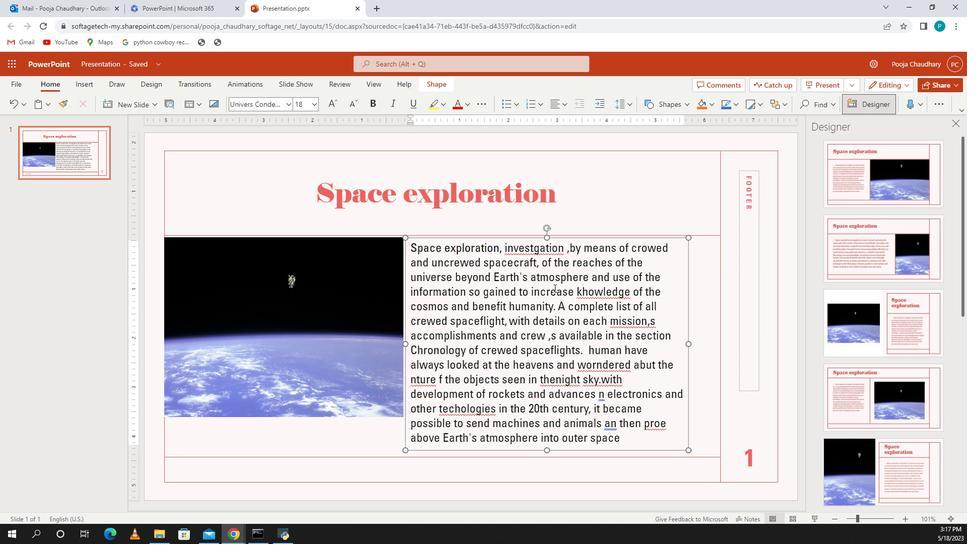 
Action: Mouse moved to (326, 233)
Screenshot: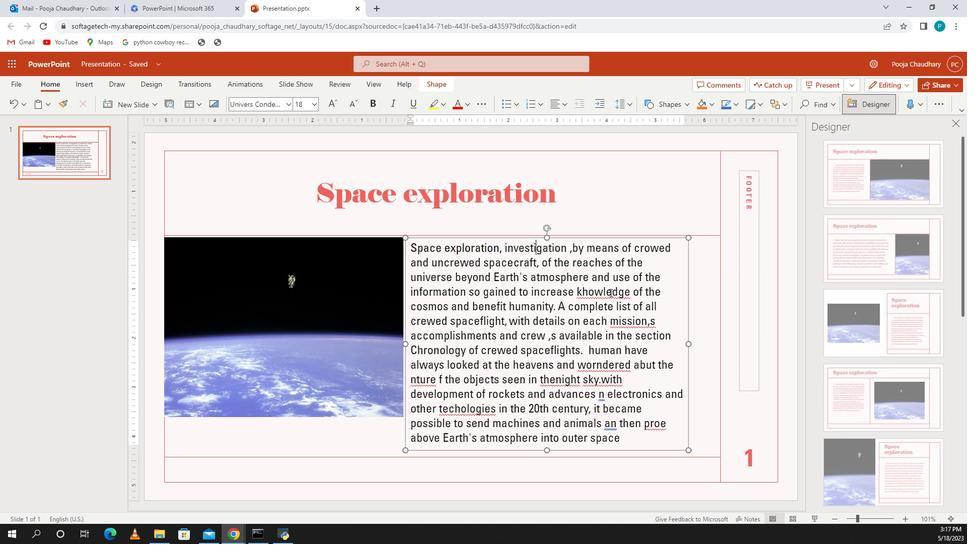 
Action: Mouse pressed right at (326, 233)
Screenshot: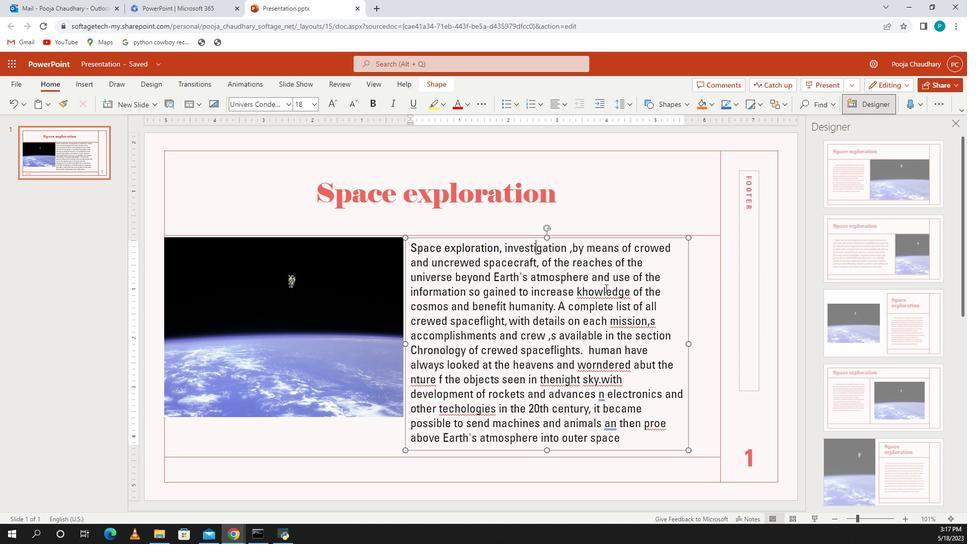
Action: Mouse moved to (326, 233)
Screenshot: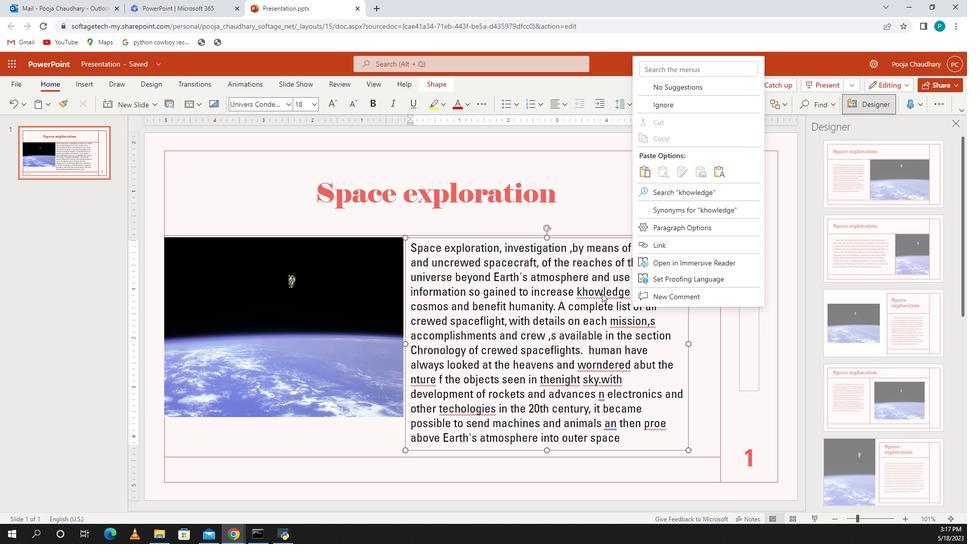 
Action: Mouse pressed left at (326, 233)
